 Task: Find connections with filter location Altona with filter topic #Jobhunterswith filter profile language Spanish with filter current company ISRO with filter school Matoshri Pratishthan's School of Engineering, Jijau Nagar, Khupsarwadi, Post Vishnupuri, Nanded with filter industry Renewable Energy Equipment Manufacturing with filter service category Filing with filter keywords title Marketing Manager
Action: Mouse moved to (196, 235)
Screenshot: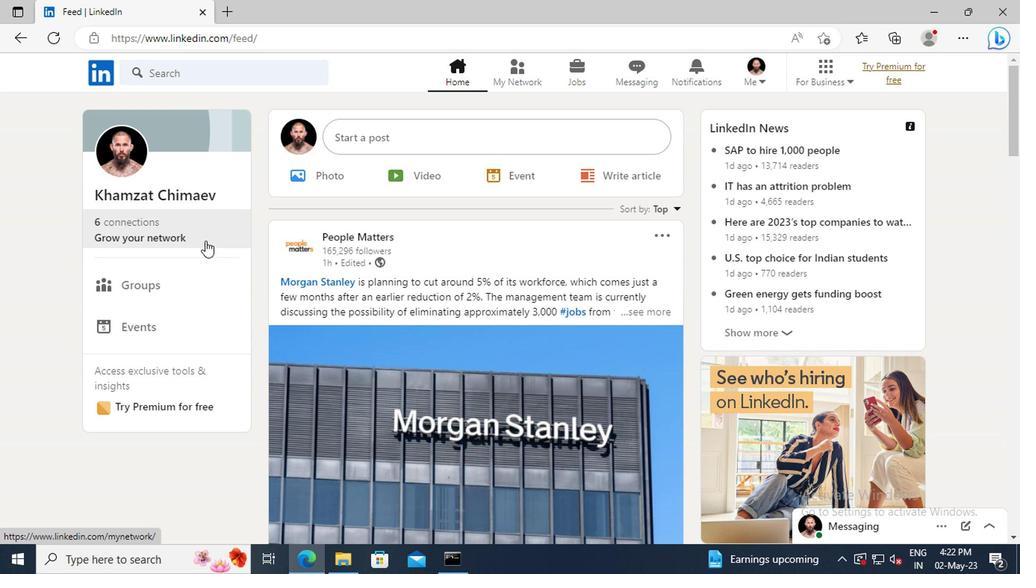 
Action: Mouse pressed left at (196, 235)
Screenshot: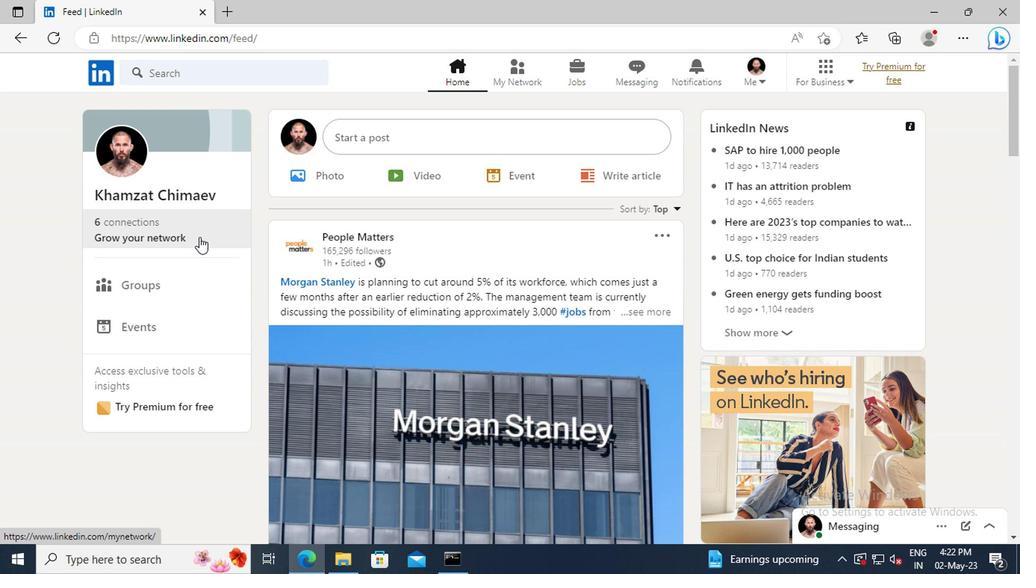 
Action: Mouse moved to (165, 162)
Screenshot: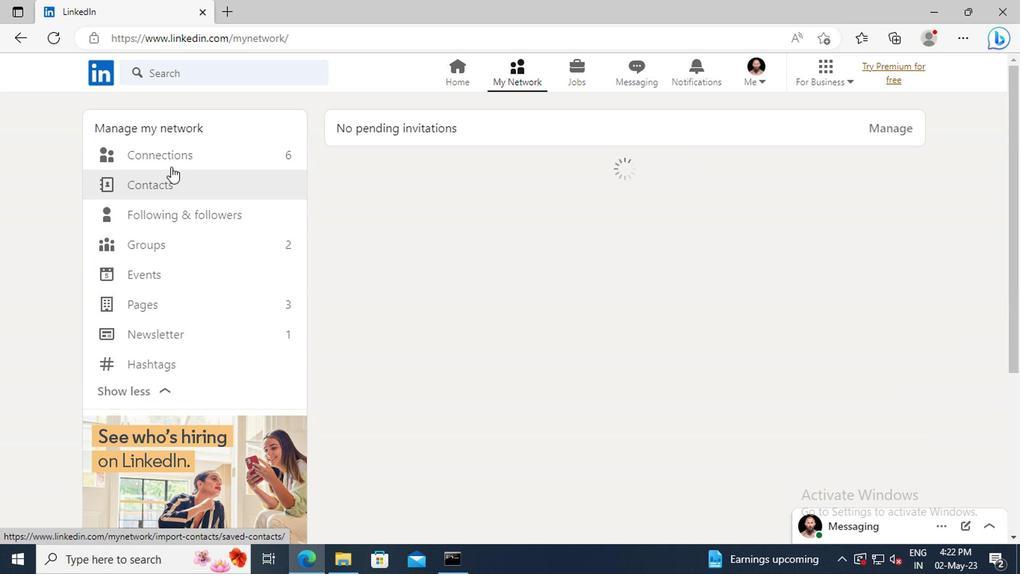 
Action: Mouse pressed left at (165, 162)
Screenshot: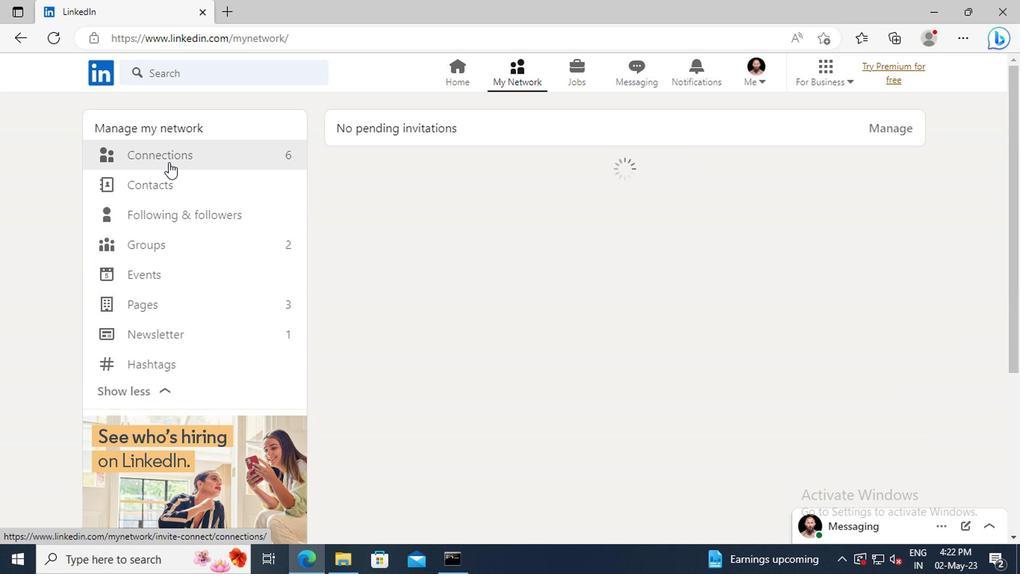 
Action: Mouse moved to (604, 157)
Screenshot: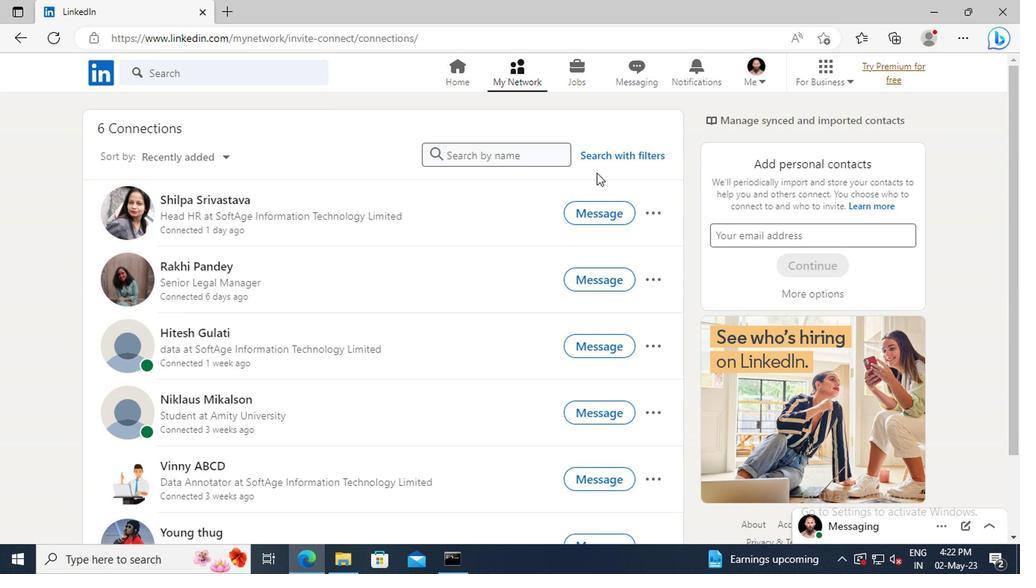 
Action: Mouse pressed left at (604, 157)
Screenshot: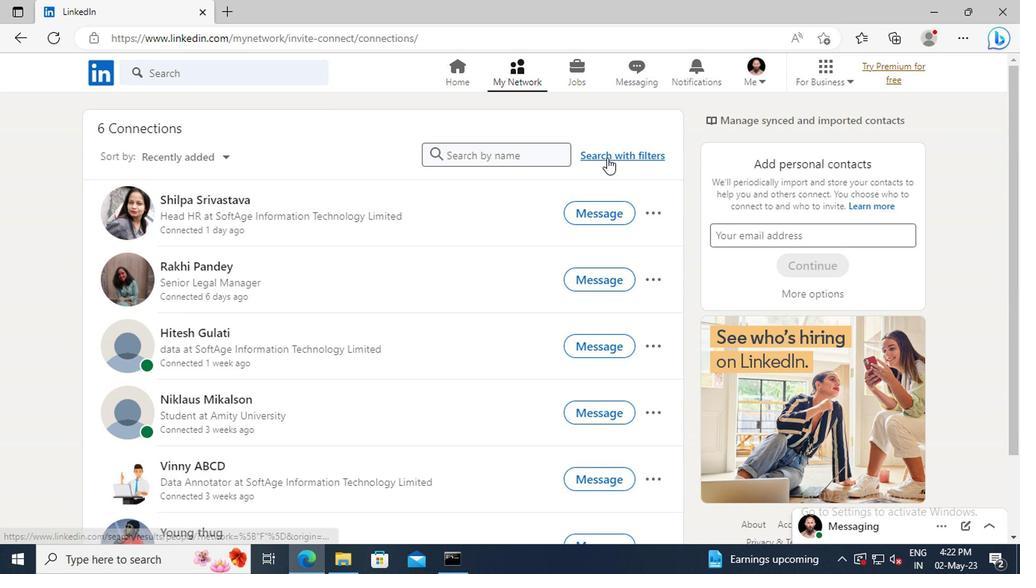 
Action: Mouse moved to (563, 116)
Screenshot: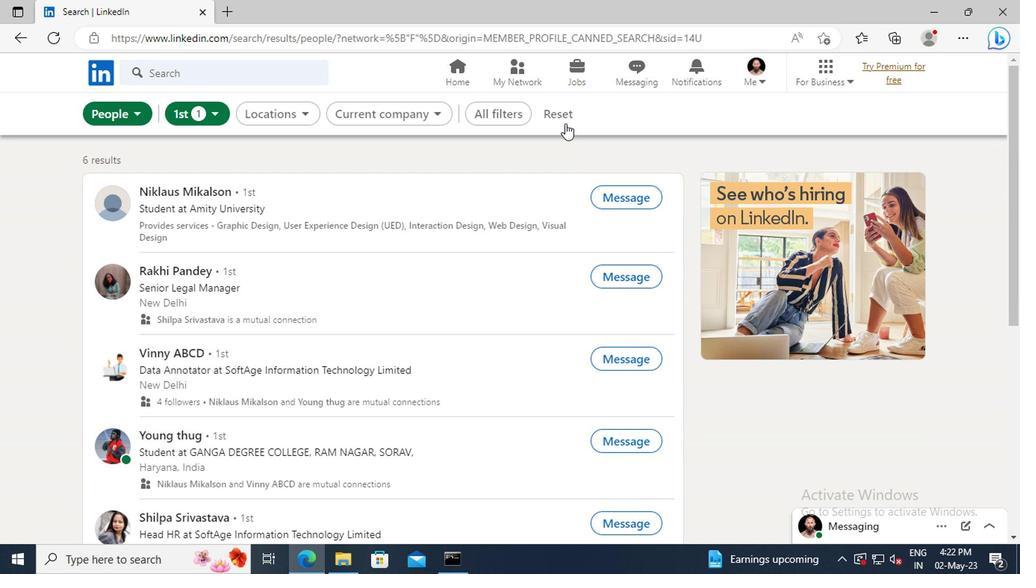 
Action: Mouse pressed left at (563, 116)
Screenshot: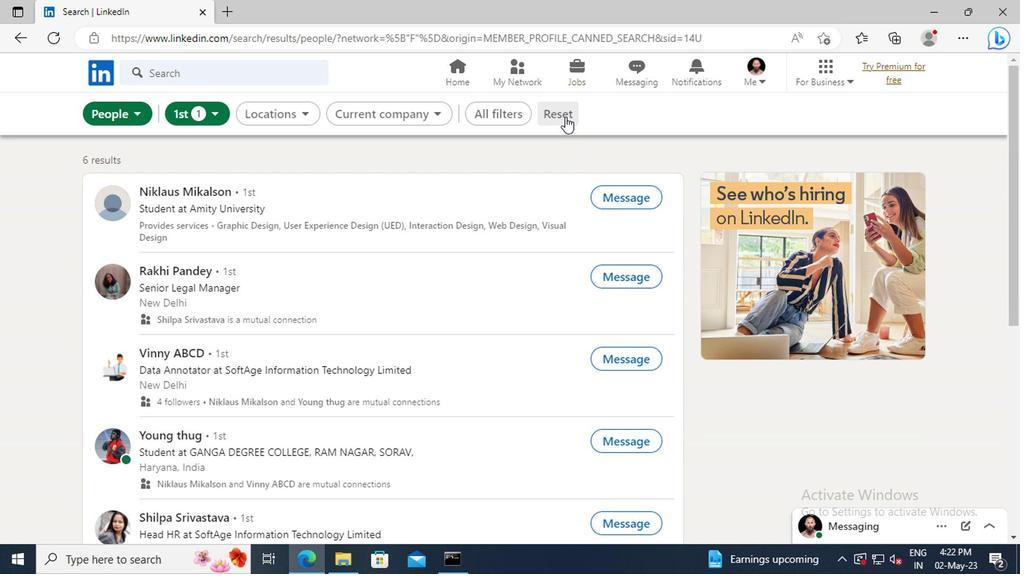 
Action: Mouse moved to (546, 116)
Screenshot: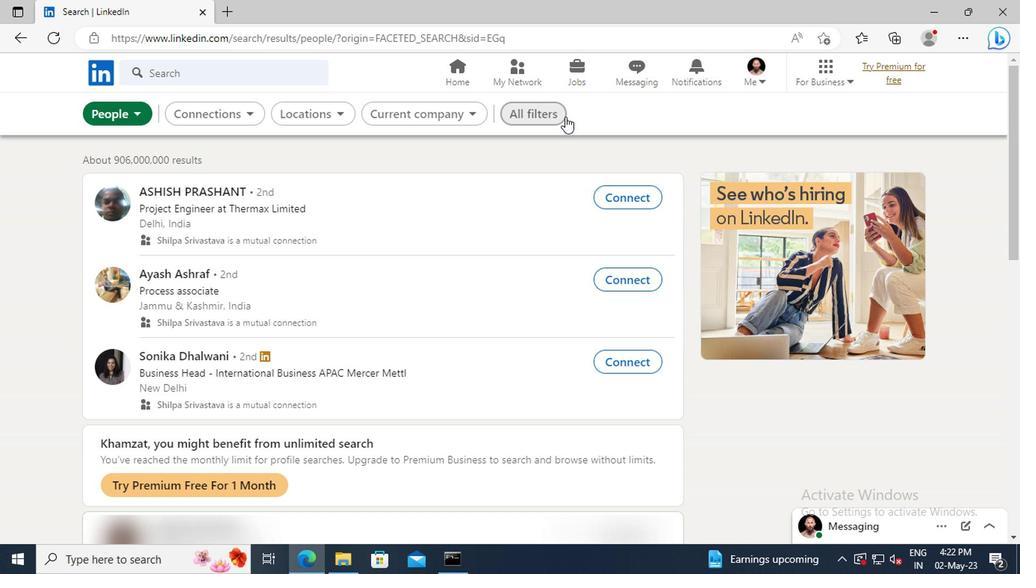 
Action: Mouse pressed left at (546, 116)
Screenshot: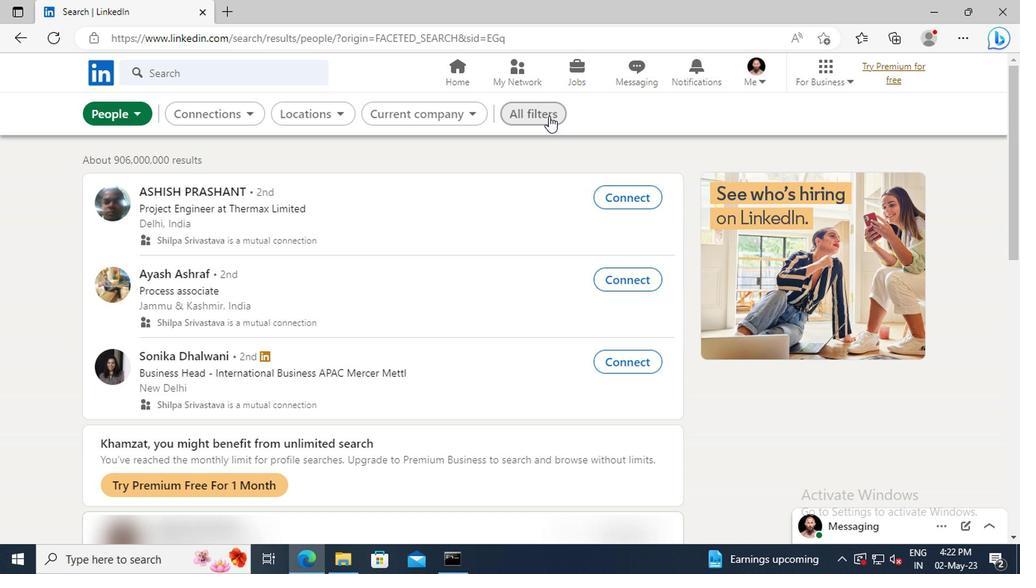 
Action: Mouse moved to (893, 267)
Screenshot: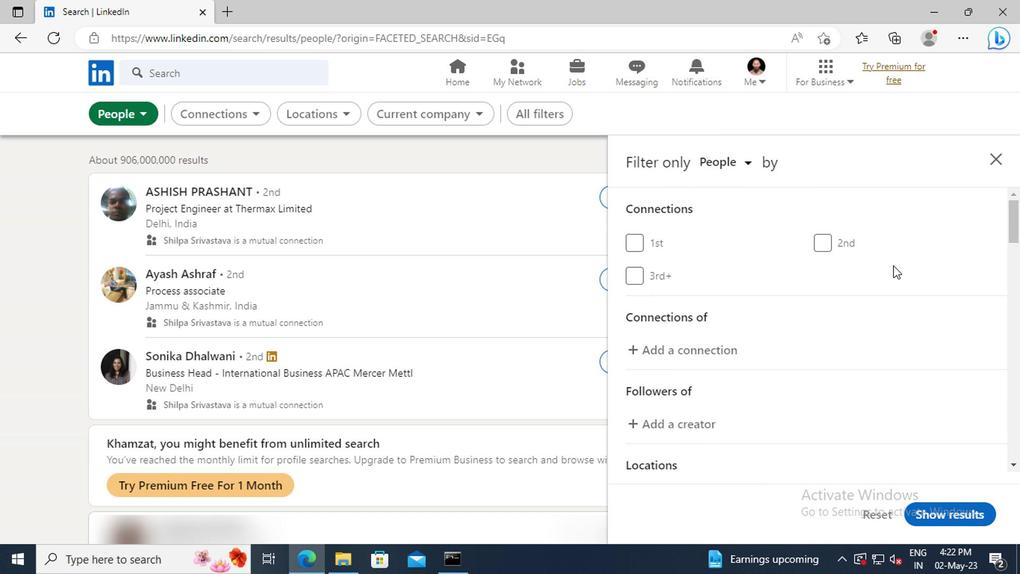 
Action: Mouse scrolled (893, 266) with delta (0, 0)
Screenshot: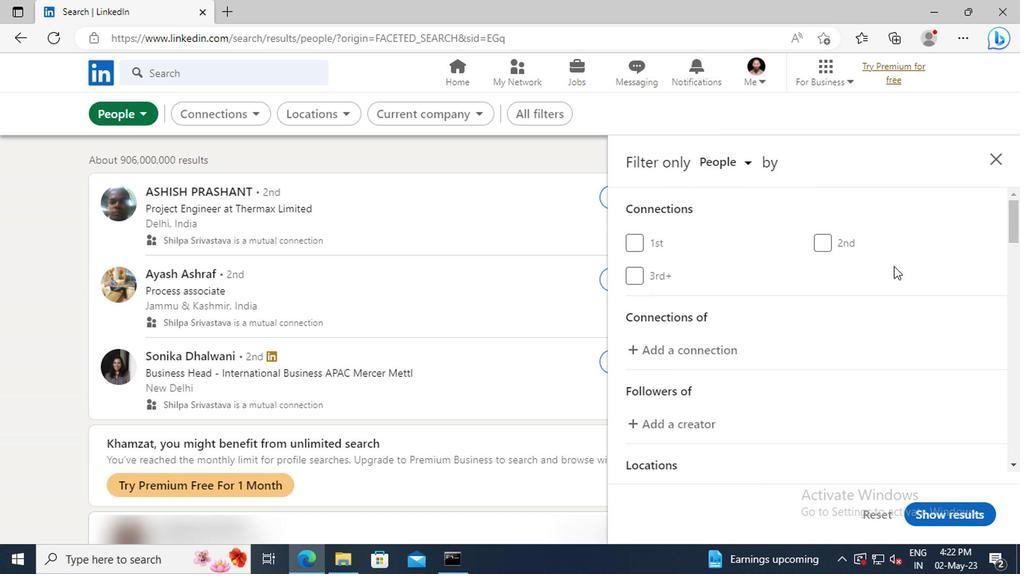 
Action: Mouse scrolled (893, 266) with delta (0, 0)
Screenshot: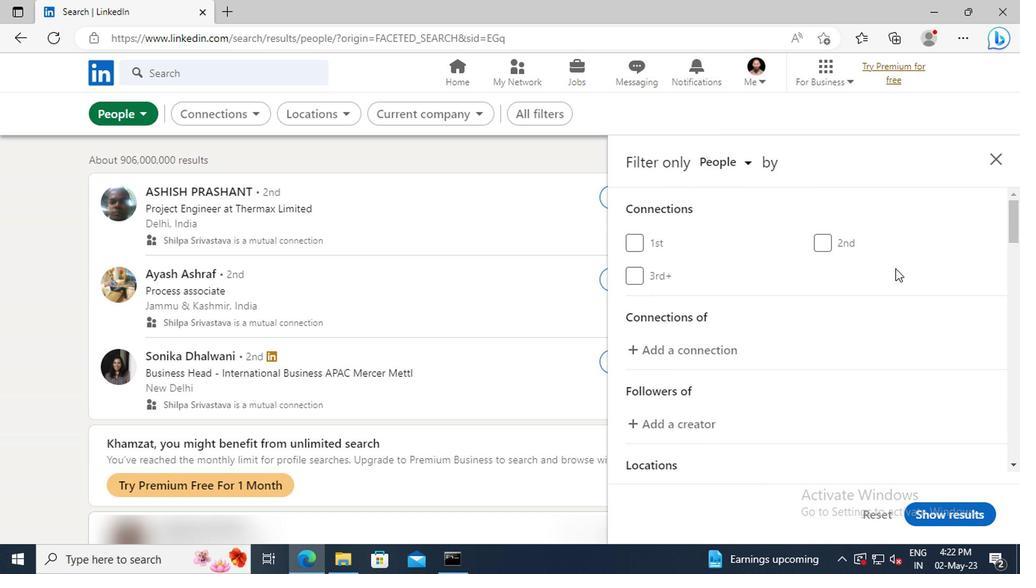 
Action: Mouse scrolled (893, 266) with delta (0, 0)
Screenshot: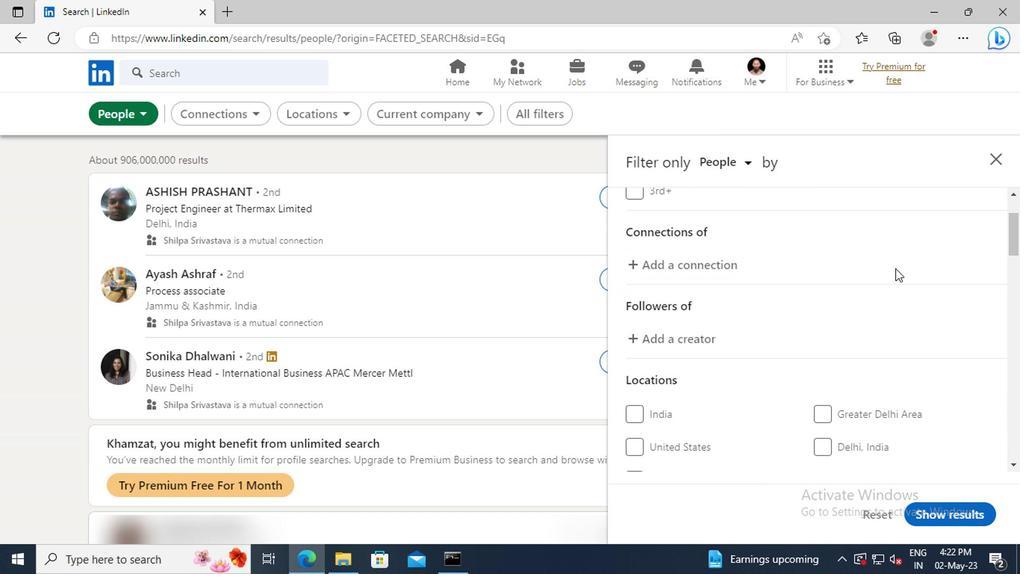 
Action: Mouse scrolled (893, 266) with delta (0, 0)
Screenshot: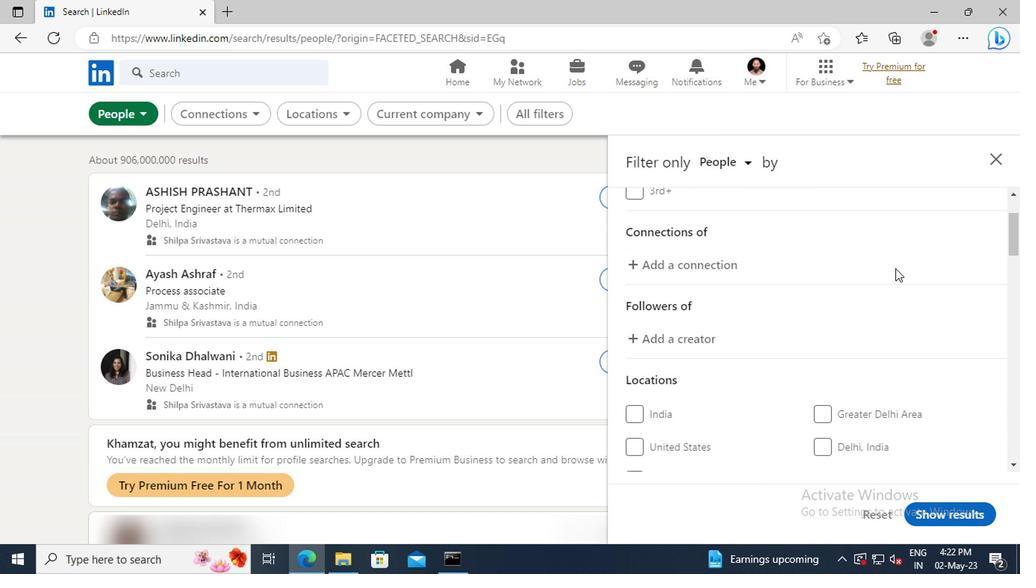 
Action: Mouse scrolled (893, 266) with delta (0, 0)
Screenshot: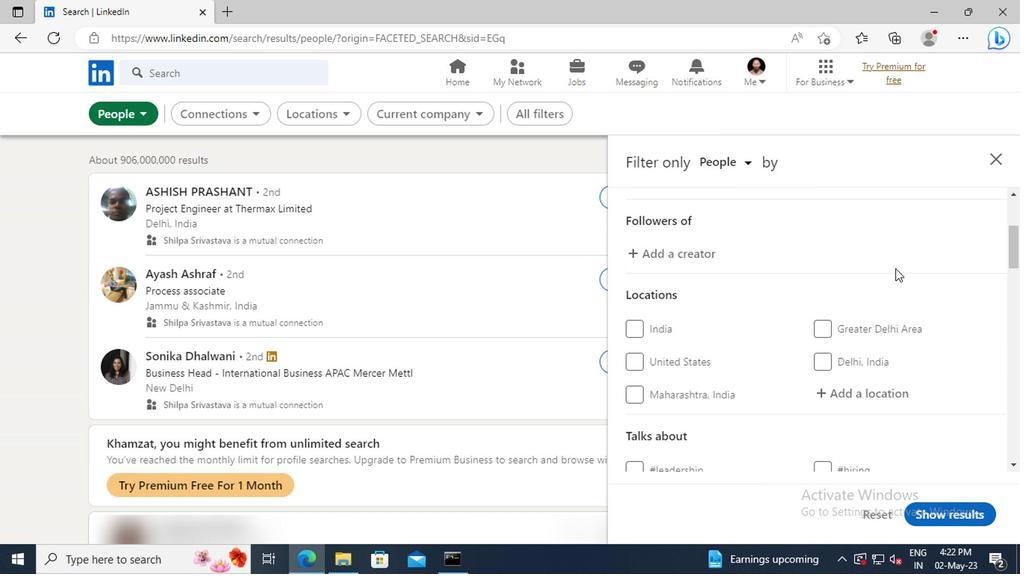 
Action: Mouse scrolled (893, 266) with delta (0, 0)
Screenshot: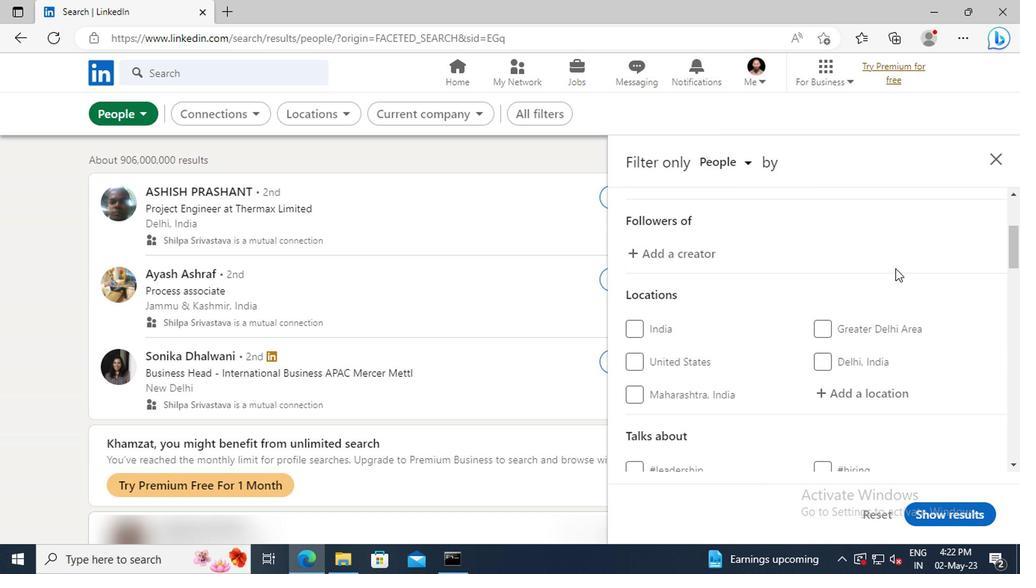 
Action: Mouse moved to (881, 306)
Screenshot: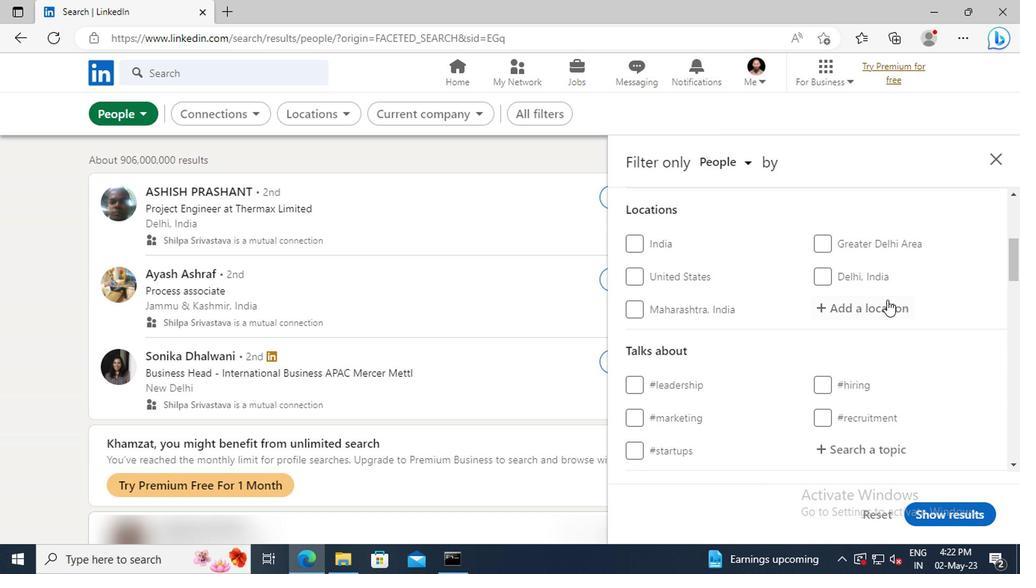 
Action: Mouse pressed left at (881, 306)
Screenshot: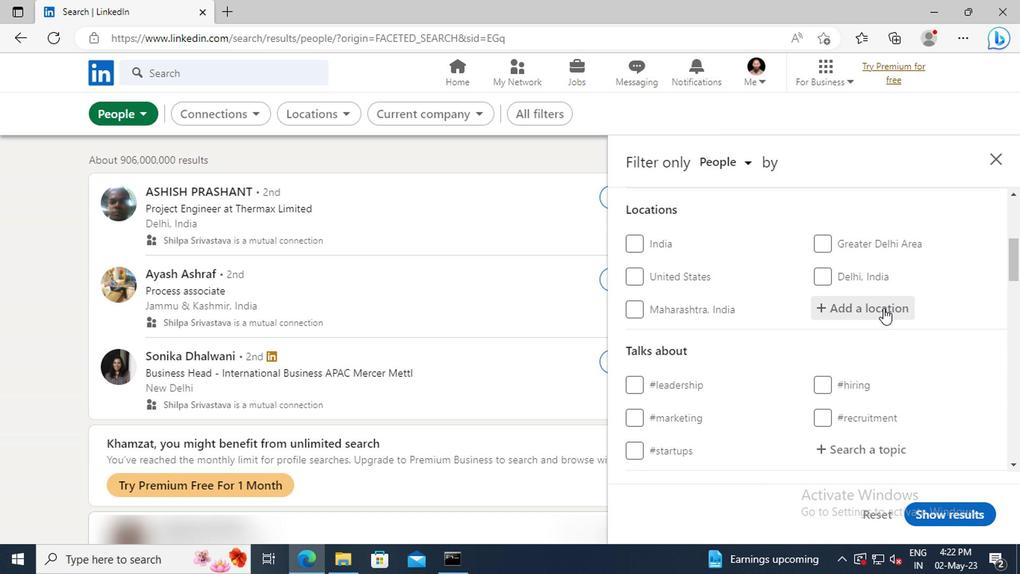 
Action: Key pressed <Key.shift>ALTONA
Screenshot: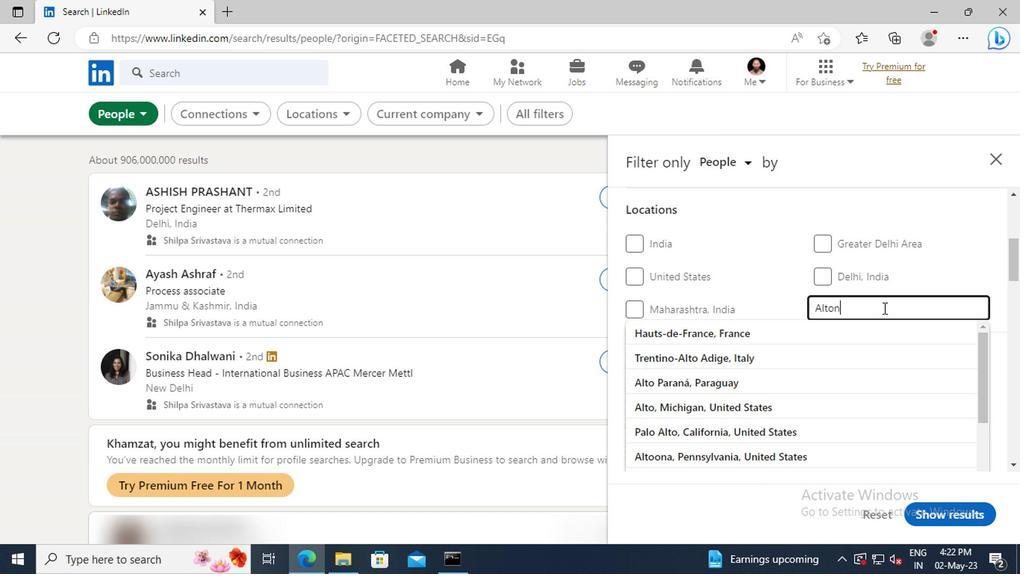 
Action: Mouse moved to (882, 325)
Screenshot: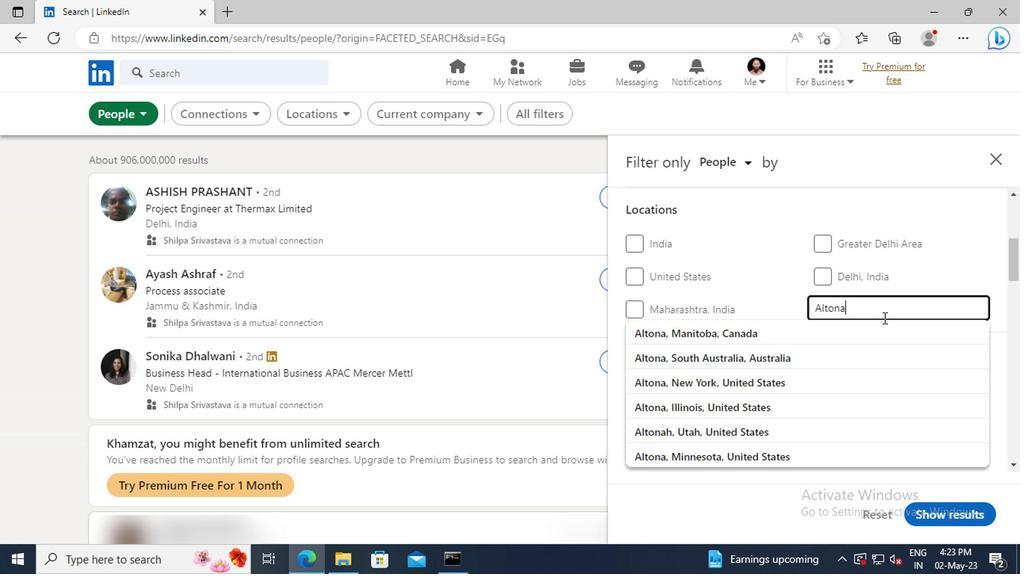 
Action: Mouse pressed left at (882, 325)
Screenshot: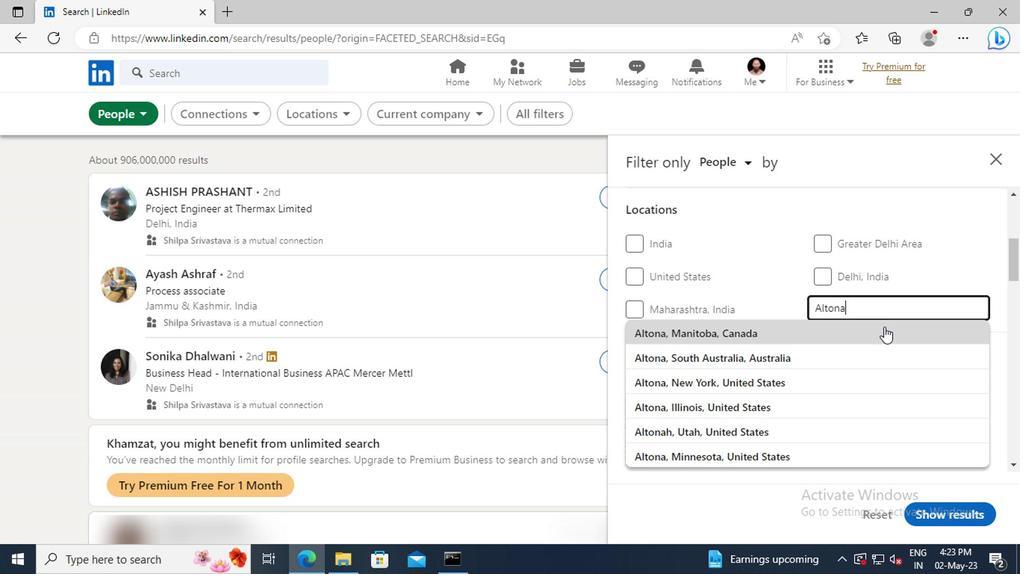 
Action: Mouse scrolled (882, 325) with delta (0, 0)
Screenshot: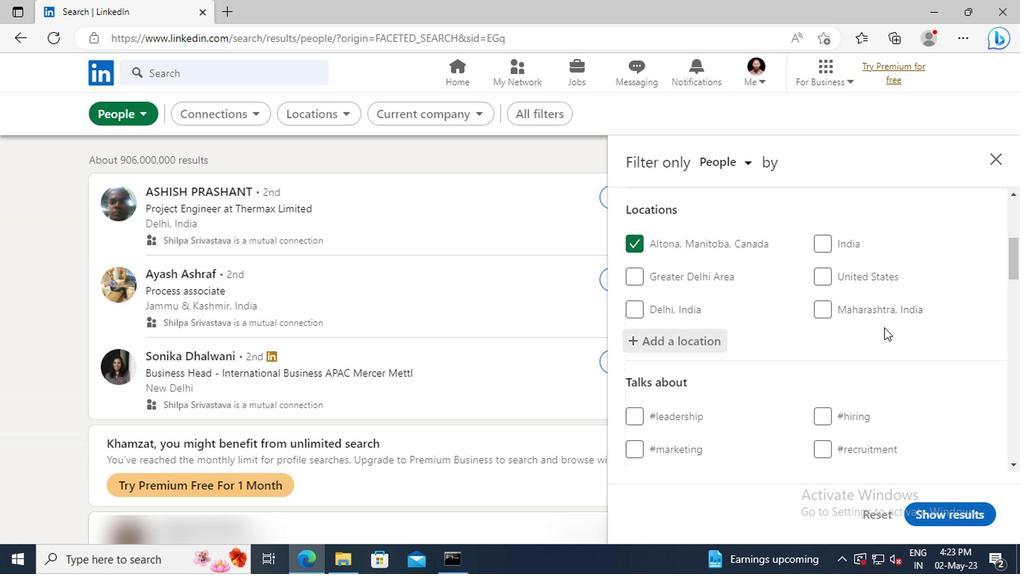 
Action: Mouse scrolled (882, 325) with delta (0, 0)
Screenshot: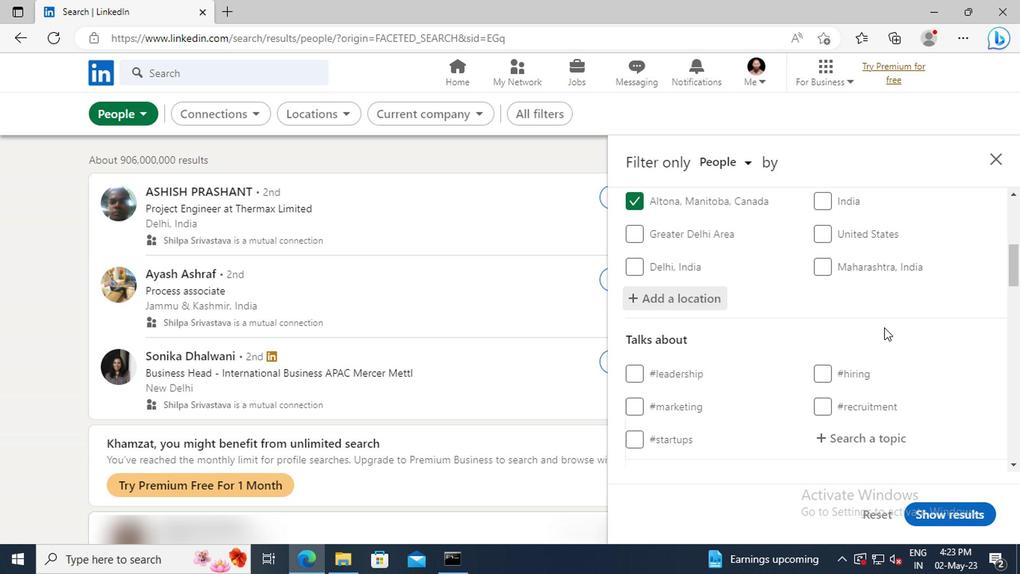 
Action: Mouse scrolled (882, 325) with delta (0, 0)
Screenshot: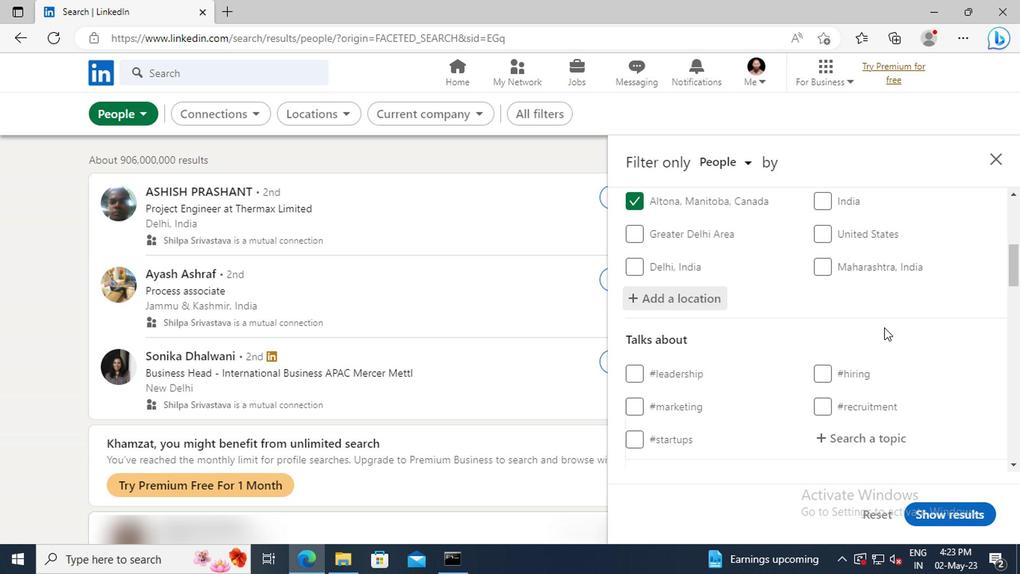 
Action: Mouse moved to (888, 344)
Screenshot: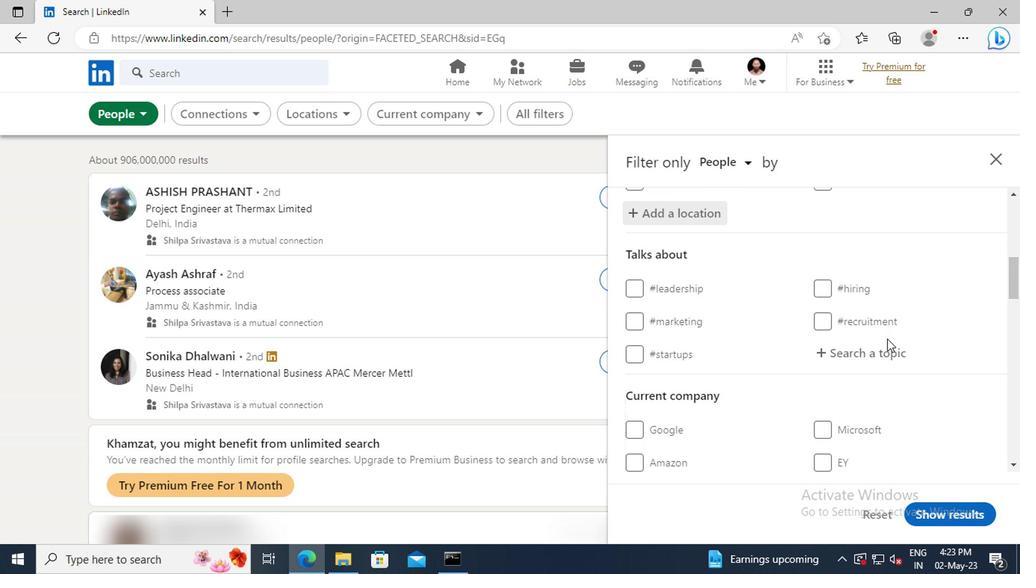 
Action: Mouse pressed left at (888, 344)
Screenshot: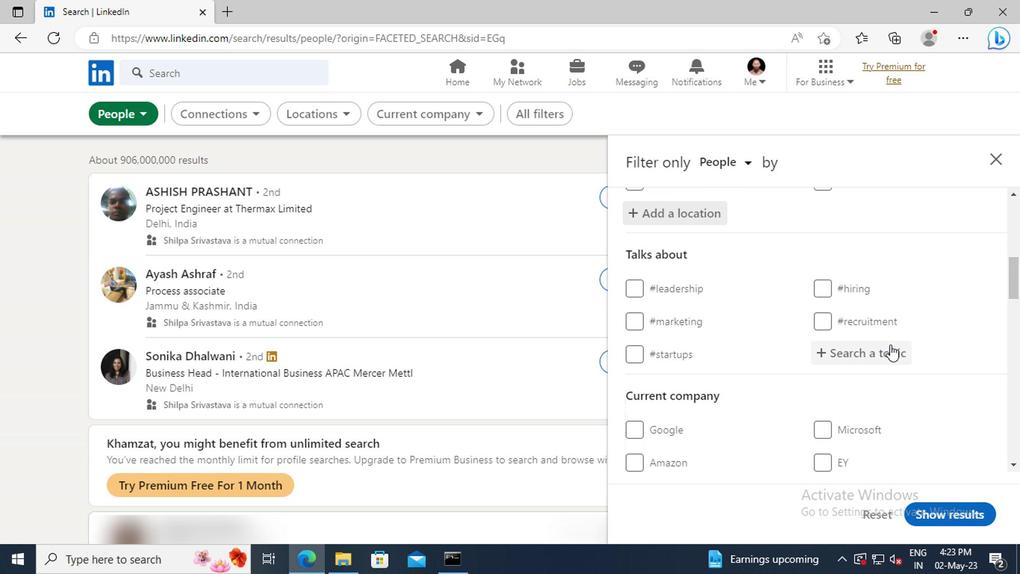 
Action: Key pressed <Key.shift>JOBHUNTE
Screenshot: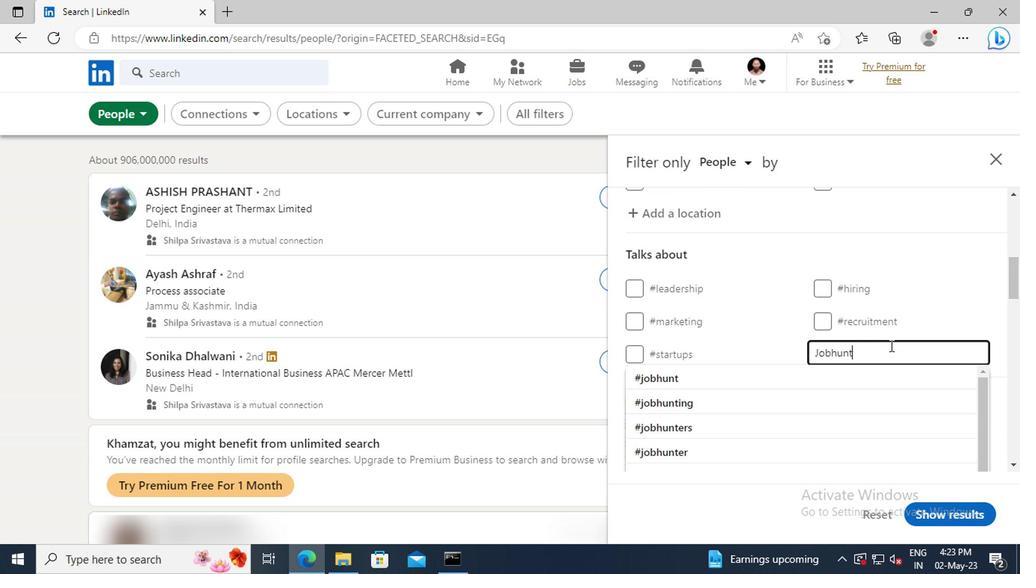 
Action: Mouse moved to (885, 371)
Screenshot: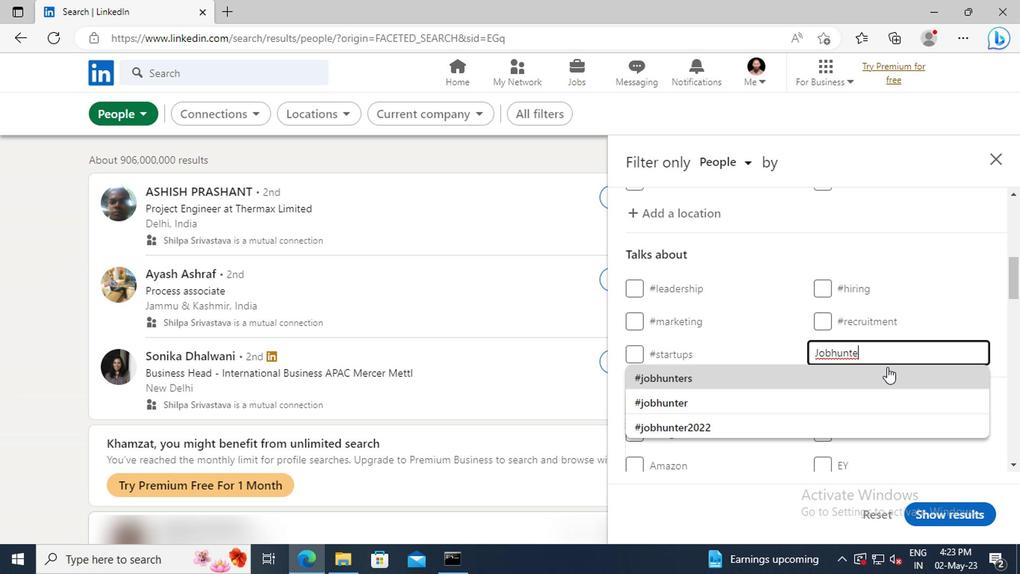 
Action: Mouse pressed left at (885, 371)
Screenshot: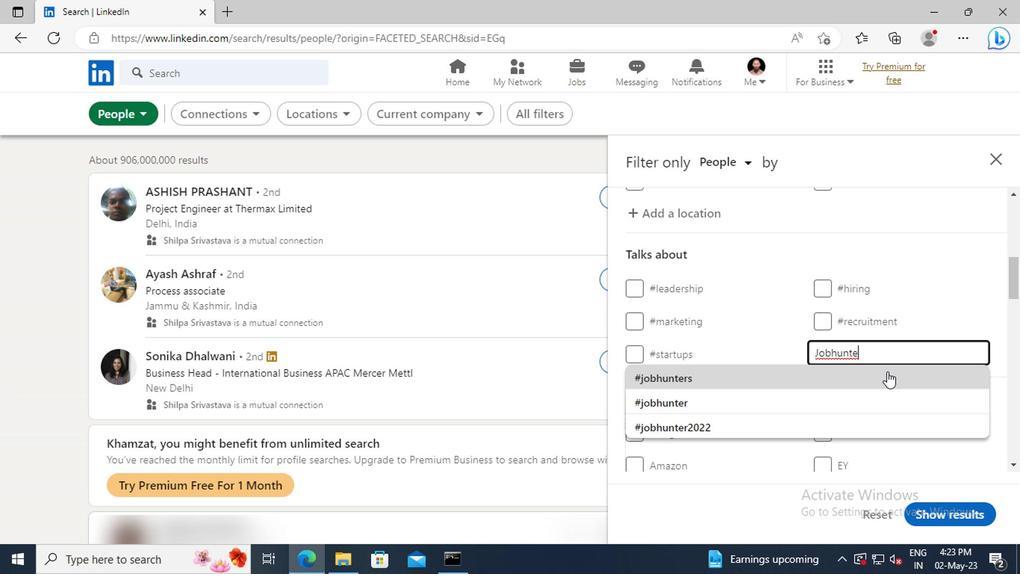 
Action: Mouse scrolled (885, 370) with delta (0, 0)
Screenshot: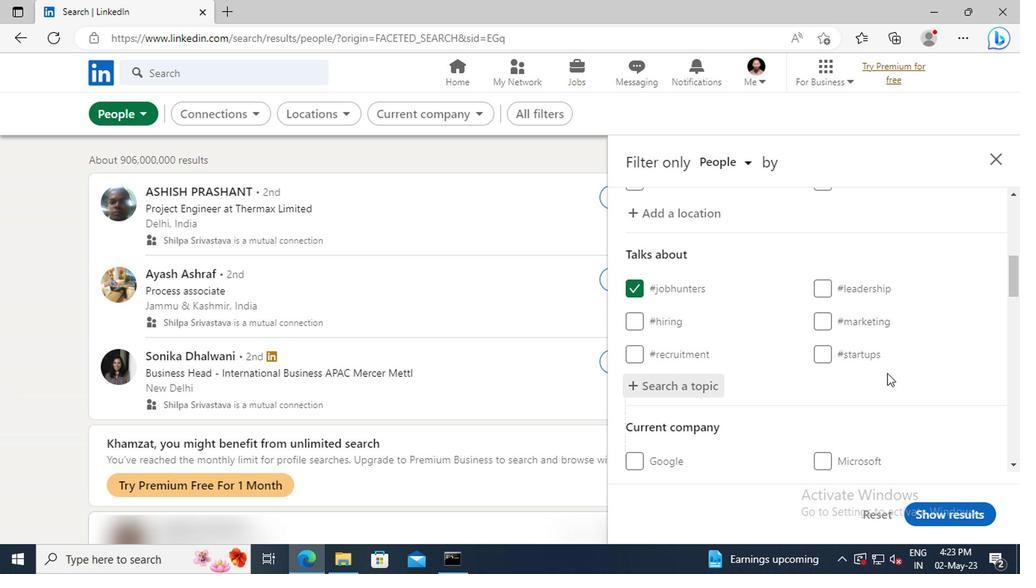 
Action: Mouse scrolled (885, 370) with delta (0, 0)
Screenshot: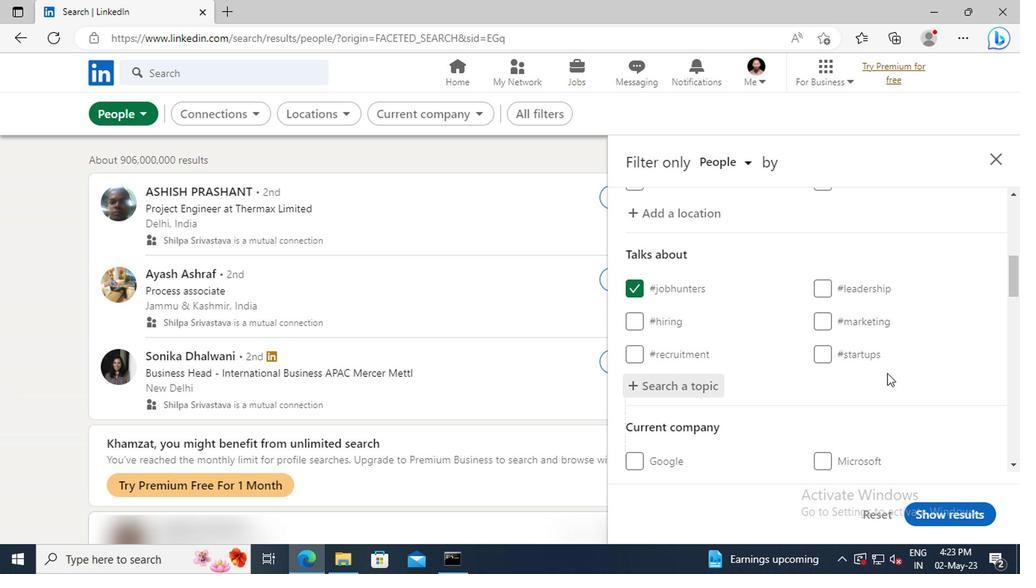 
Action: Mouse scrolled (885, 370) with delta (0, 0)
Screenshot: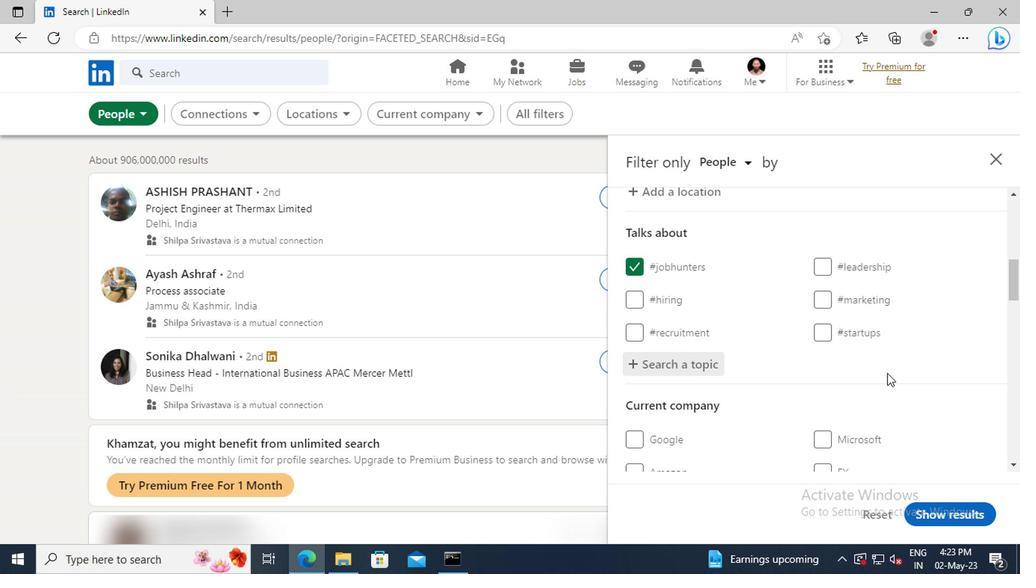 
Action: Mouse scrolled (885, 370) with delta (0, 0)
Screenshot: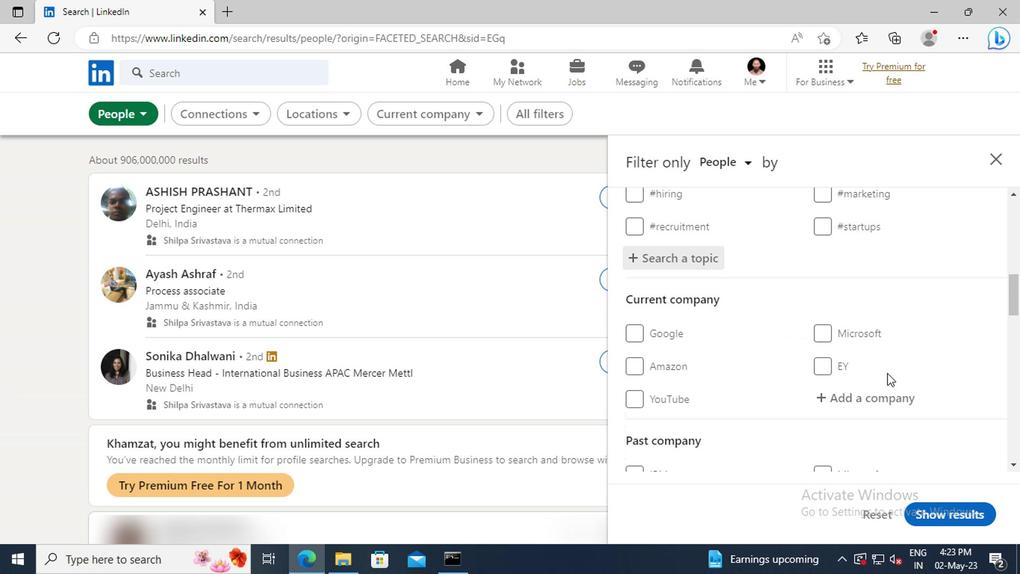 
Action: Mouse scrolled (885, 370) with delta (0, 0)
Screenshot: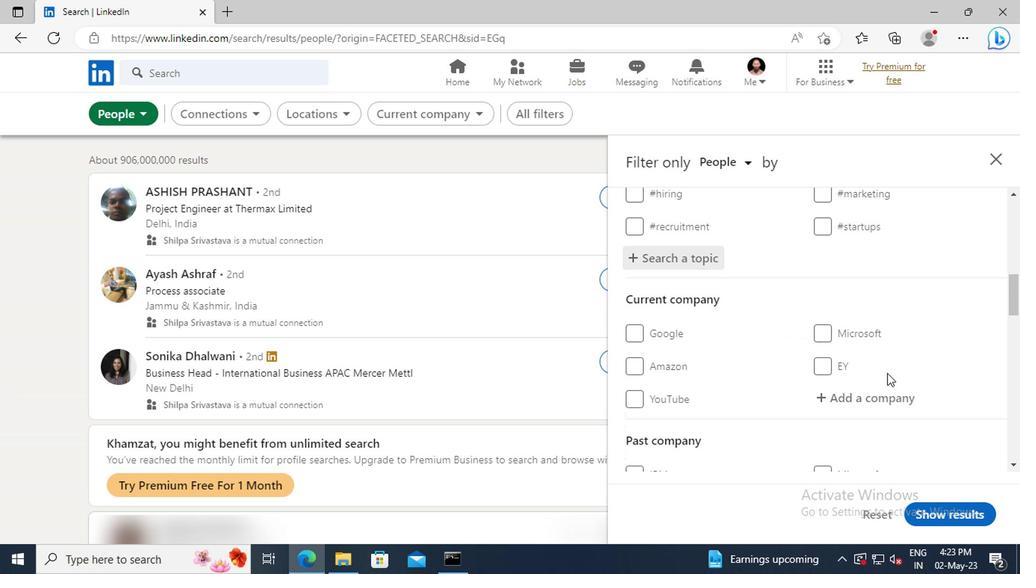 
Action: Mouse scrolled (885, 370) with delta (0, 0)
Screenshot: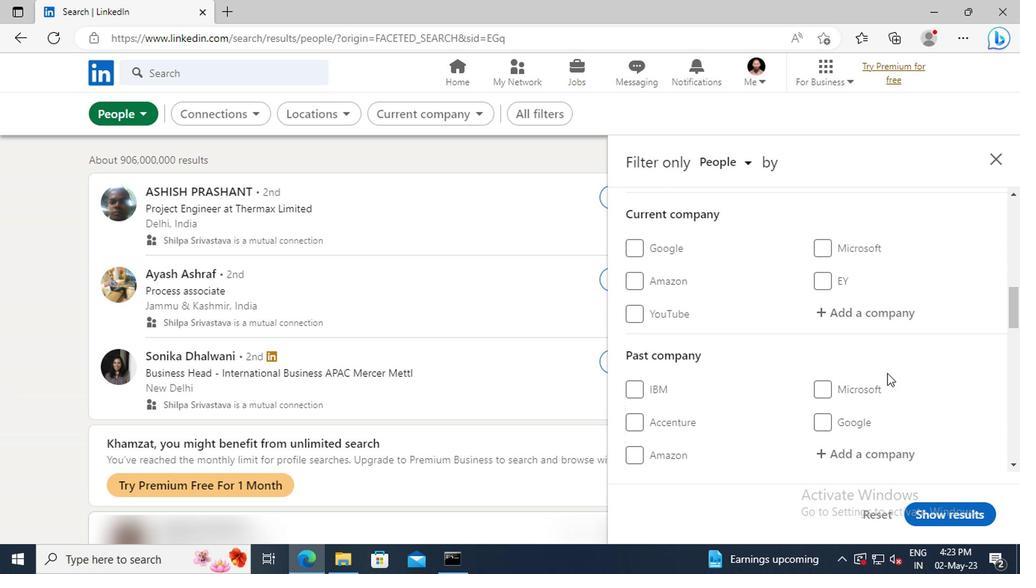 
Action: Mouse scrolled (885, 370) with delta (0, 0)
Screenshot: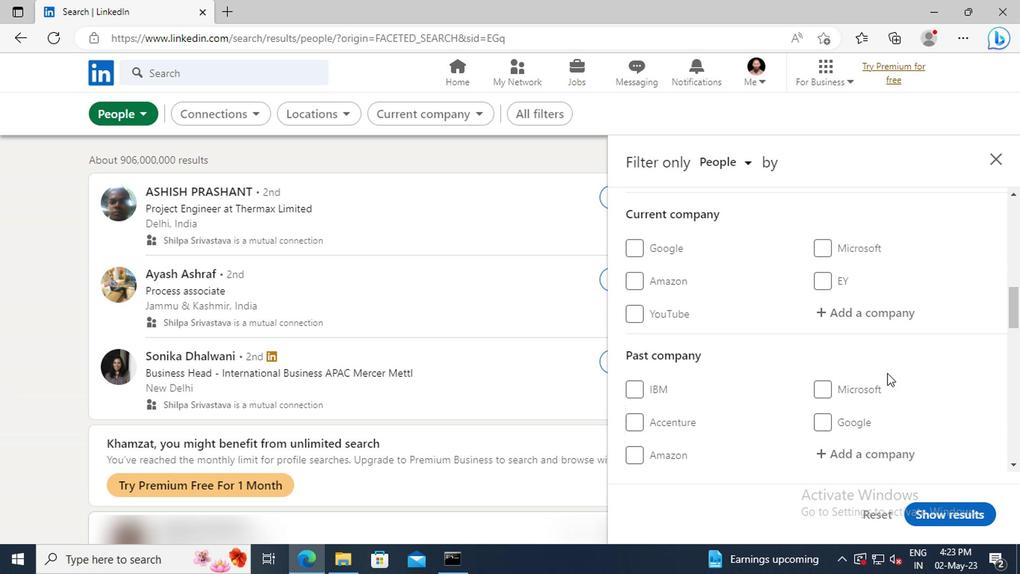 
Action: Mouse scrolled (885, 370) with delta (0, 0)
Screenshot: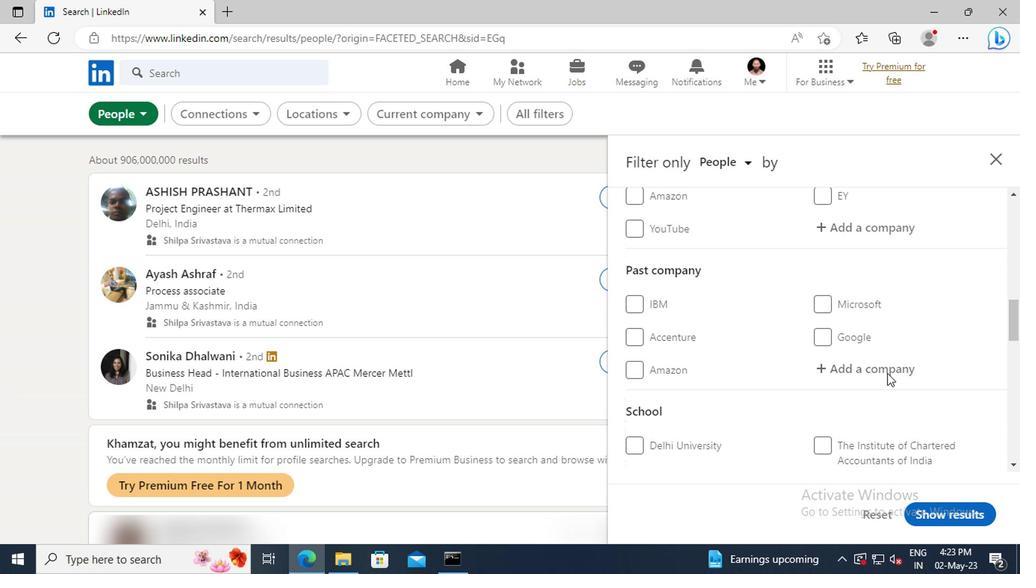 
Action: Mouse scrolled (885, 370) with delta (0, 0)
Screenshot: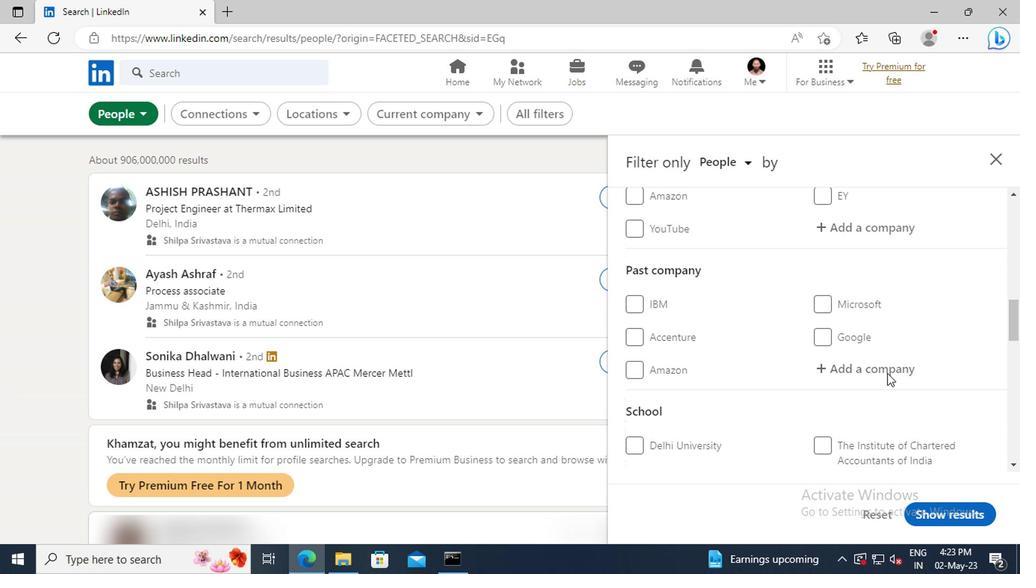 
Action: Mouse scrolled (885, 370) with delta (0, 0)
Screenshot: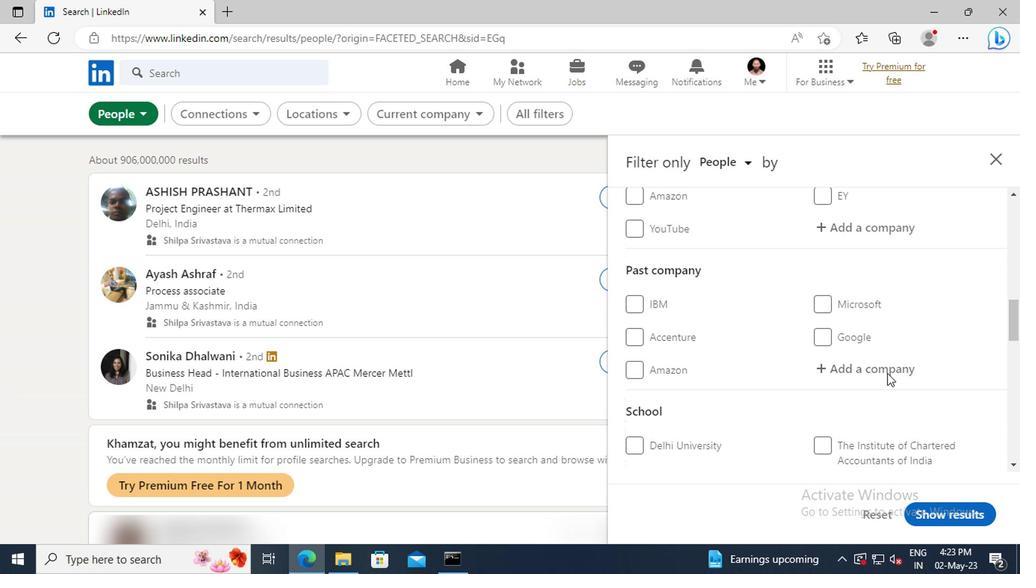 
Action: Mouse scrolled (885, 370) with delta (0, 0)
Screenshot: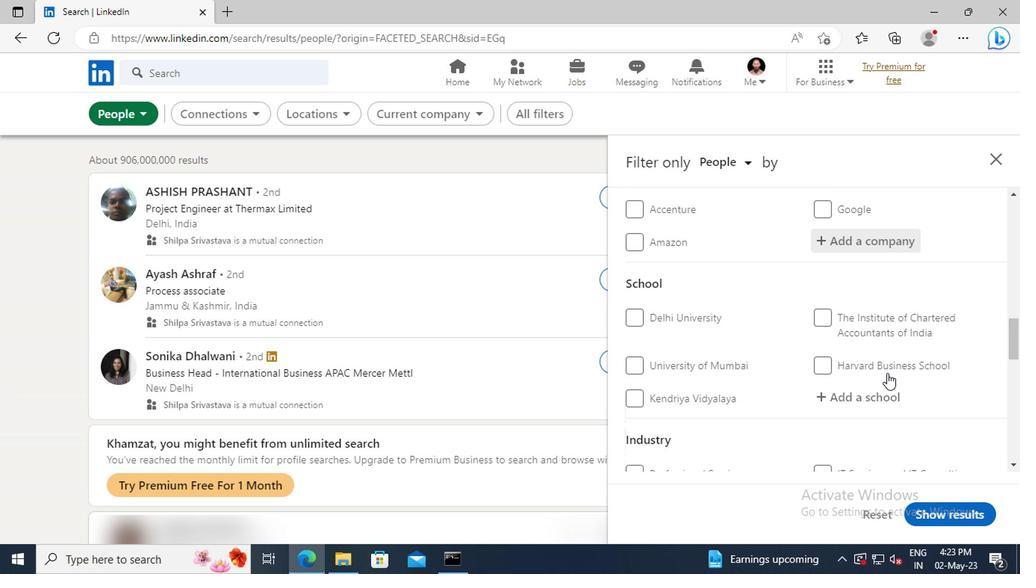 
Action: Mouse scrolled (885, 370) with delta (0, 0)
Screenshot: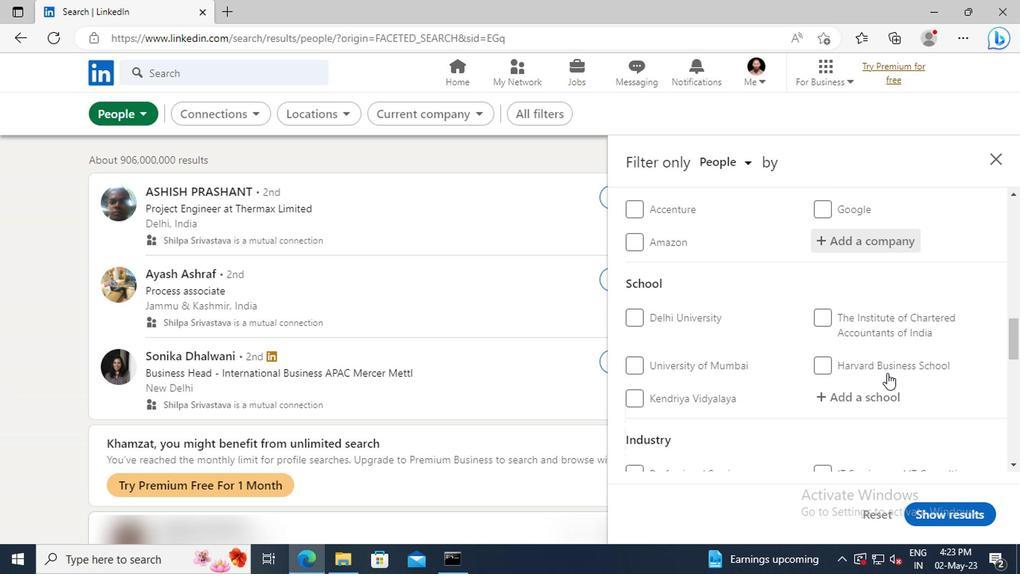 
Action: Mouse scrolled (885, 370) with delta (0, 0)
Screenshot: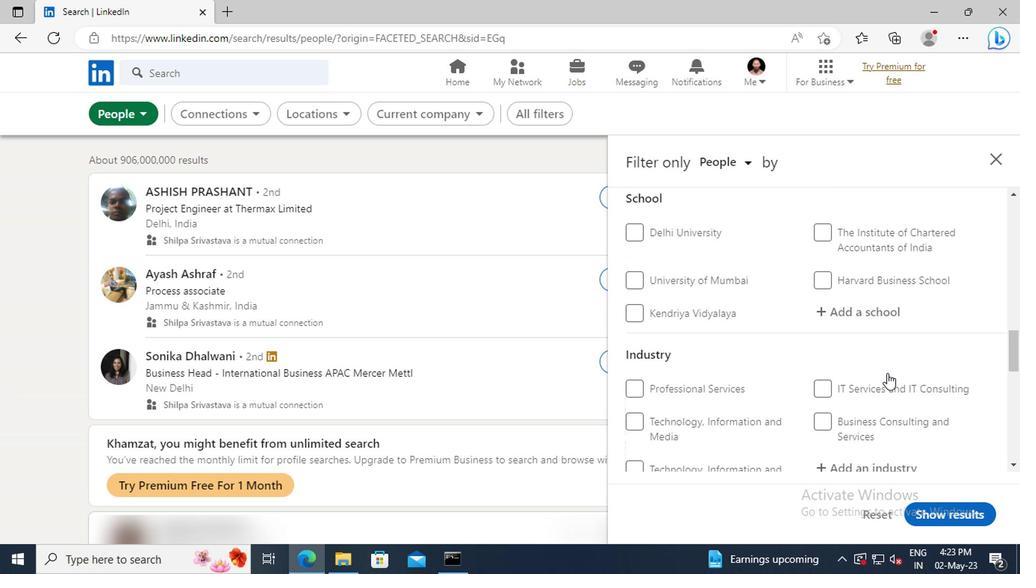 
Action: Mouse scrolled (885, 370) with delta (0, 0)
Screenshot: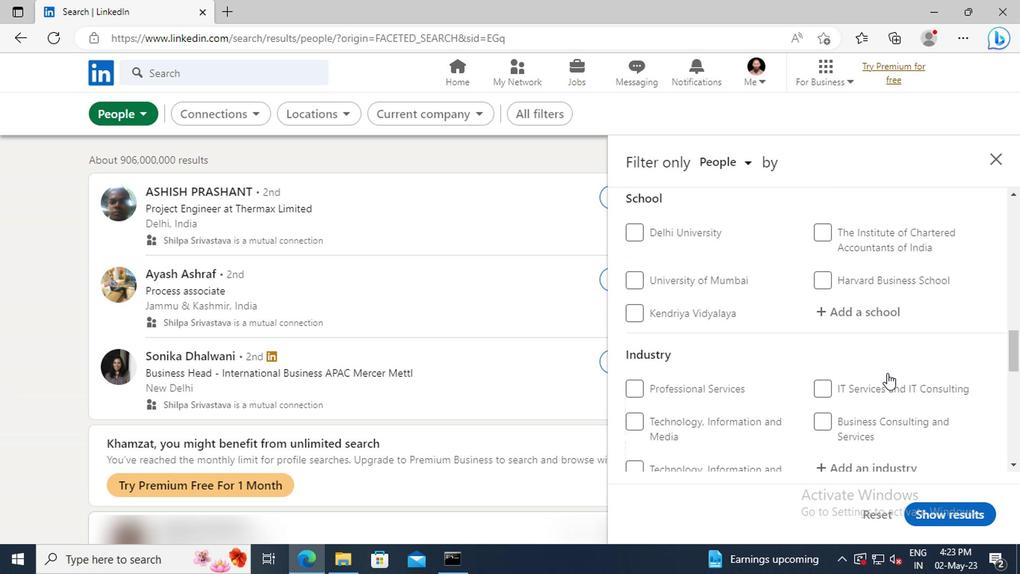 
Action: Mouse scrolled (885, 370) with delta (0, 0)
Screenshot: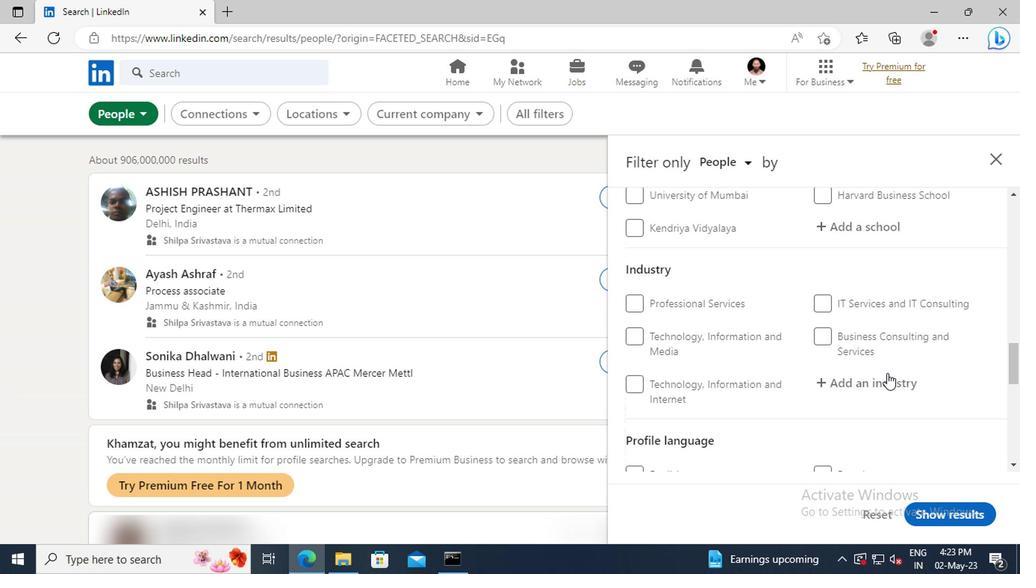 
Action: Mouse scrolled (885, 370) with delta (0, 0)
Screenshot: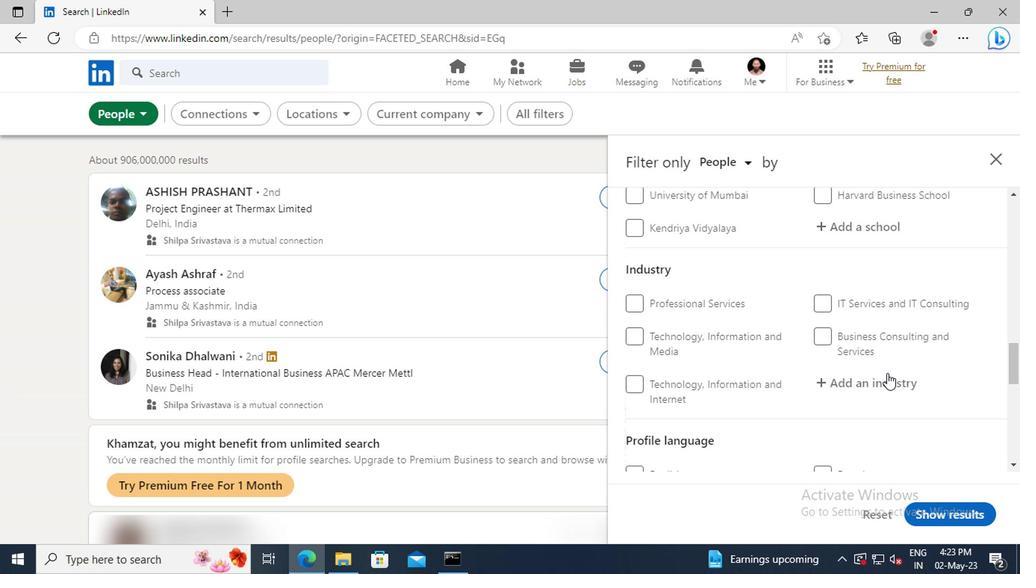 
Action: Mouse scrolled (885, 370) with delta (0, 0)
Screenshot: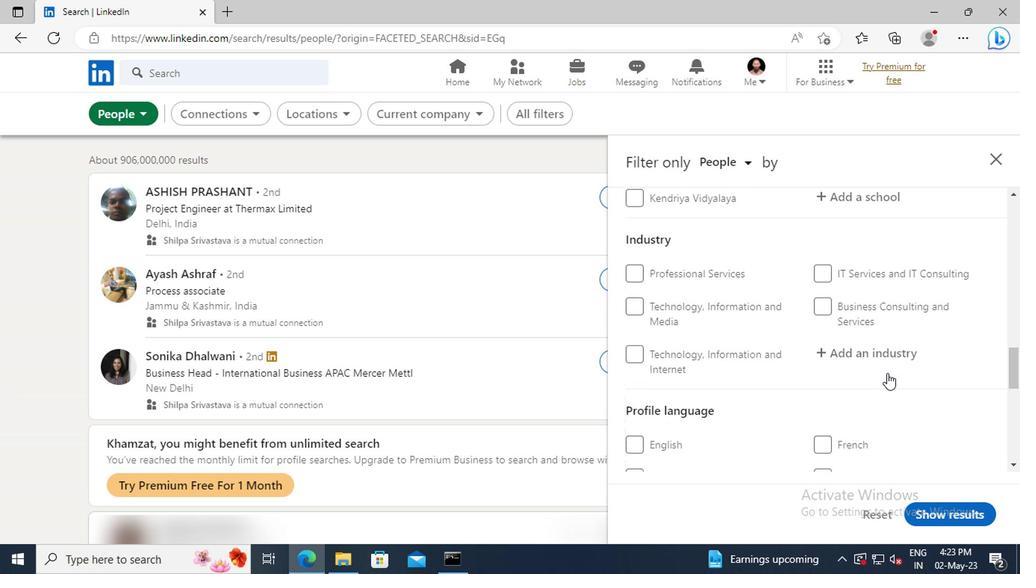 
Action: Mouse moved to (639, 381)
Screenshot: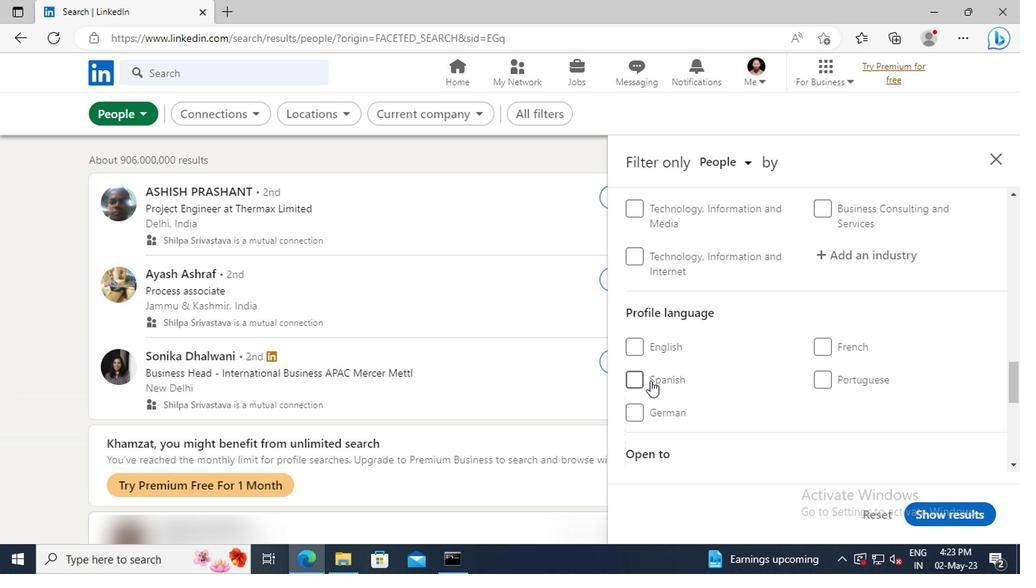 
Action: Mouse pressed left at (639, 381)
Screenshot: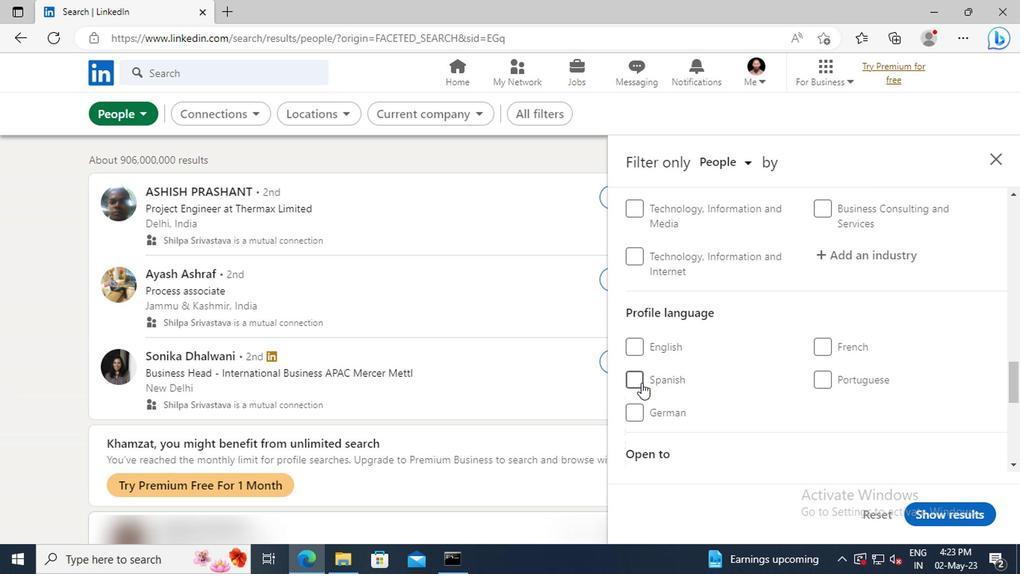 
Action: Mouse moved to (834, 378)
Screenshot: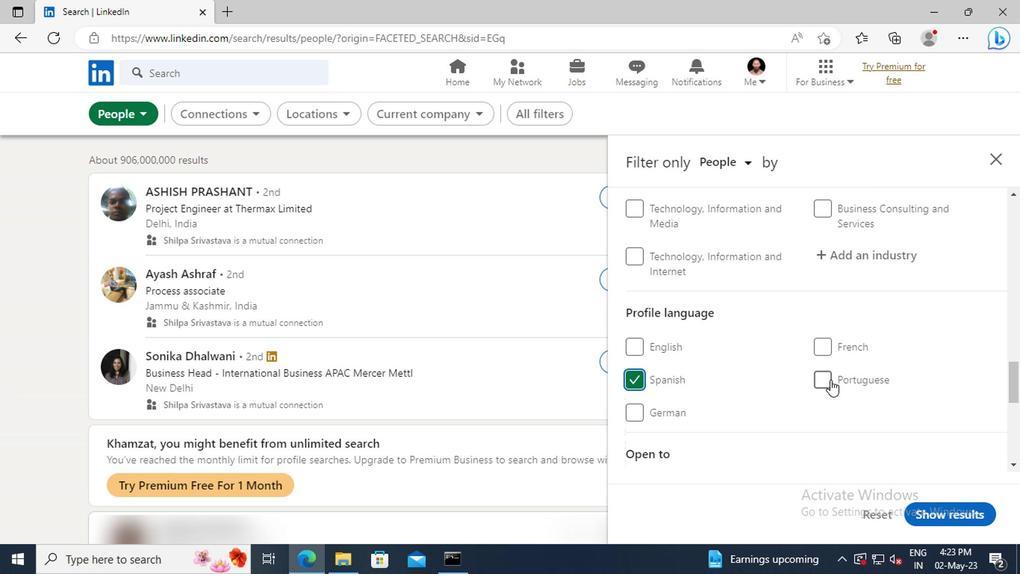 
Action: Mouse scrolled (834, 378) with delta (0, 0)
Screenshot: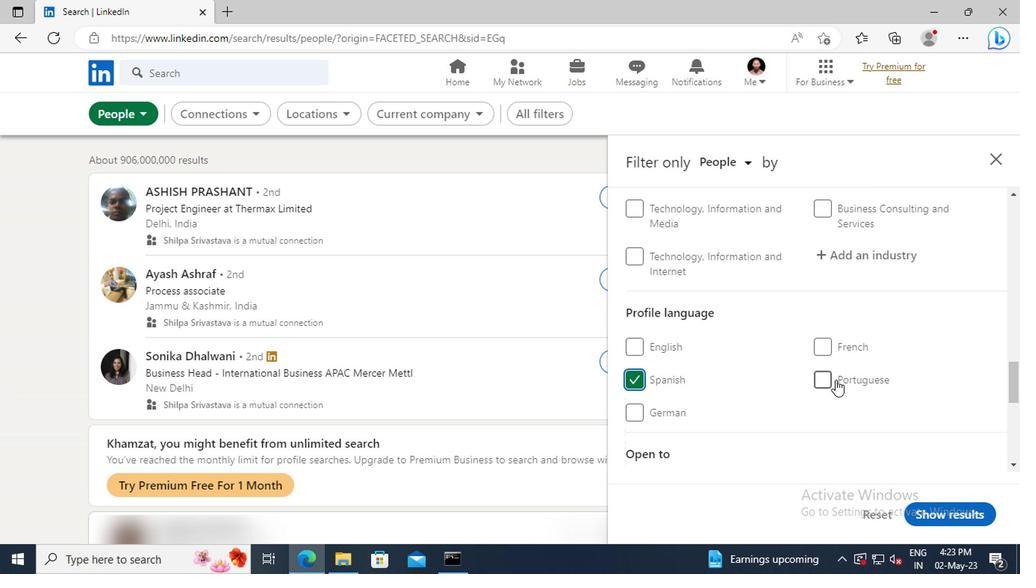 
Action: Mouse scrolled (834, 378) with delta (0, 0)
Screenshot: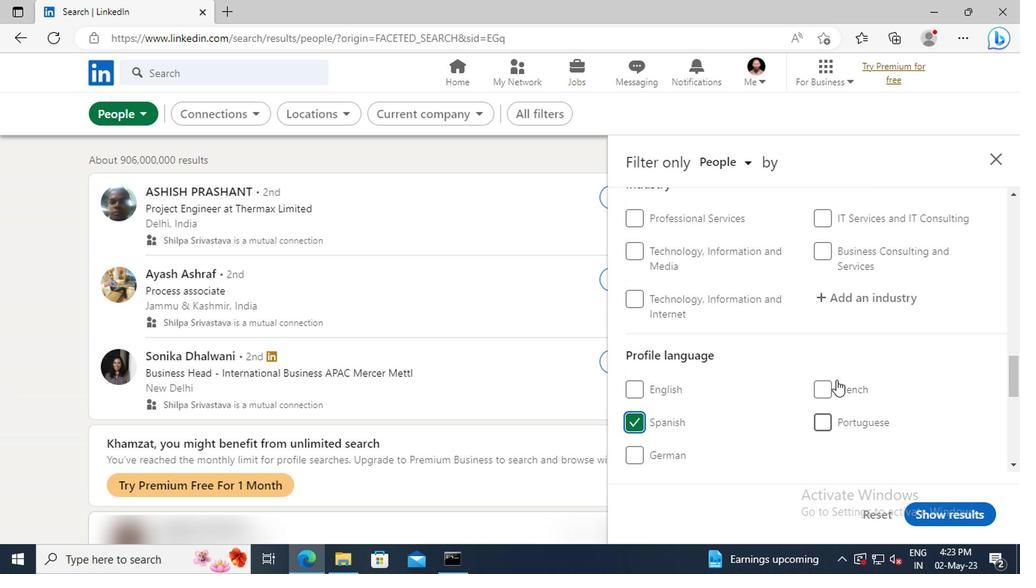 
Action: Mouse scrolled (834, 378) with delta (0, 0)
Screenshot: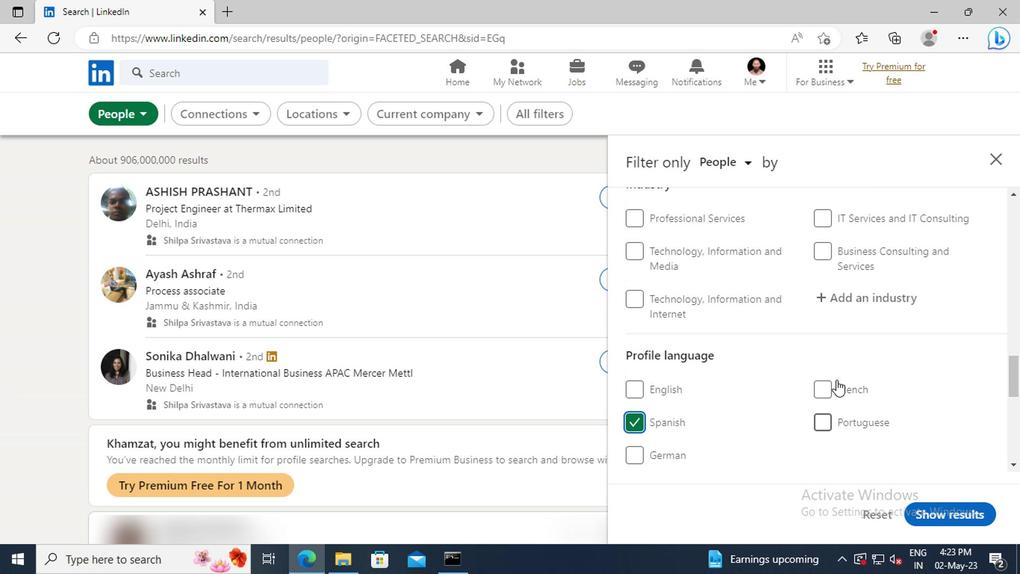 
Action: Mouse scrolled (834, 378) with delta (0, 0)
Screenshot: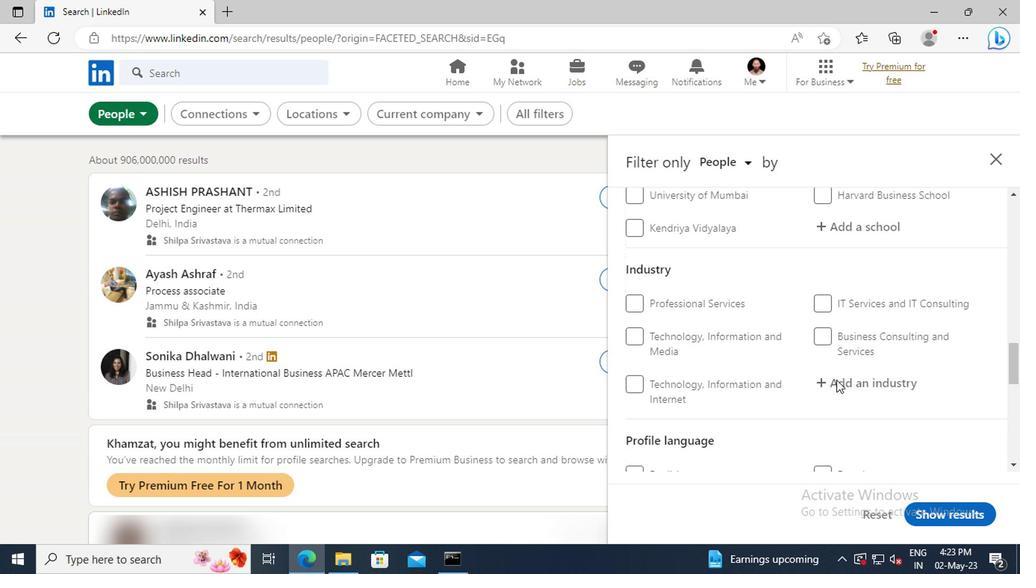 
Action: Mouse scrolled (834, 378) with delta (0, 0)
Screenshot: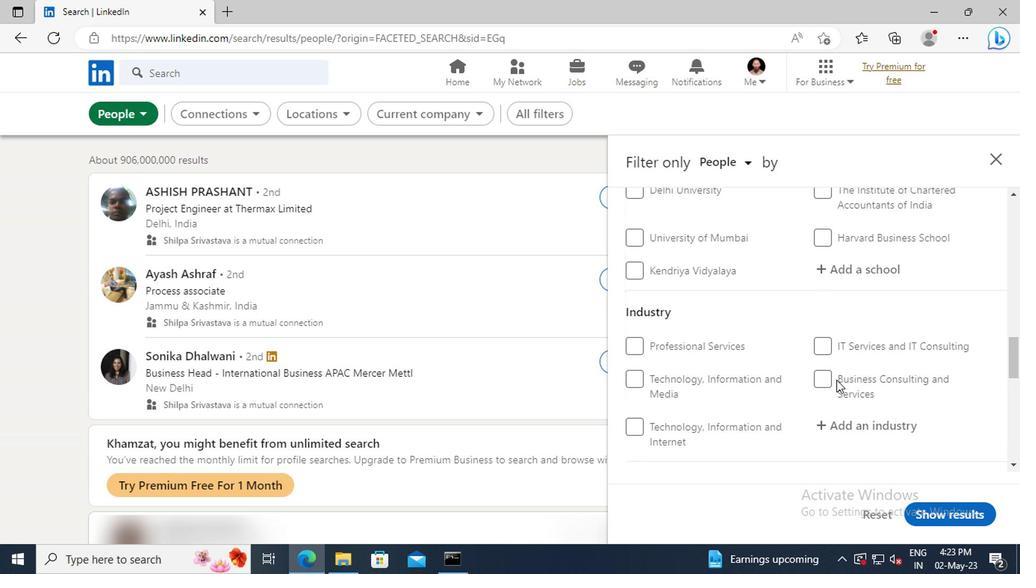 
Action: Mouse scrolled (834, 378) with delta (0, 0)
Screenshot: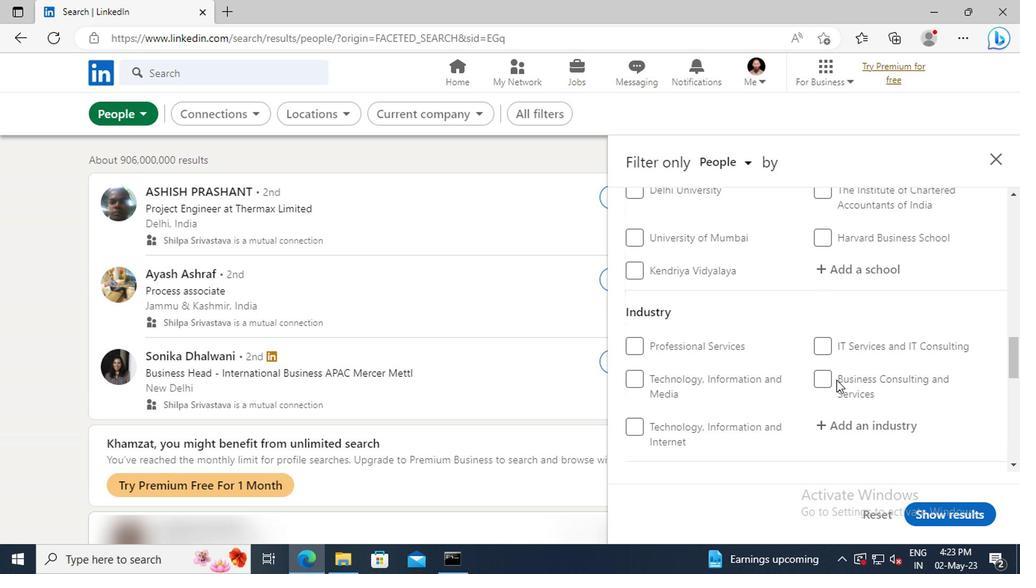 
Action: Mouse scrolled (834, 378) with delta (0, 0)
Screenshot: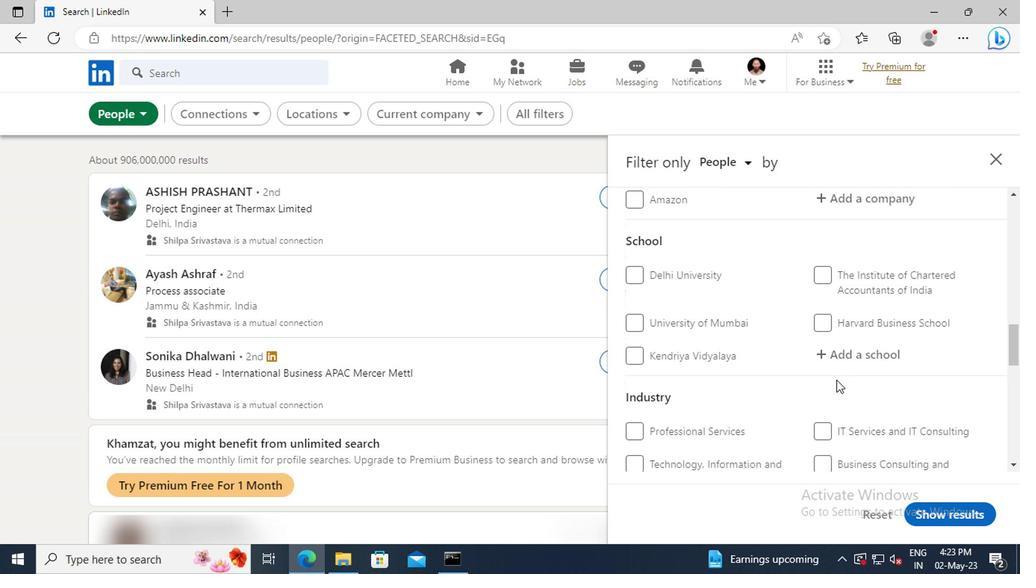
Action: Mouse scrolled (834, 378) with delta (0, 0)
Screenshot: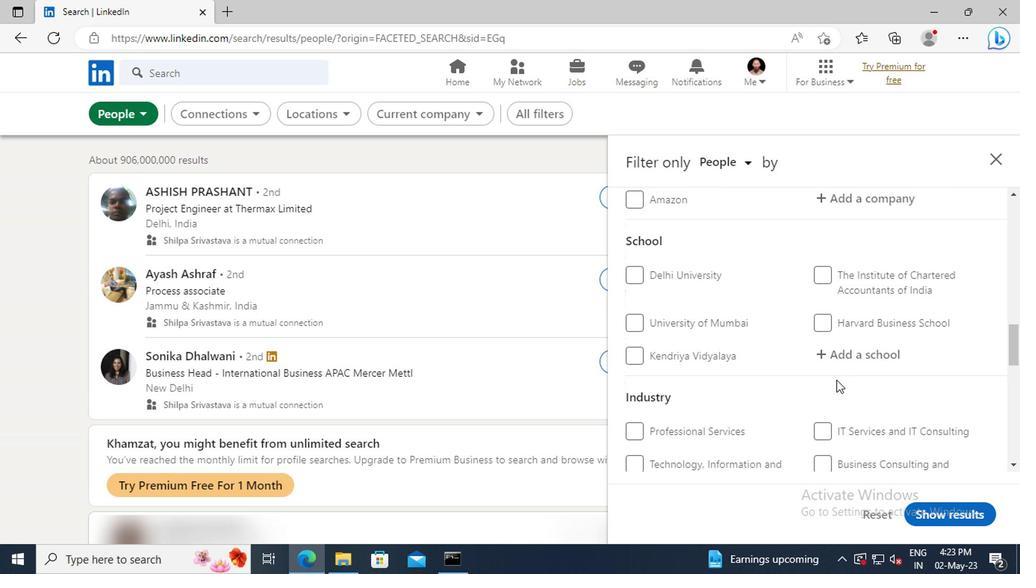 
Action: Mouse scrolled (834, 378) with delta (0, 0)
Screenshot: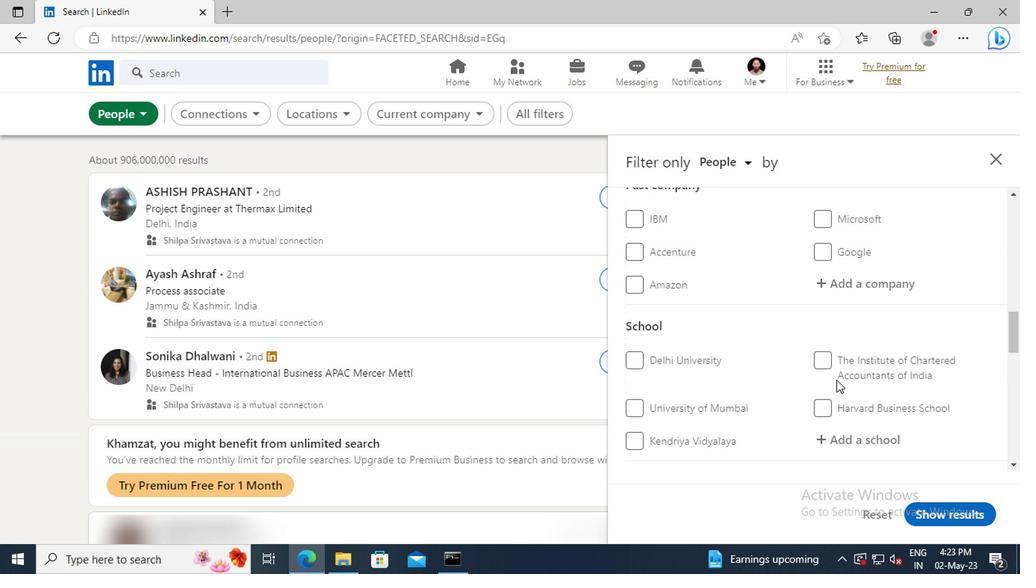 
Action: Mouse scrolled (834, 378) with delta (0, 0)
Screenshot: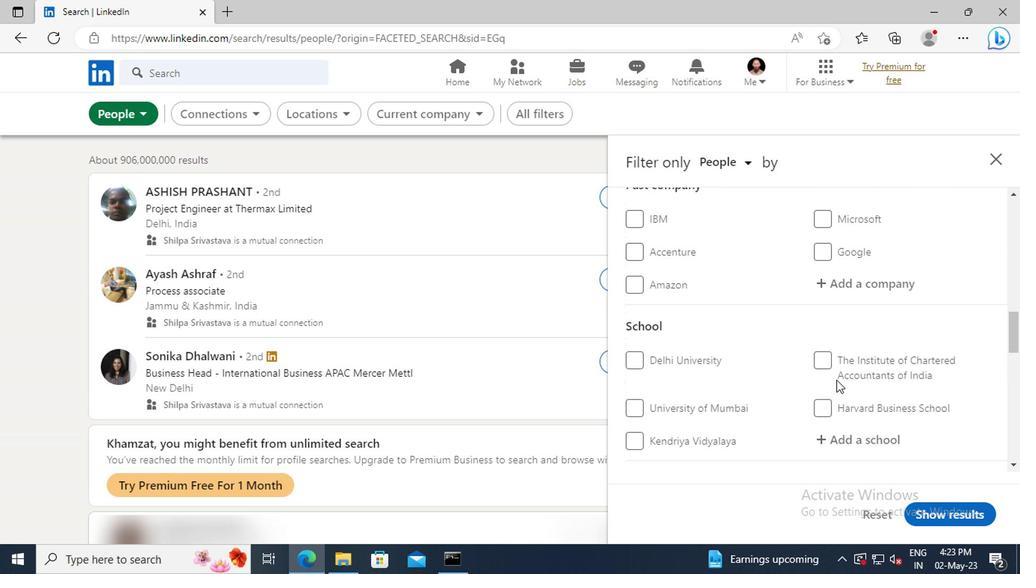 
Action: Mouse scrolled (834, 378) with delta (0, 0)
Screenshot: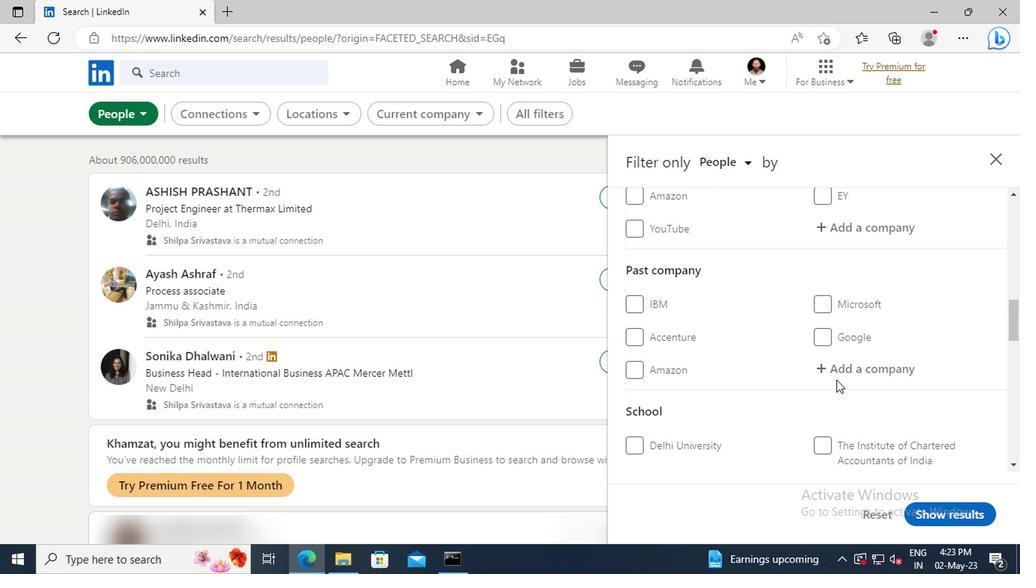 
Action: Mouse scrolled (834, 378) with delta (0, 0)
Screenshot: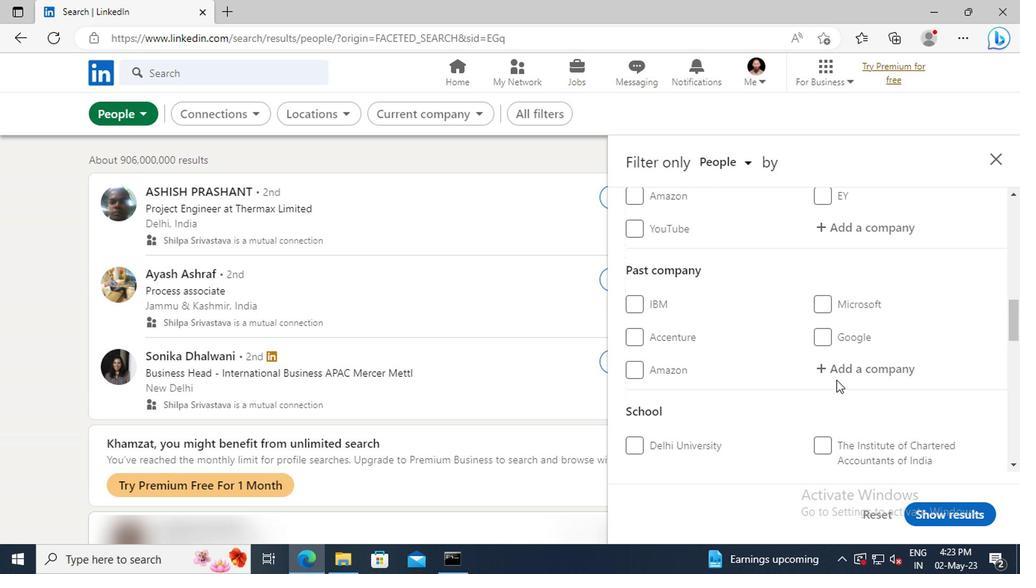 
Action: Mouse moved to (841, 317)
Screenshot: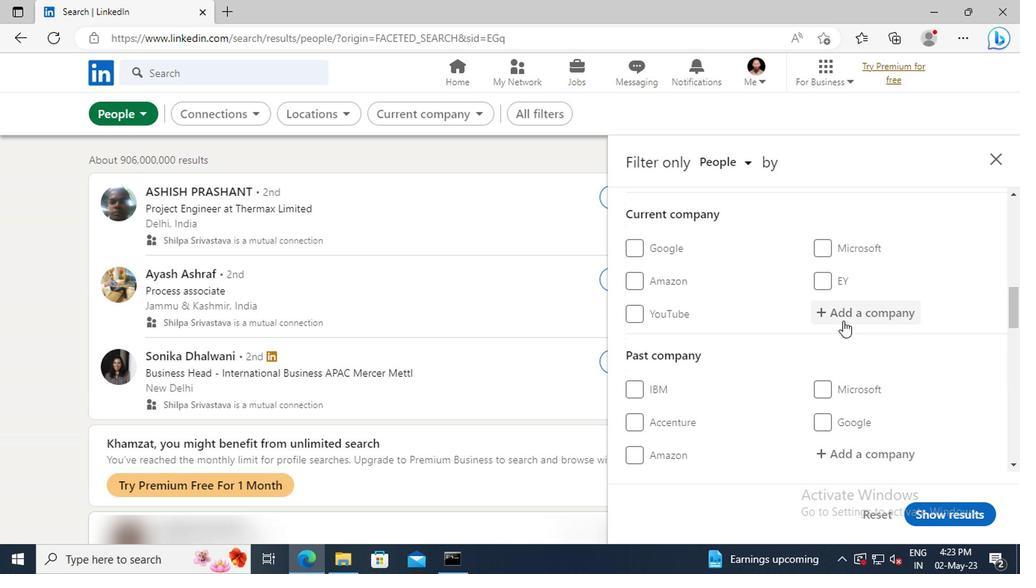 
Action: Mouse pressed left at (841, 317)
Screenshot: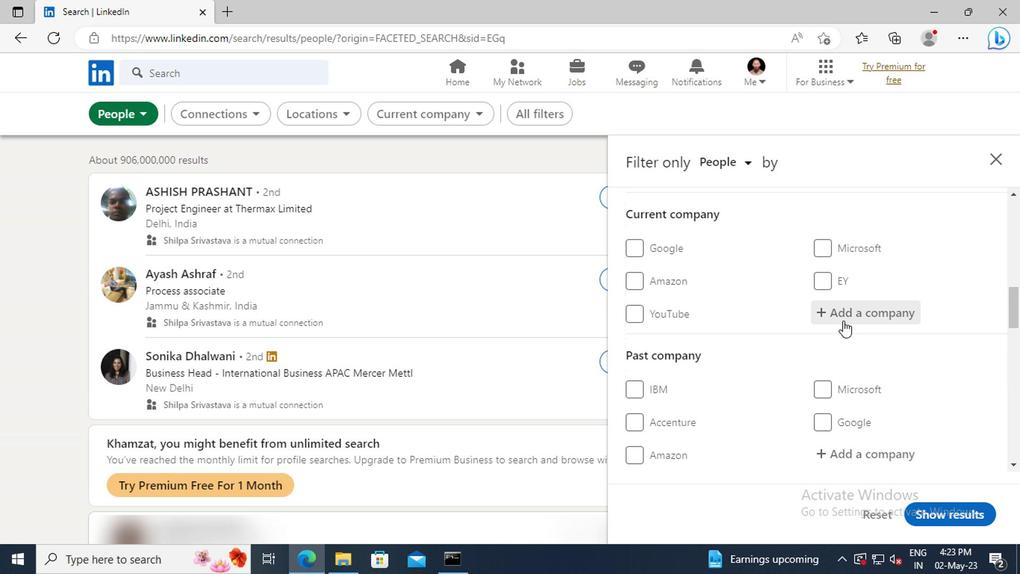 
Action: Key pressed <Key.shift>ISRO
Screenshot: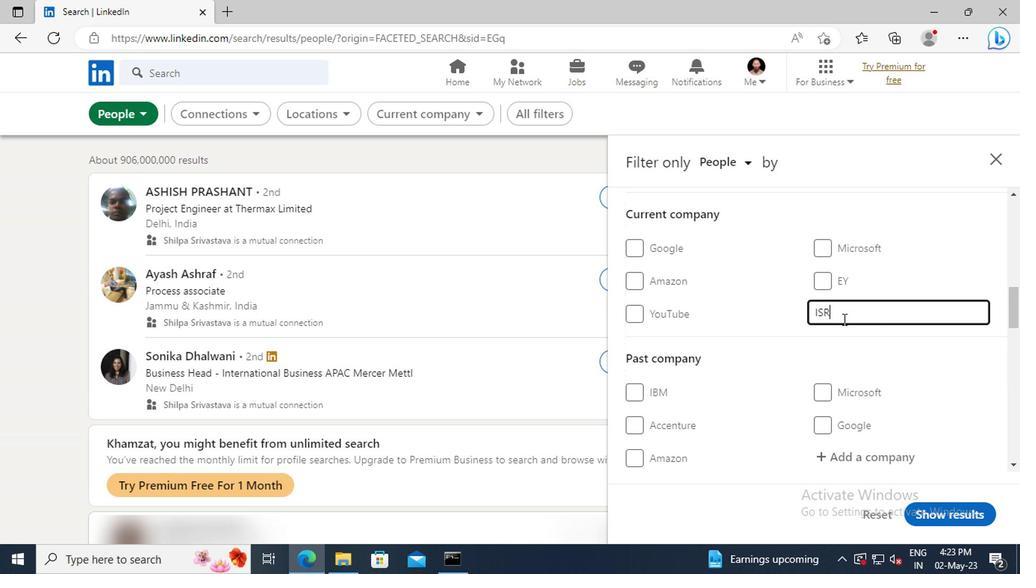 
Action: Mouse moved to (841, 334)
Screenshot: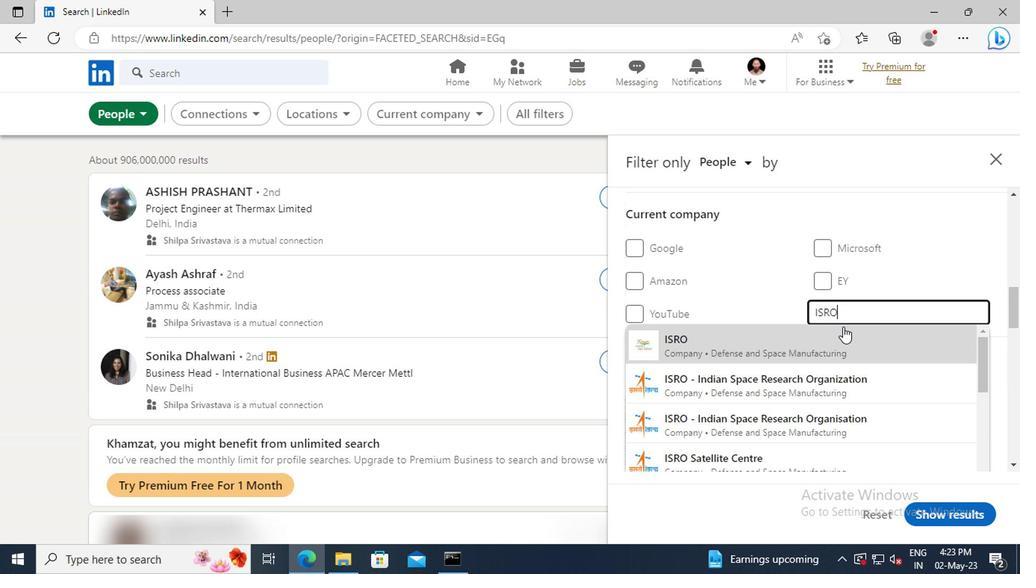 
Action: Mouse pressed left at (841, 334)
Screenshot: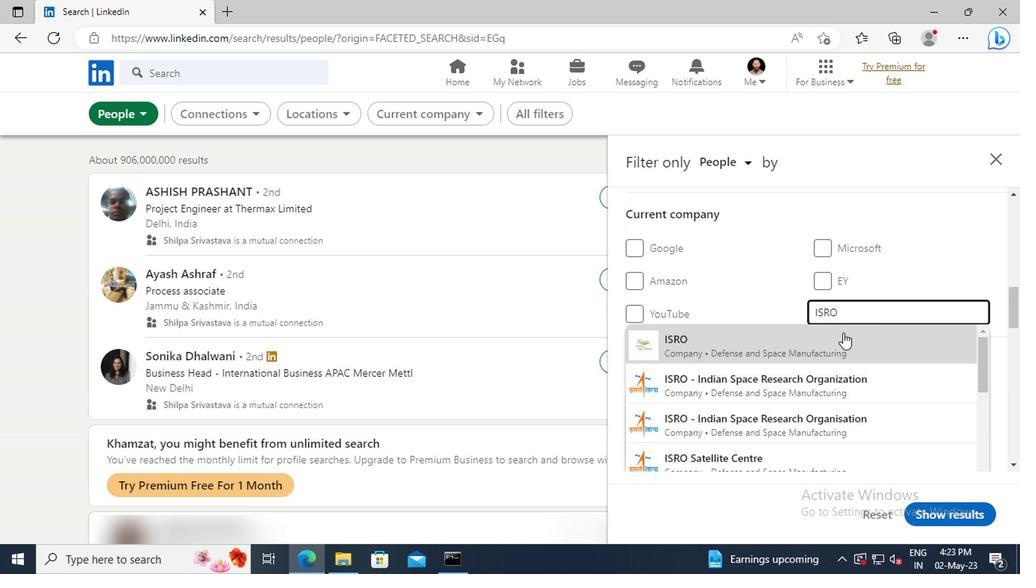 
Action: Mouse scrolled (841, 333) with delta (0, -1)
Screenshot: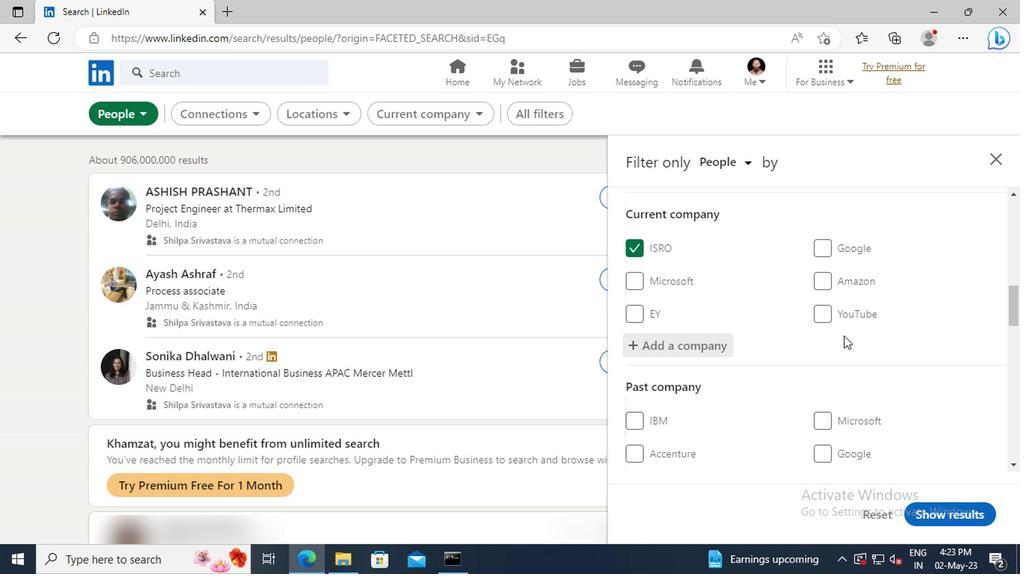 
Action: Mouse scrolled (841, 333) with delta (0, -1)
Screenshot: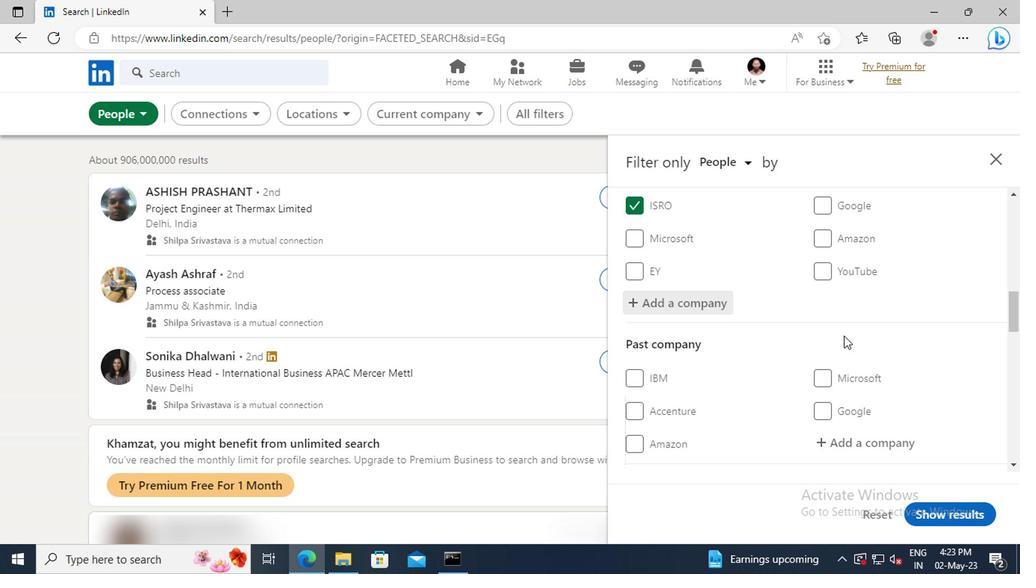 
Action: Mouse scrolled (841, 333) with delta (0, -1)
Screenshot: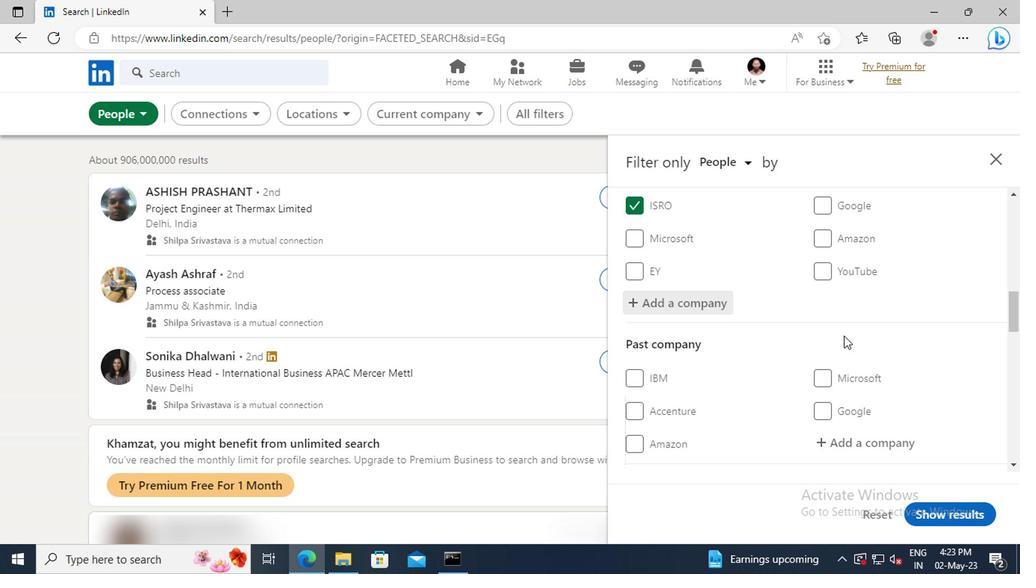 
Action: Mouse moved to (839, 325)
Screenshot: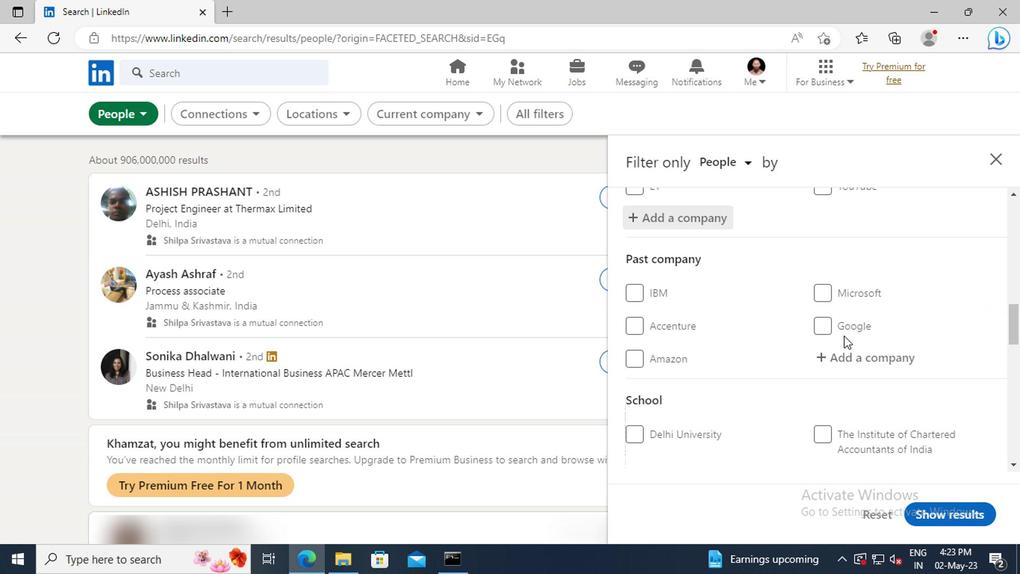 
Action: Mouse scrolled (839, 324) with delta (0, 0)
Screenshot: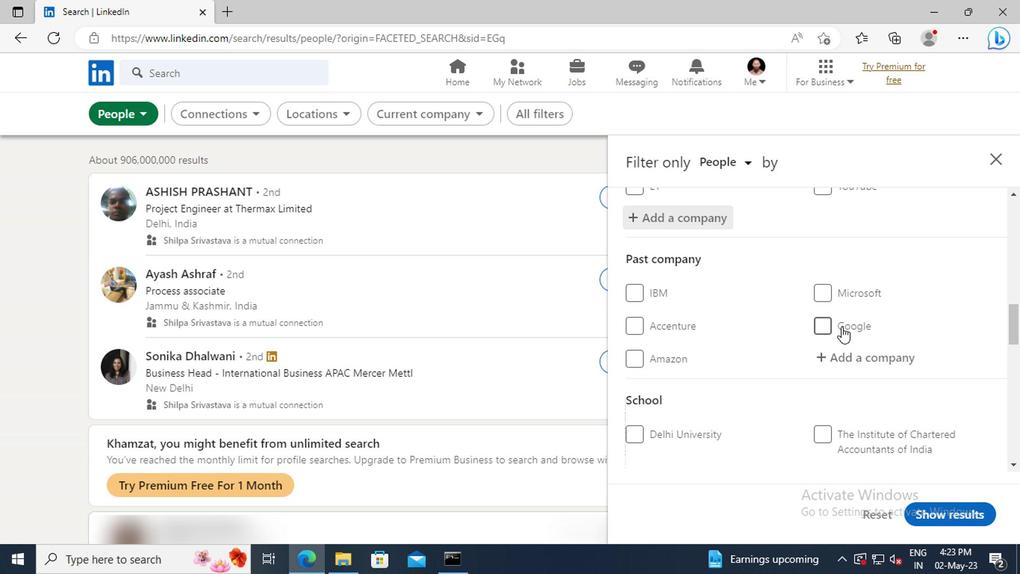 
Action: Mouse scrolled (839, 324) with delta (0, 0)
Screenshot: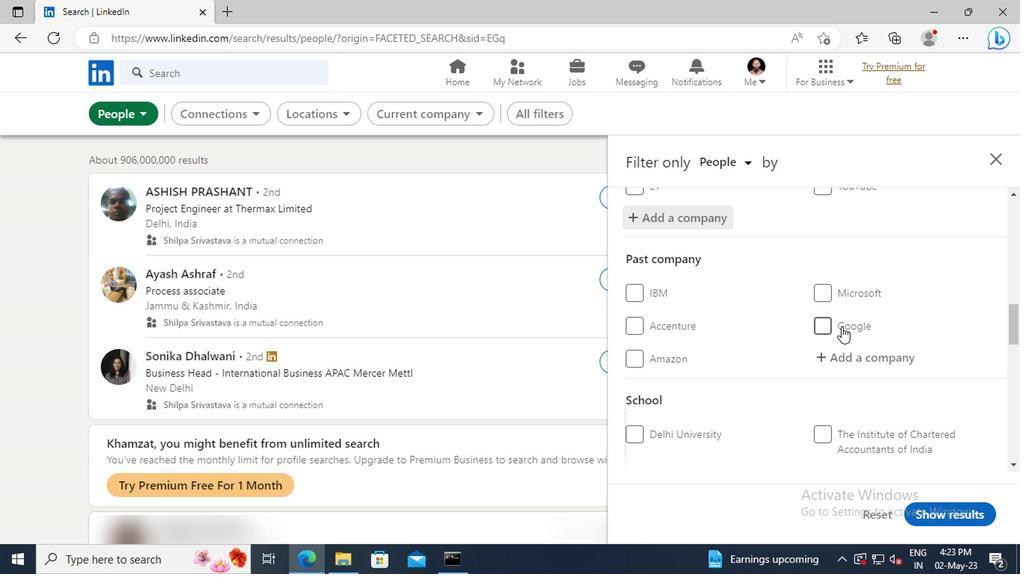 
Action: Mouse scrolled (839, 324) with delta (0, 0)
Screenshot: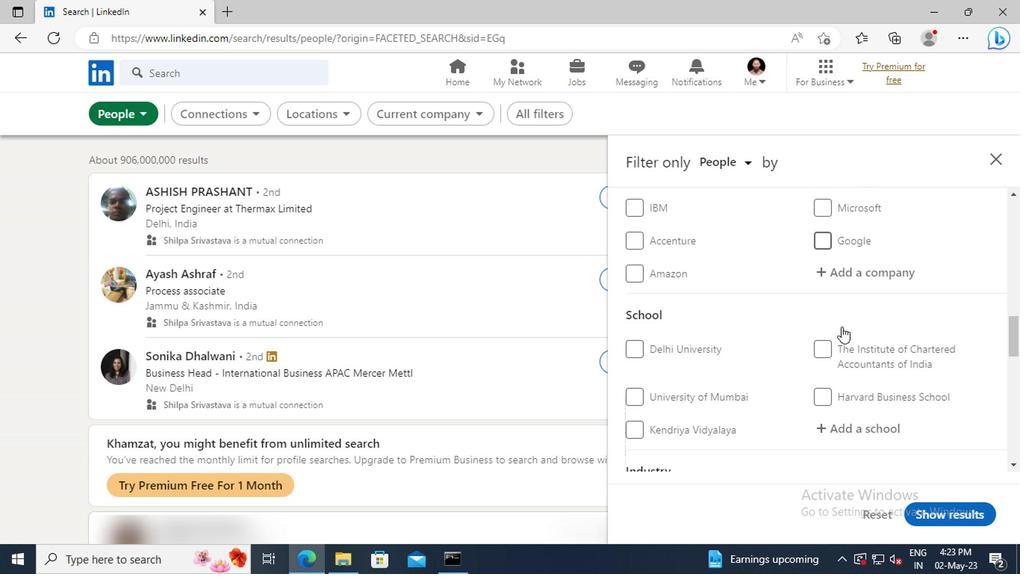 
Action: Mouse scrolled (839, 324) with delta (0, 0)
Screenshot: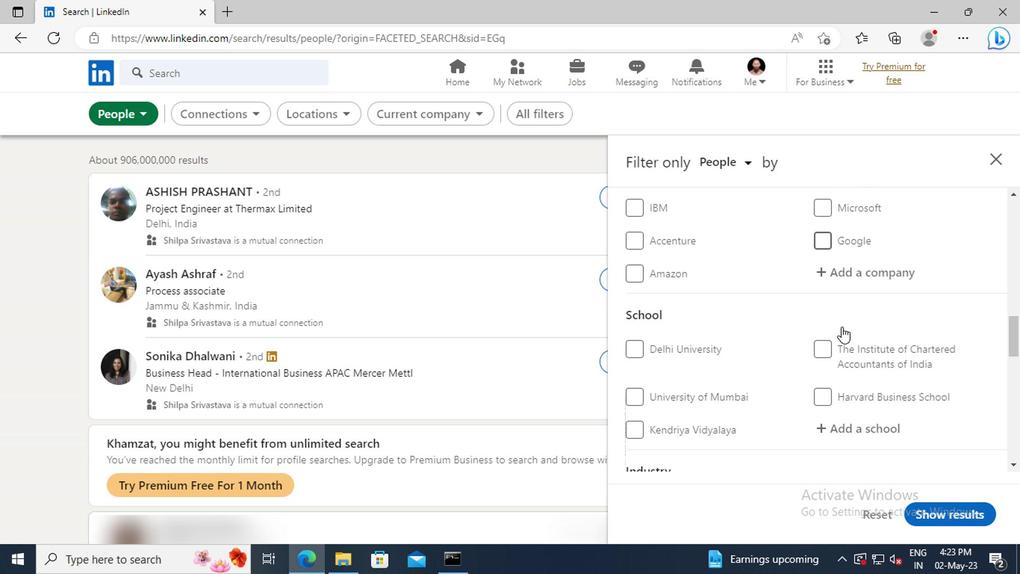 
Action: Mouse moved to (839, 339)
Screenshot: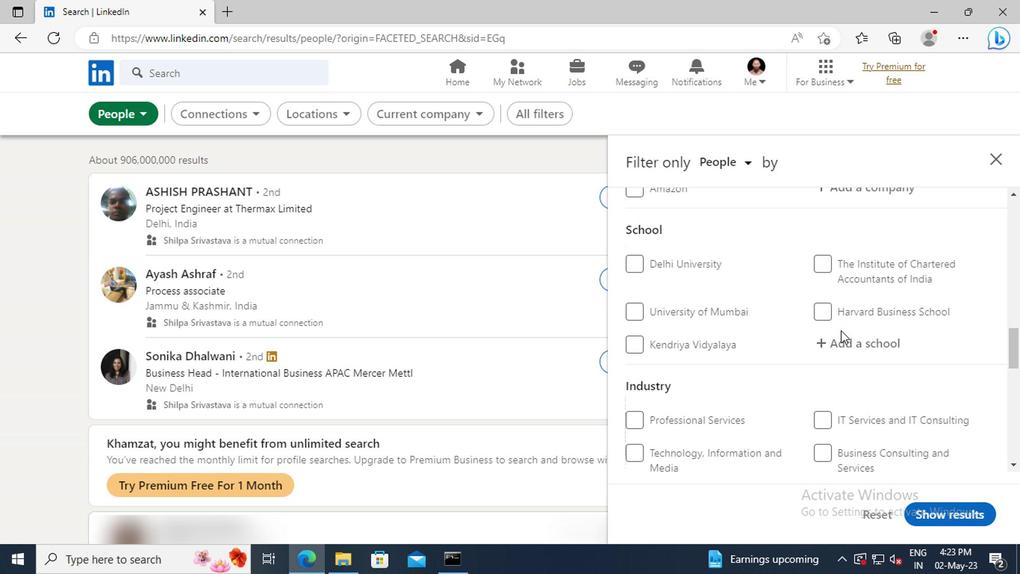 
Action: Mouse pressed left at (839, 339)
Screenshot: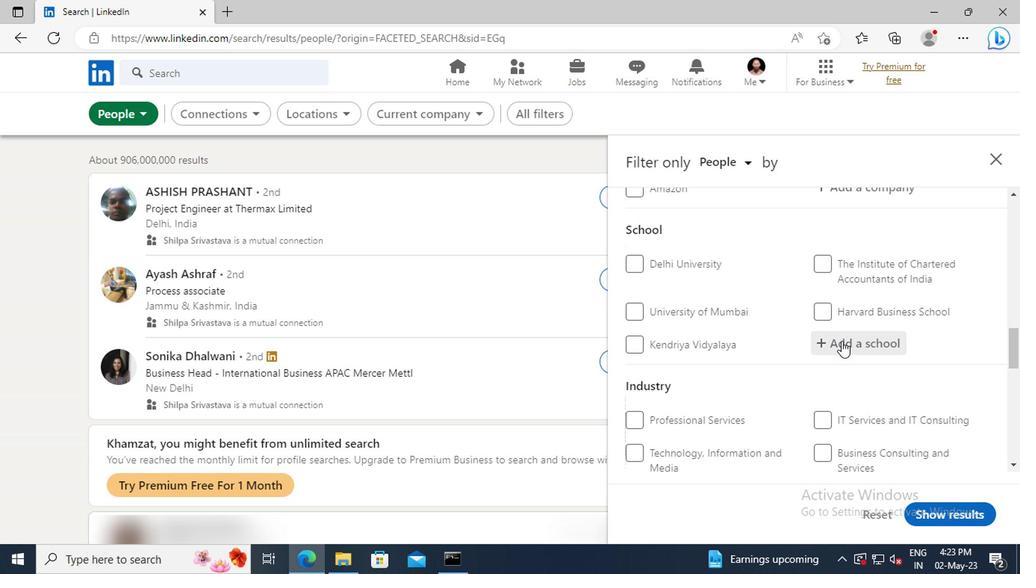 
Action: Key pressed <Key.shift>MATOSHRI<Key.space><Key.shift>PRATISHTH
Screenshot: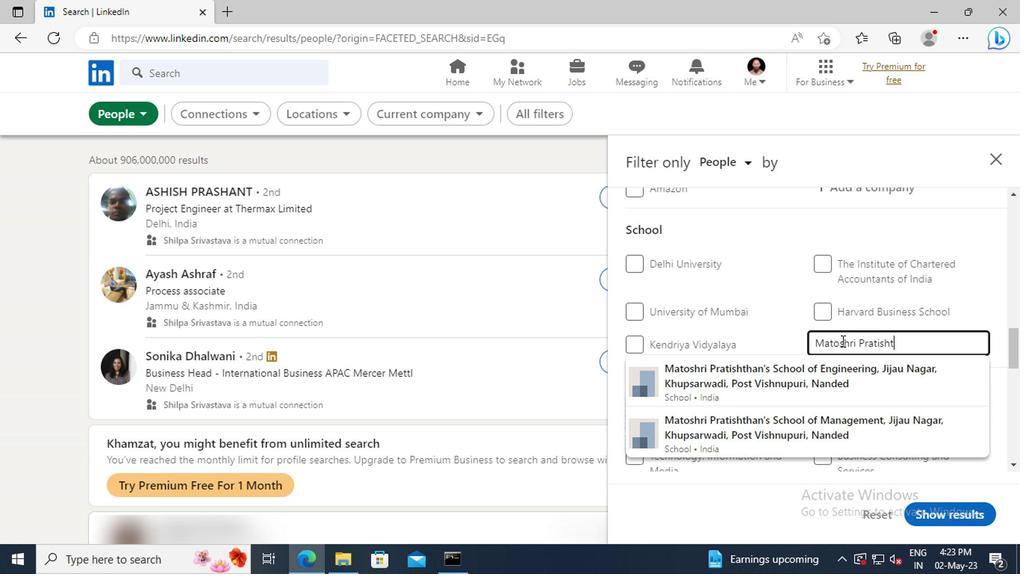 
Action: Mouse moved to (841, 371)
Screenshot: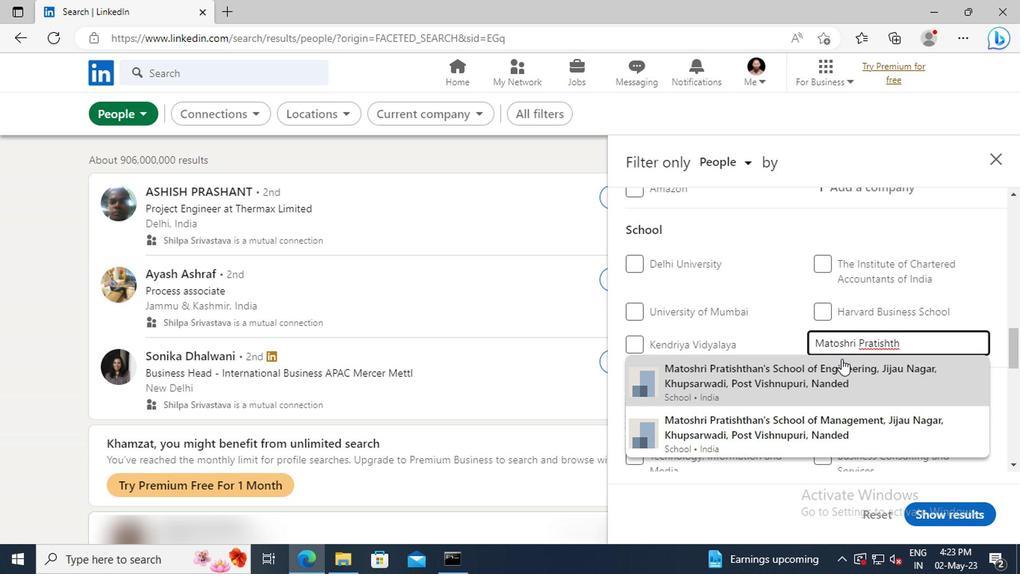
Action: Mouse pressed left at (841, 371)
Screenshot: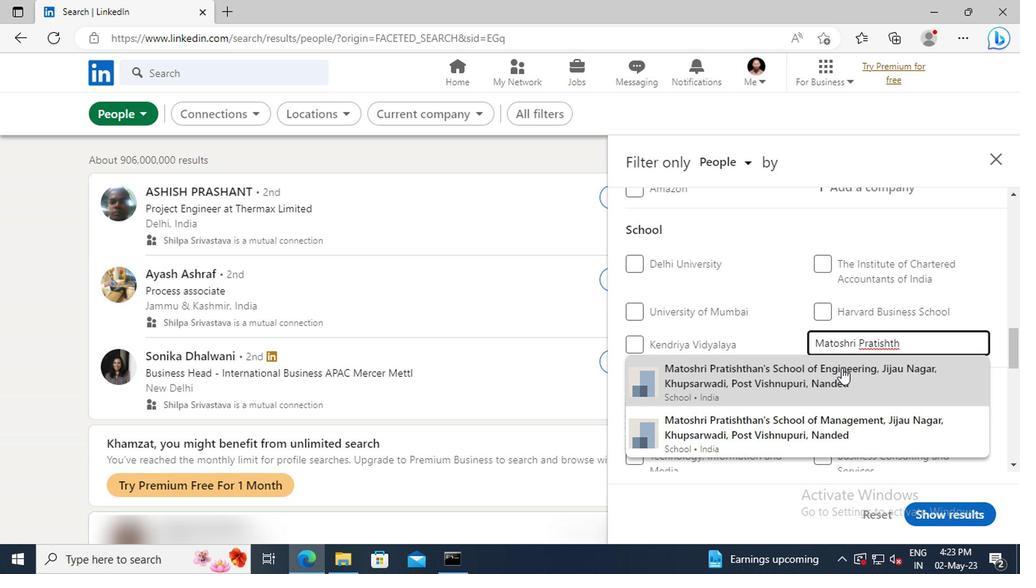 
Action: Mouse scrolled (841, 370) with delta (0, 0)
Screenshot: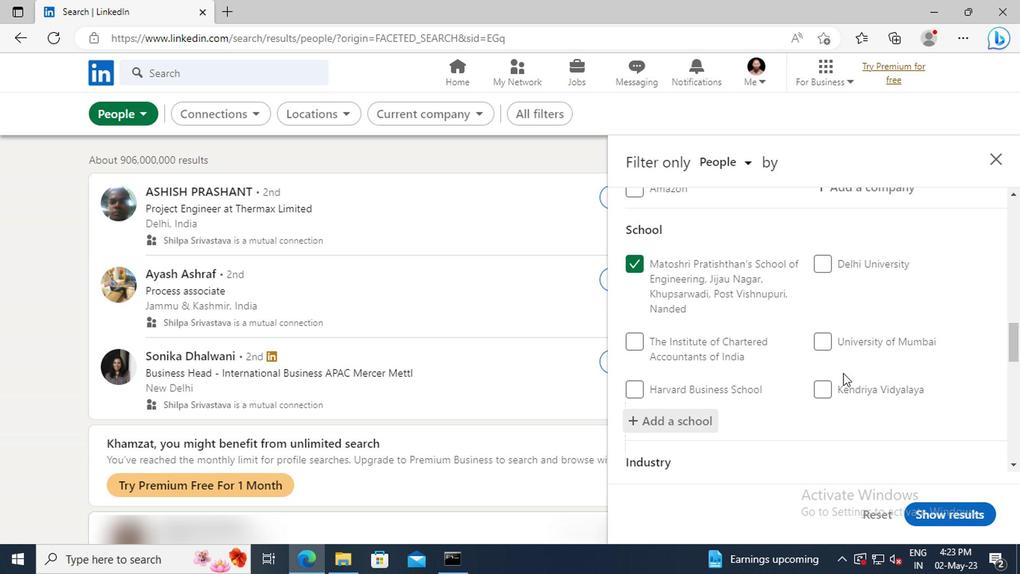
Action: Mouse scrolled (841, 370) with delta (0, 0)
Screenshot: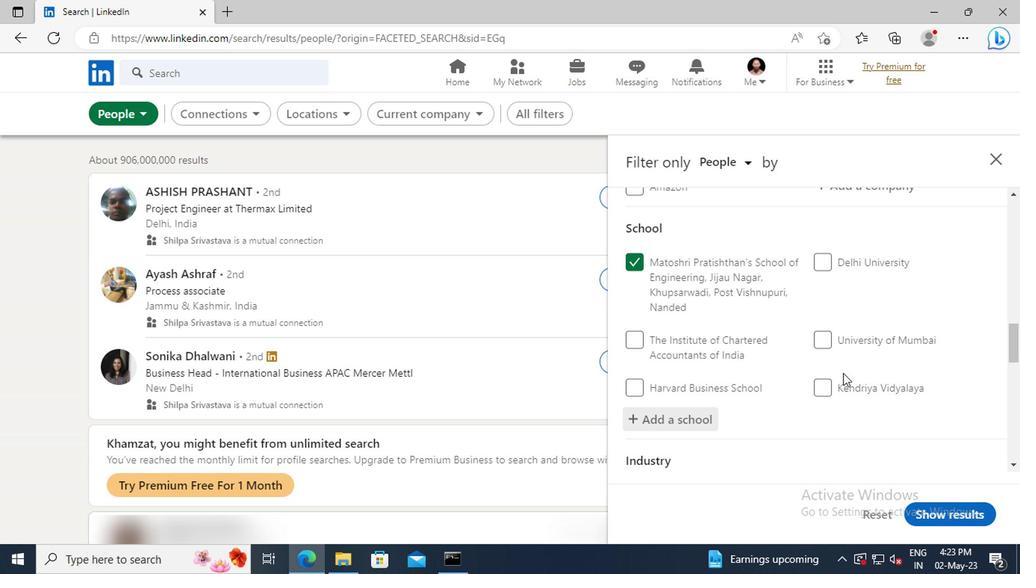 
Action: Mouse moved to (841, 354)
Screenshot: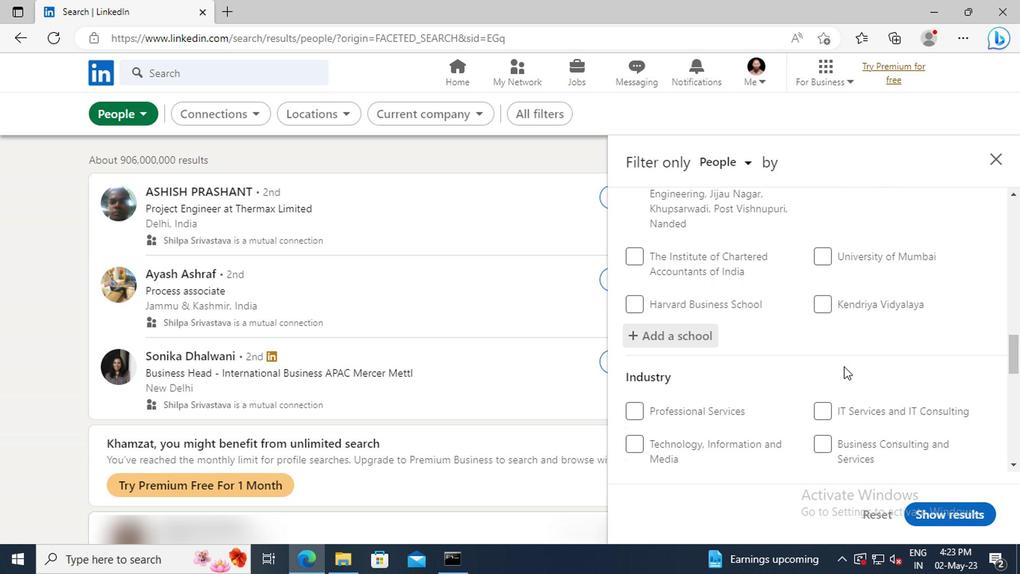 
Action: Mouse scrolled (841, 353) with delta (0, 0)
Screenshot: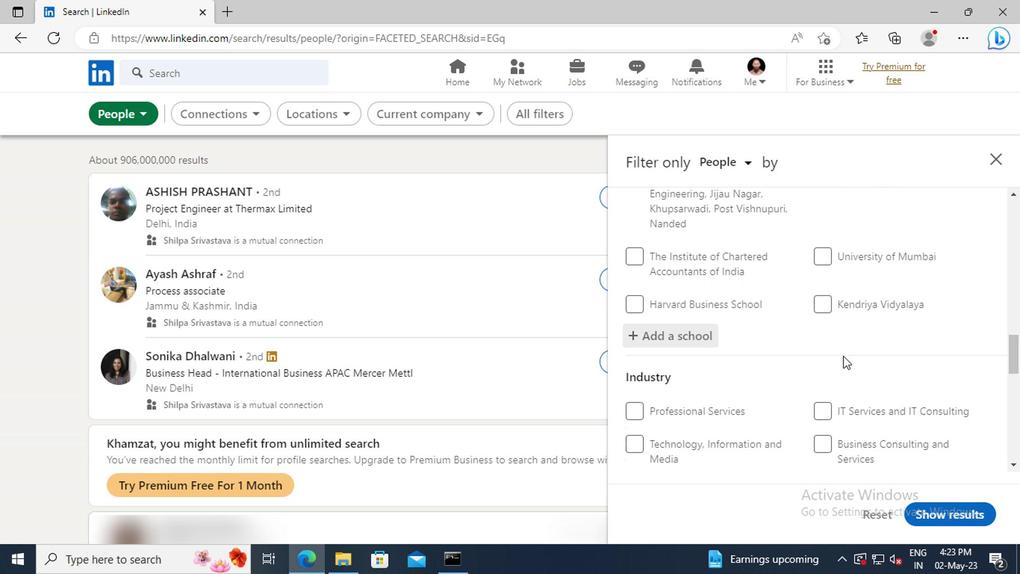 
Action: Mouse moved to (838, 333)
Screenshot: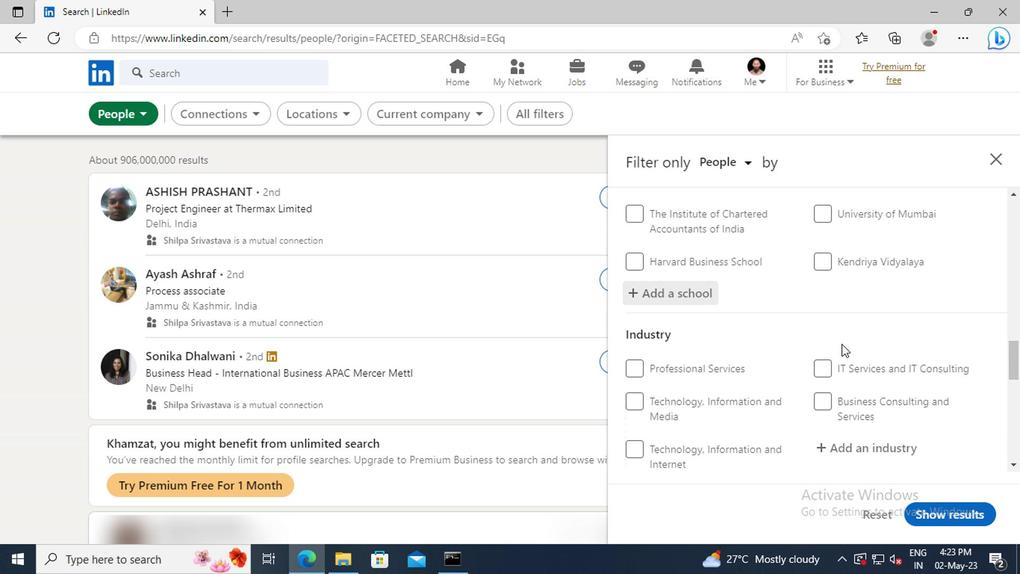 
Action: Mouse scrolled (838, 332) with delta (0, 0)
Screenshot: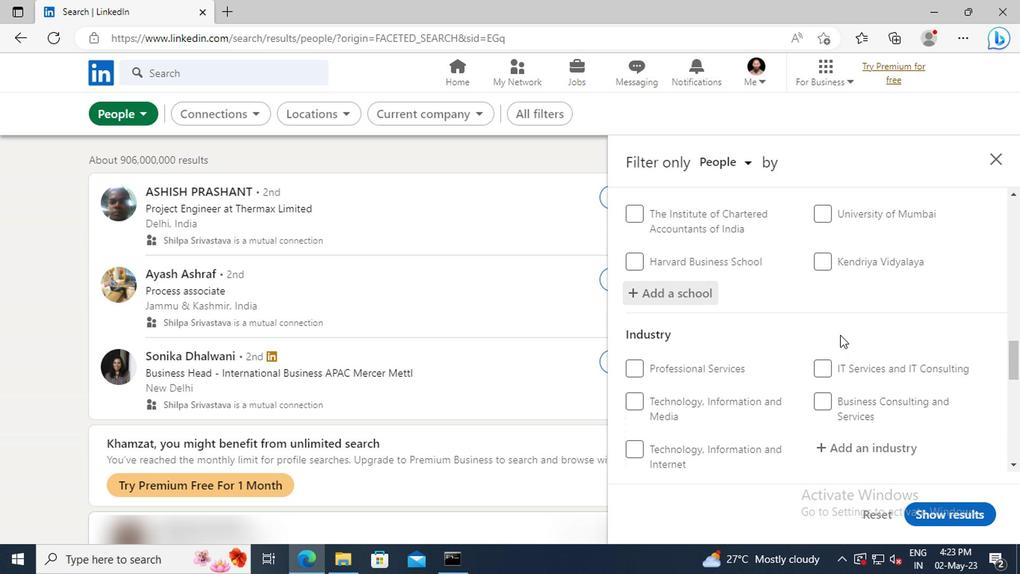 
Action: Mouse scrolled (838, 332) with delta (0, 0)
Screenshot: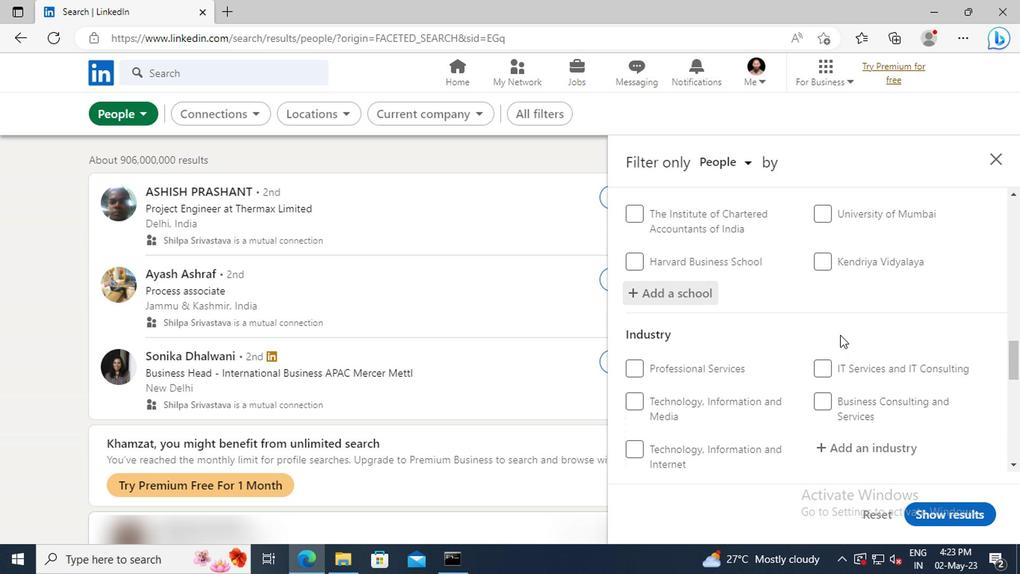 
Action: Mouse moved to (841, 361)
Screenshot: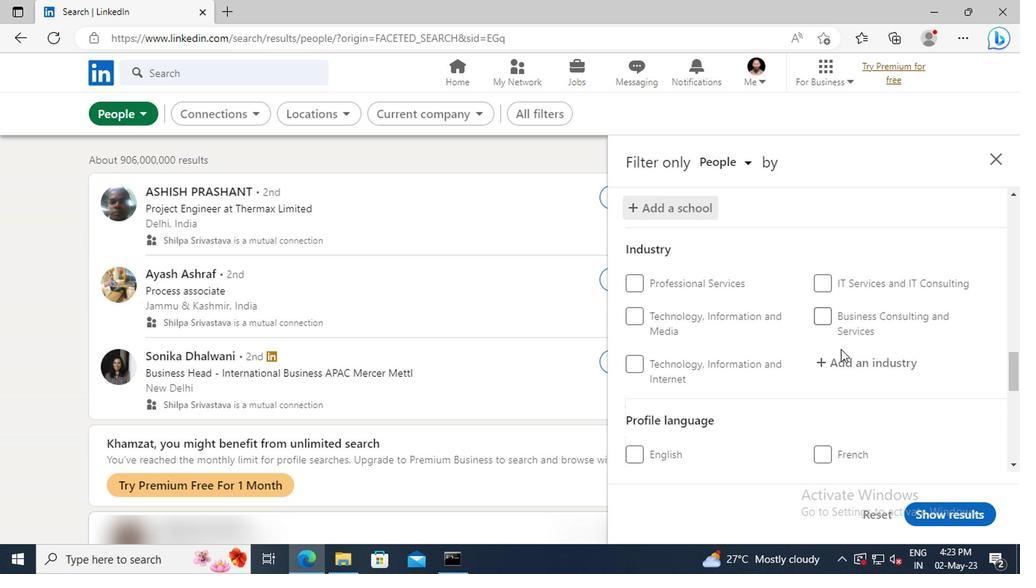 
Action: Mouse pressed left at (841, 361)
Screenshot: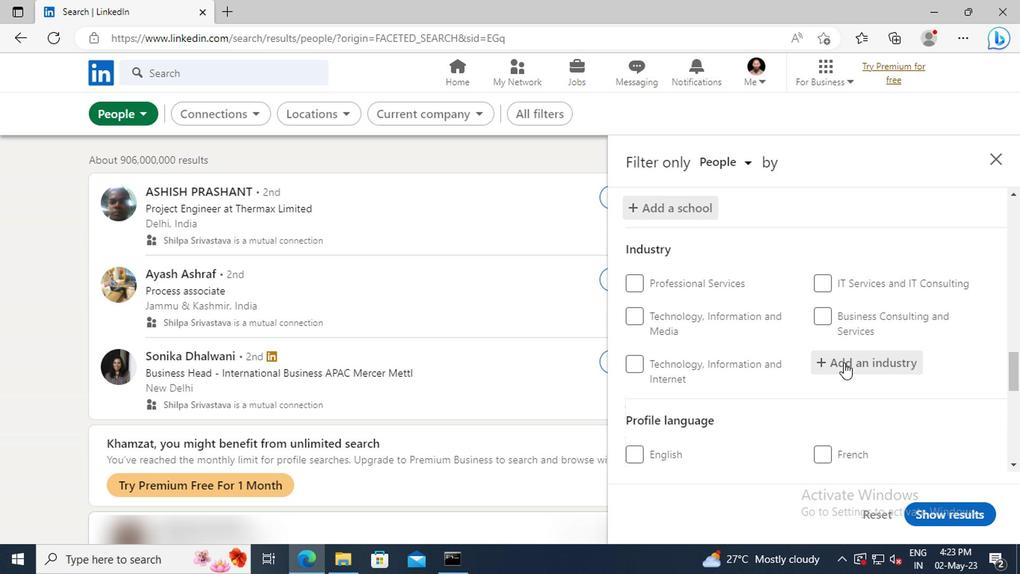 
Action: Key pressed <Key.shift>RENEWABLE<Key.space><Key.shift>ENER
Screenshot: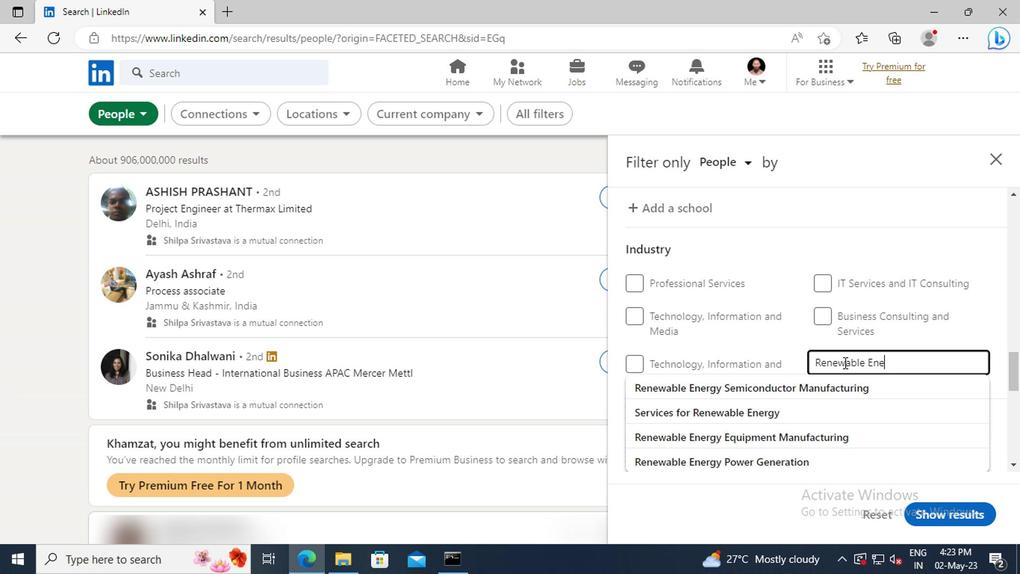
Action: Mouse moved to (851, 430)
Screenshot: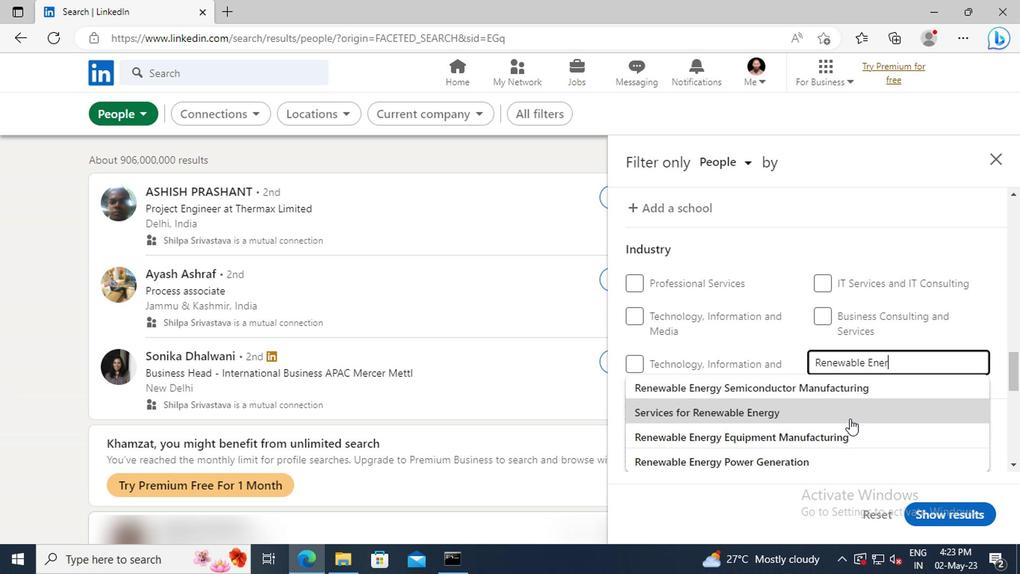 
Action: Mouse pressed left at (851, 430)
Screenshot: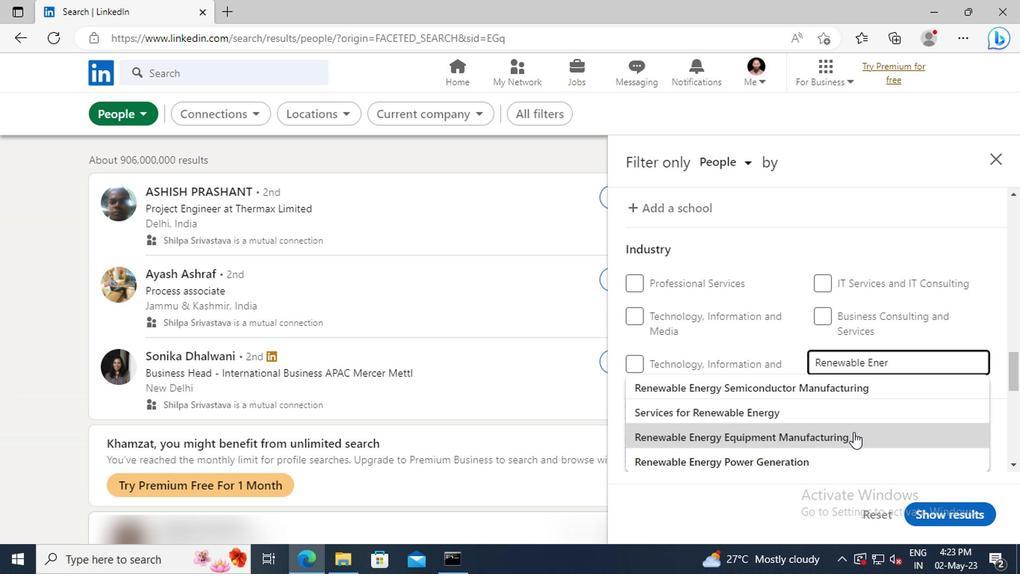 
Action: Mouse scrolled (851, 429) with delta (0, -1)
Screenshot: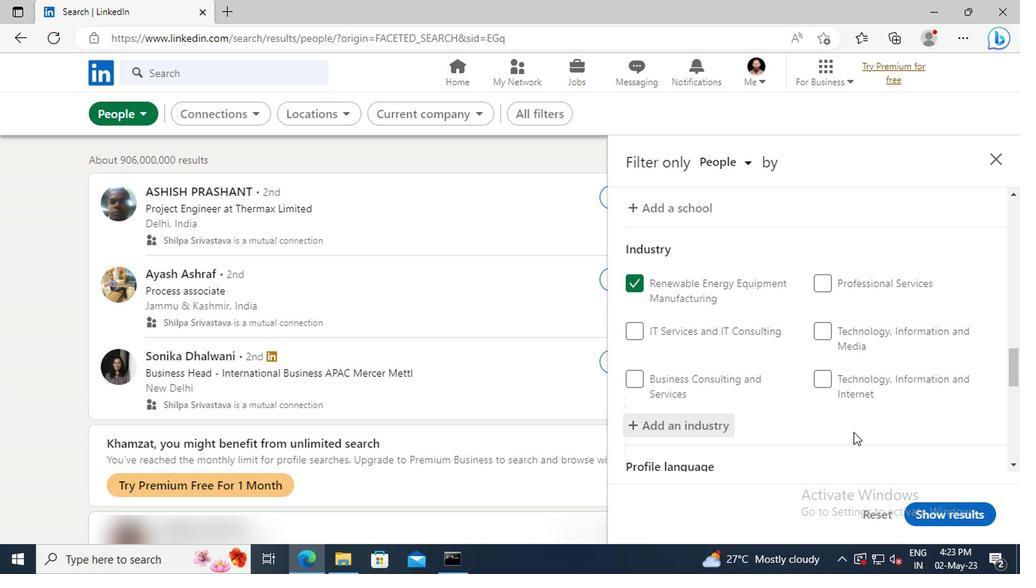 
Action: Mouse scrolled (851, 429) with delta (0, -1)
Screenshot: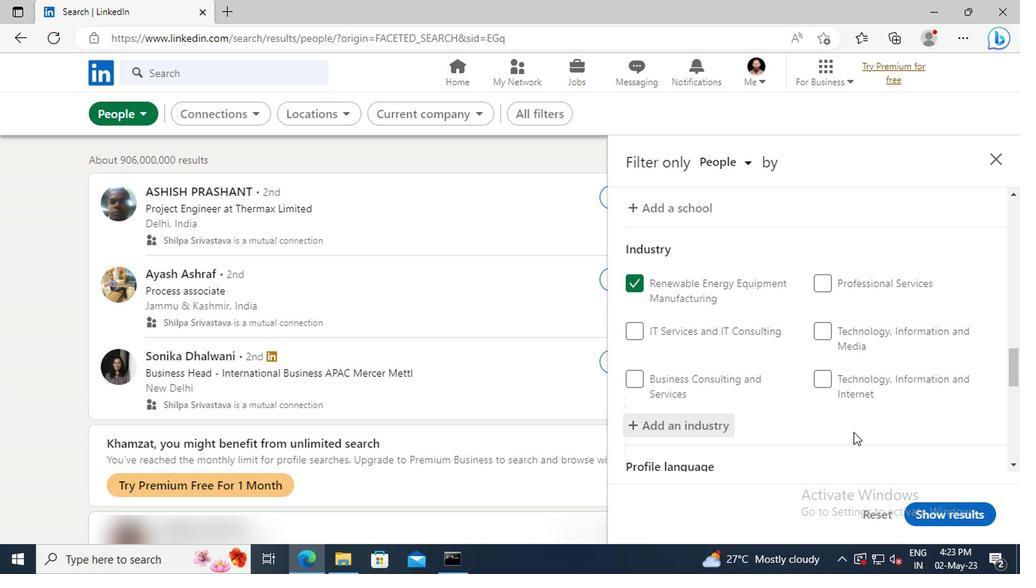 
Action: Mouse moved to (852, 395)
Screenshot: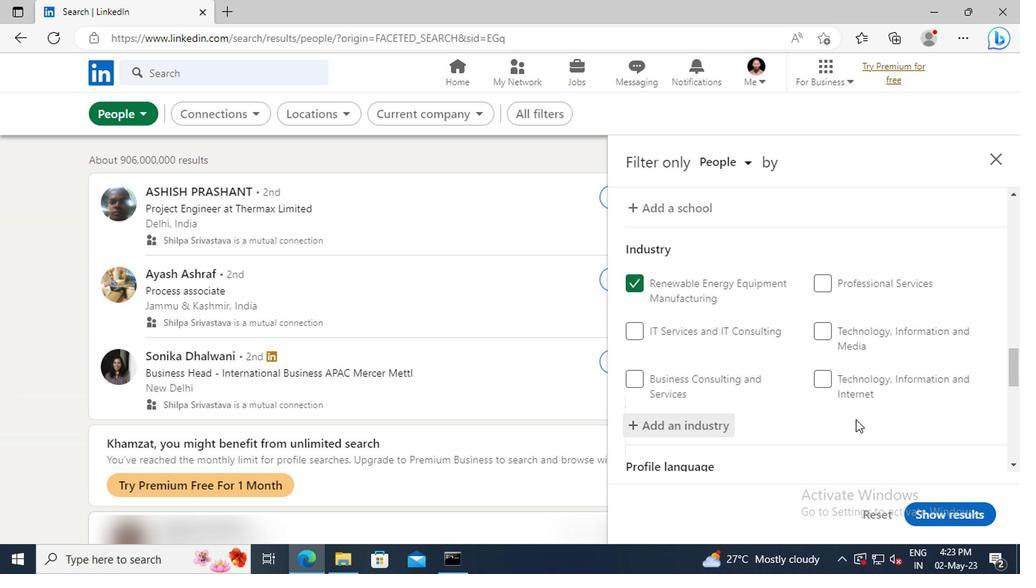 
Action: Mouse scrolled (852, 394) with delta (0, 0)
Screenshot: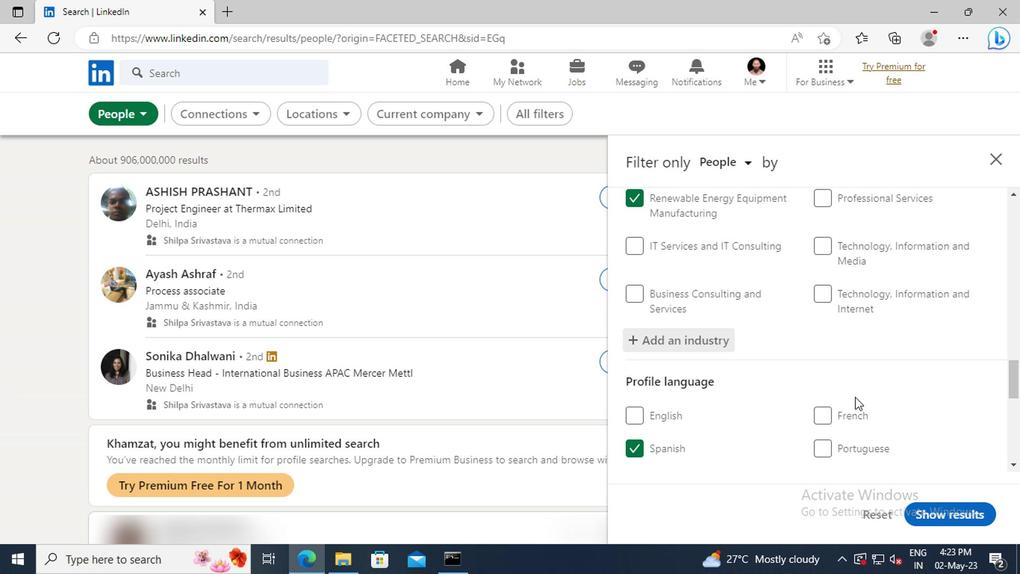 
Action: Mouse scrolled (852, 394) with delta (0, 0)
Screenshot: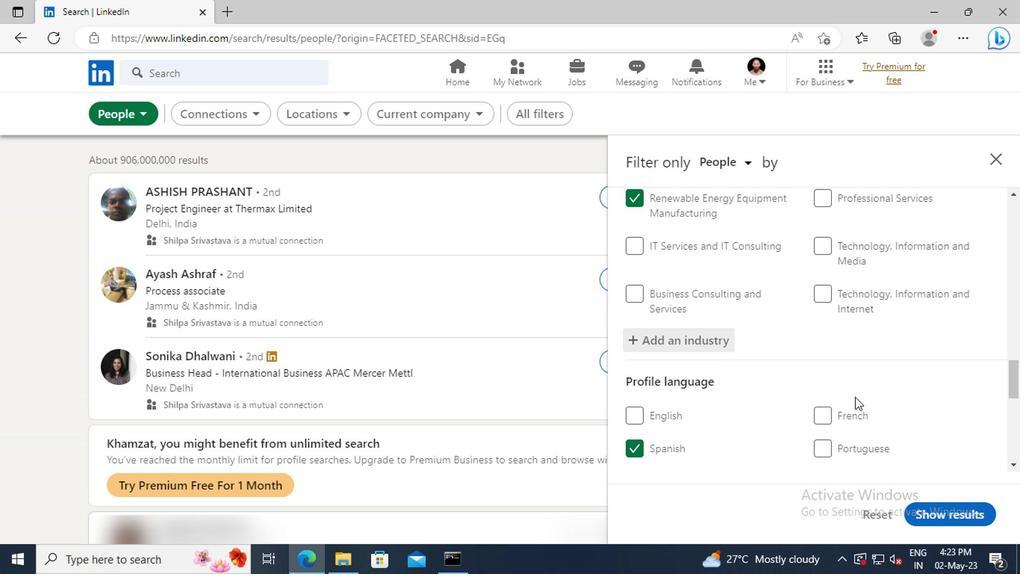 
Action: Mouse moved to (853, 361)
Screenshot: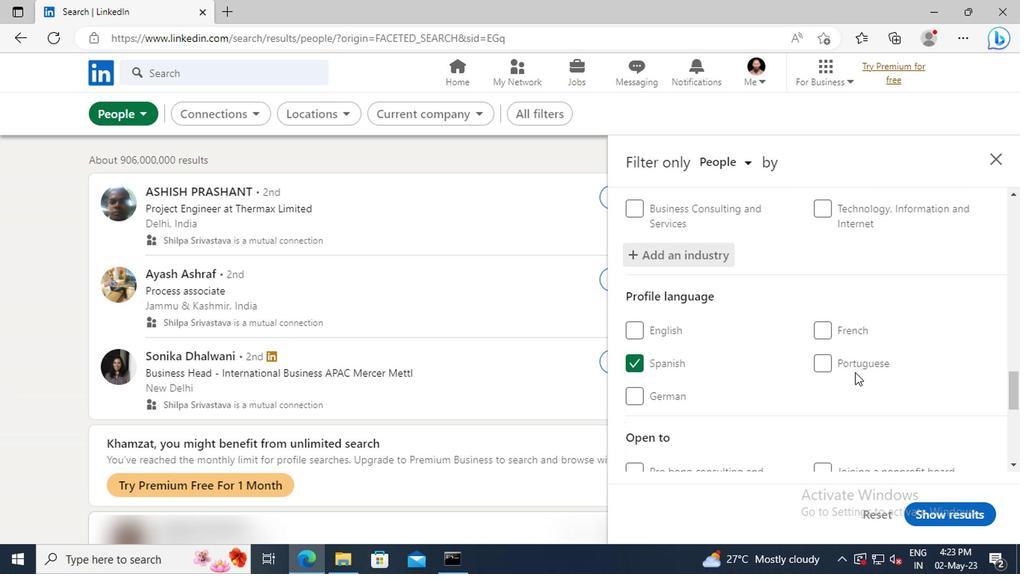 
Action: Mouse scrolled (853, 361) with delta (0, 0)
Screenshot: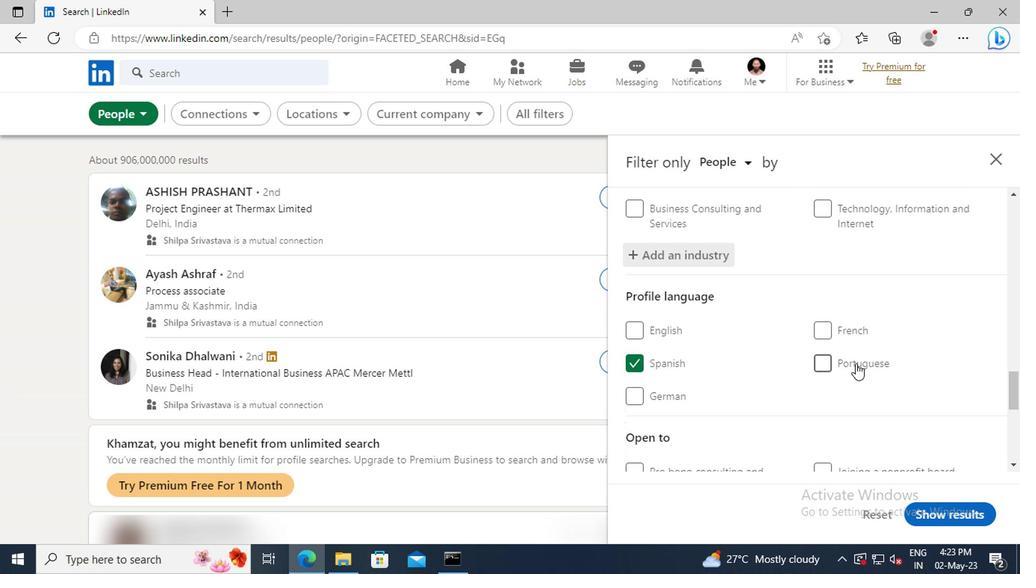 
Action: Mouse scrolled (853, 361) with delta (0, 0)
Screenshot: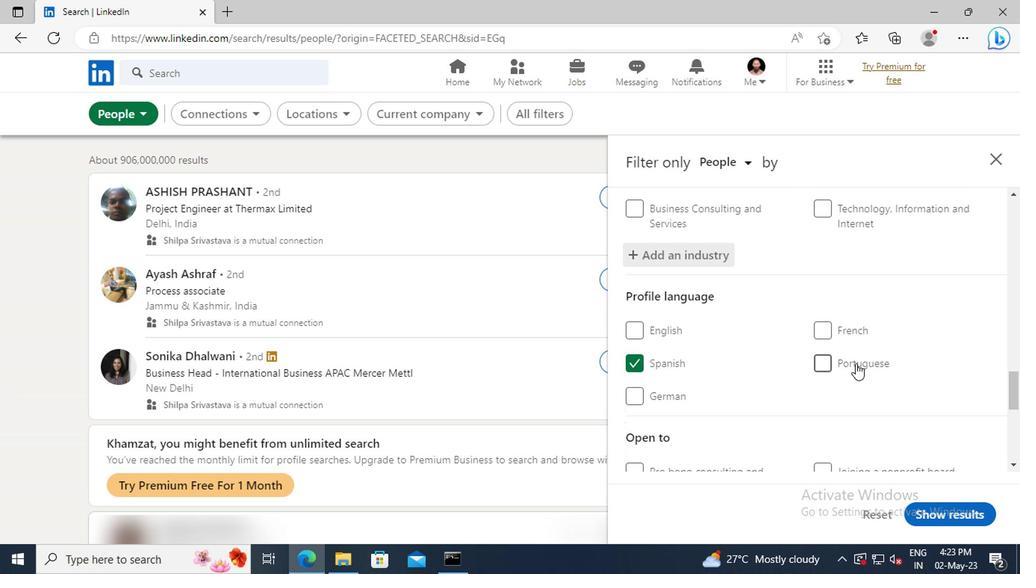 
Action: Mouse moved to (854, 354)
Screenshot: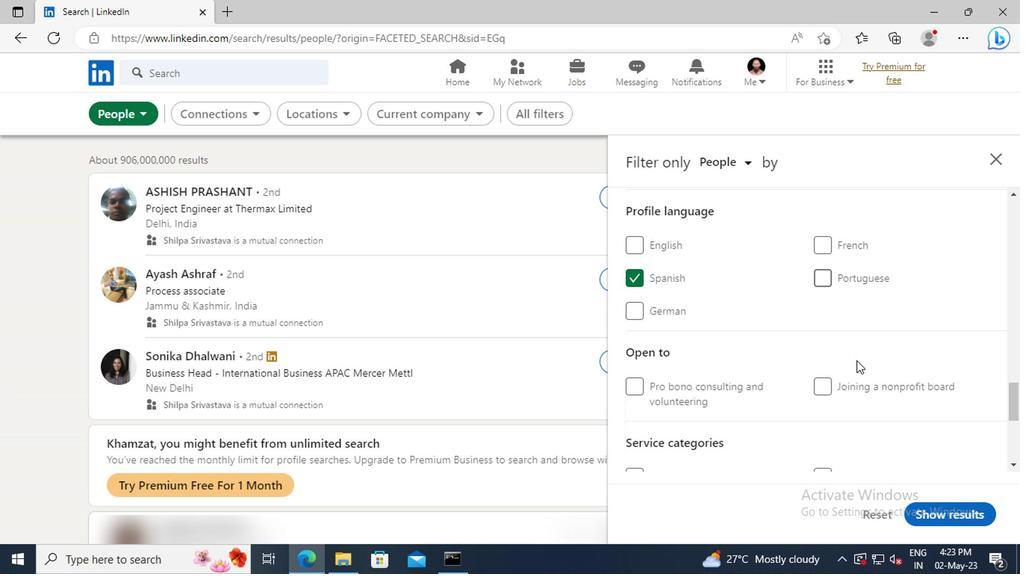 
Action: Mouse scrolled (854, 353) with delta (0, 0)
Screenshot: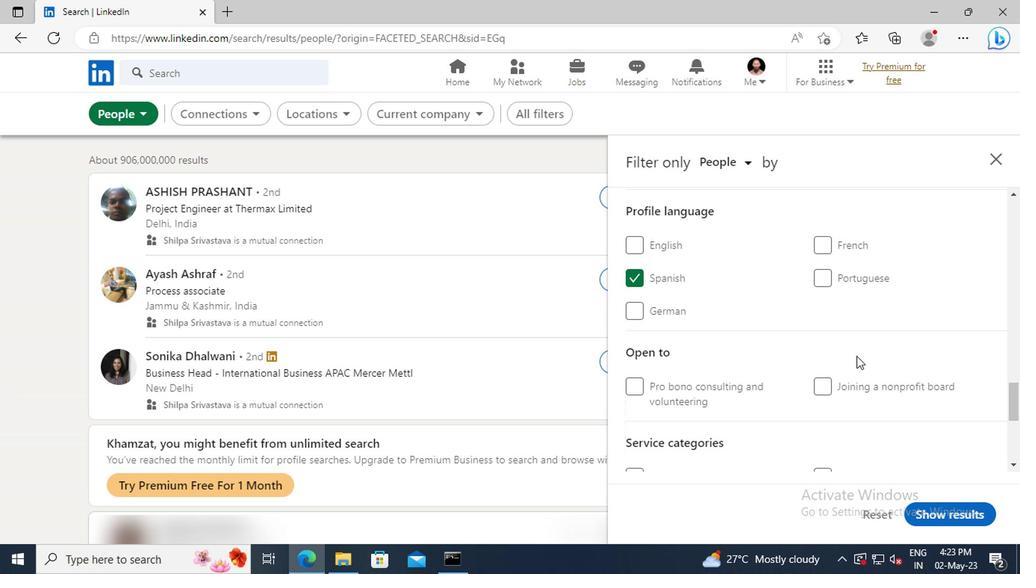 
Action: Mouse scrolled (854, 353) with delta (0, 0)
Screenshot: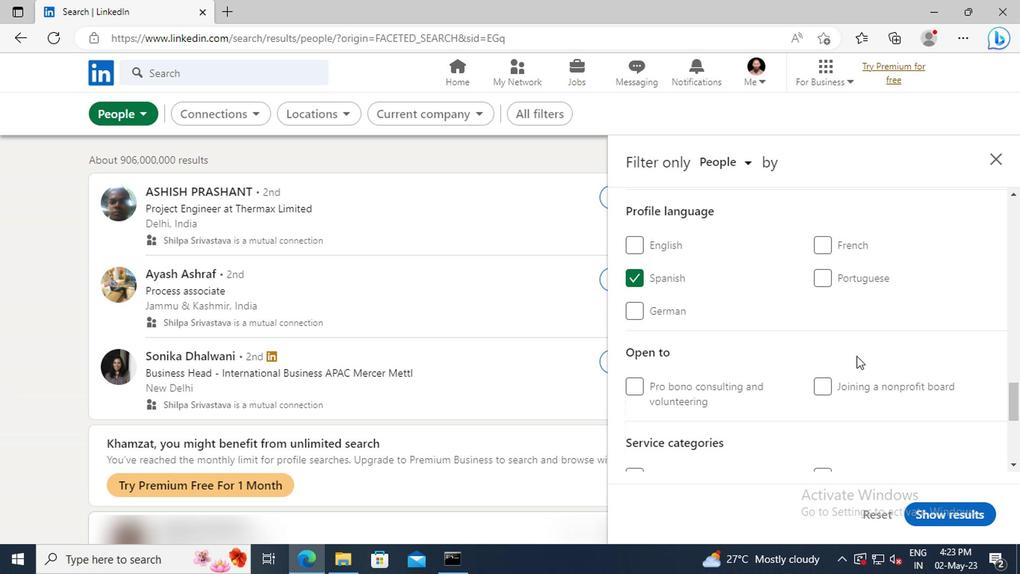 
Action: Mouse moved to (857, 338)
Screenshot: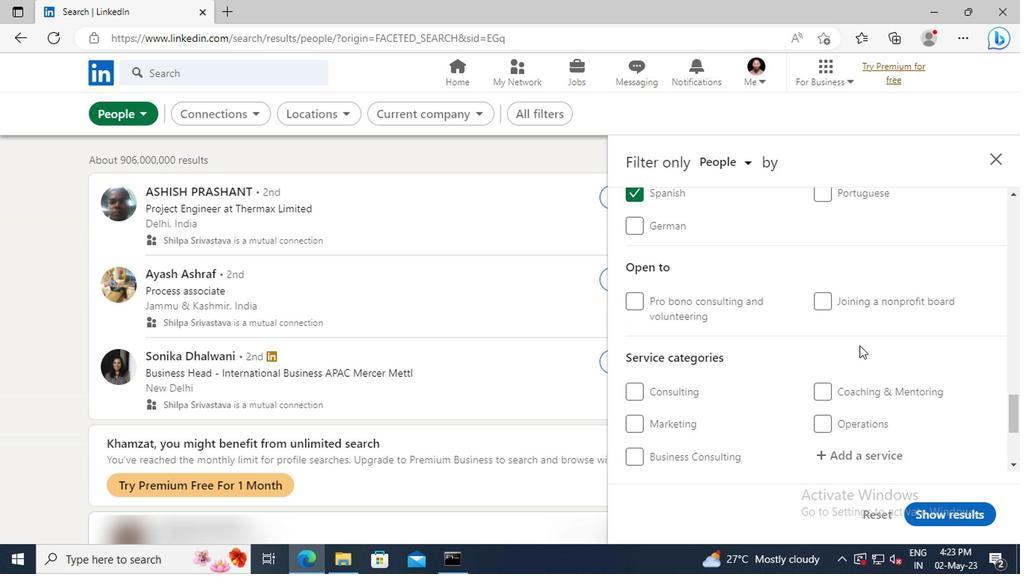 
Action: Mouse scrolled (857, 338) with delta (0, 0)
Screenshot: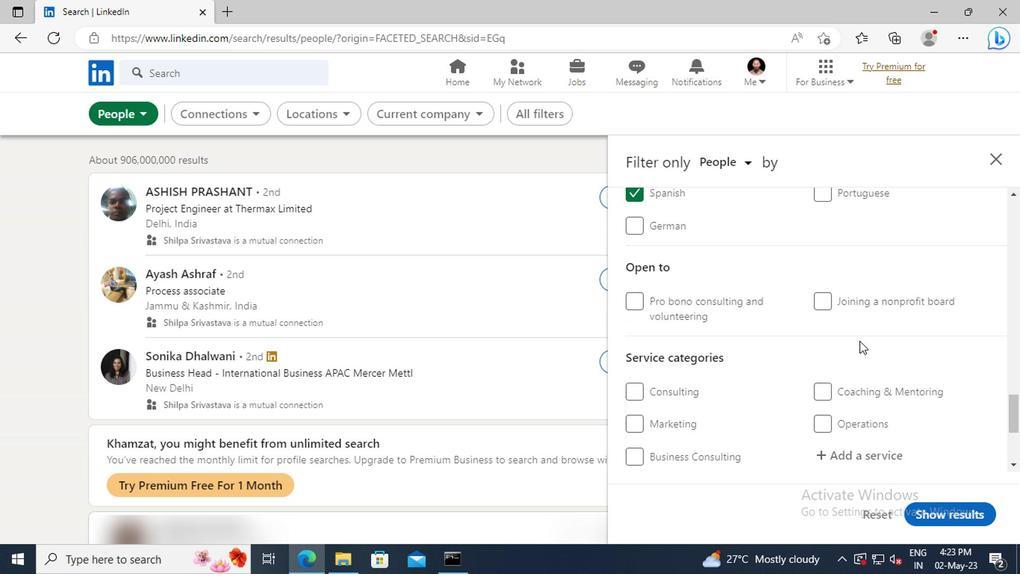 
Action: Mouse scrolled (857, 338) with delta (0, 0)
Screenshot: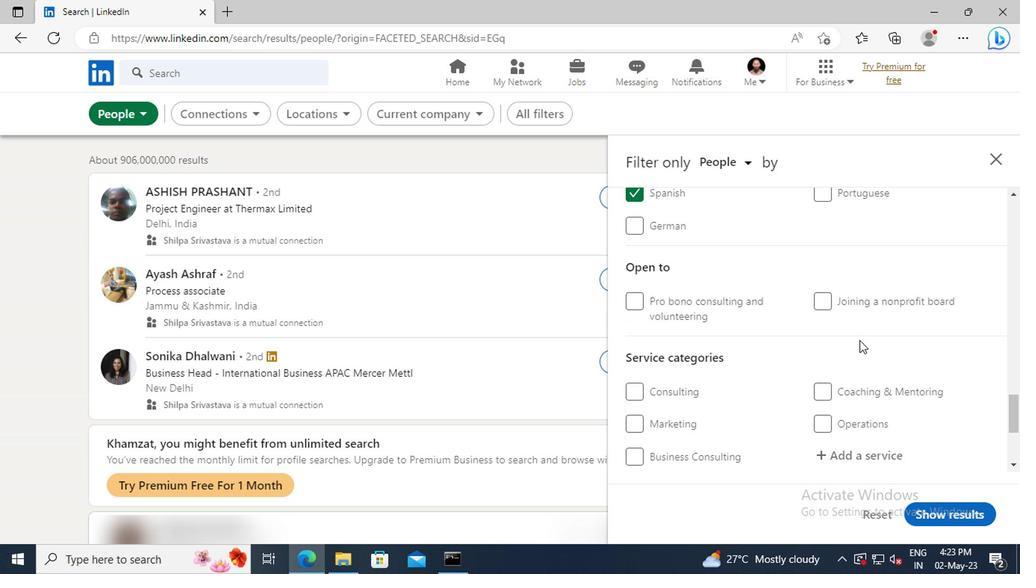 
Action: Mouse moved to (850, 363)
Screenshot: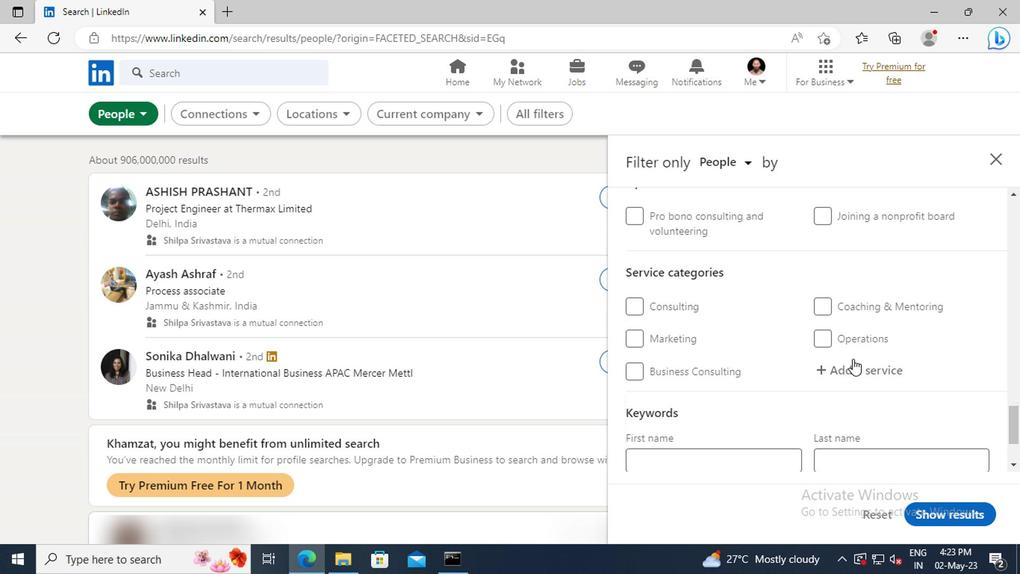 
Action: Mouse pressed left at (850, 363)
Screenshot: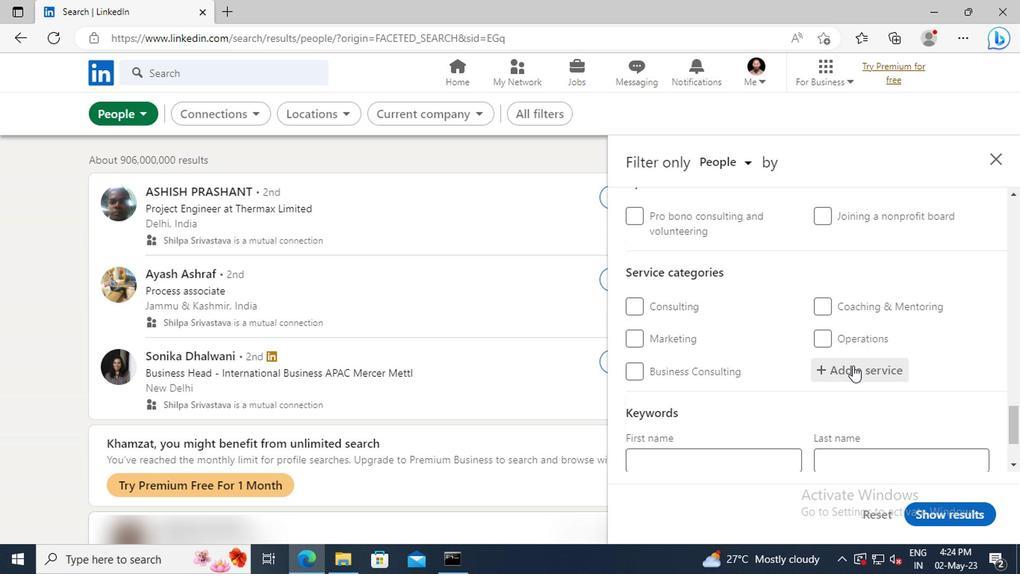 
Action: Key pressed <Key.shift>FILI
Screenshot: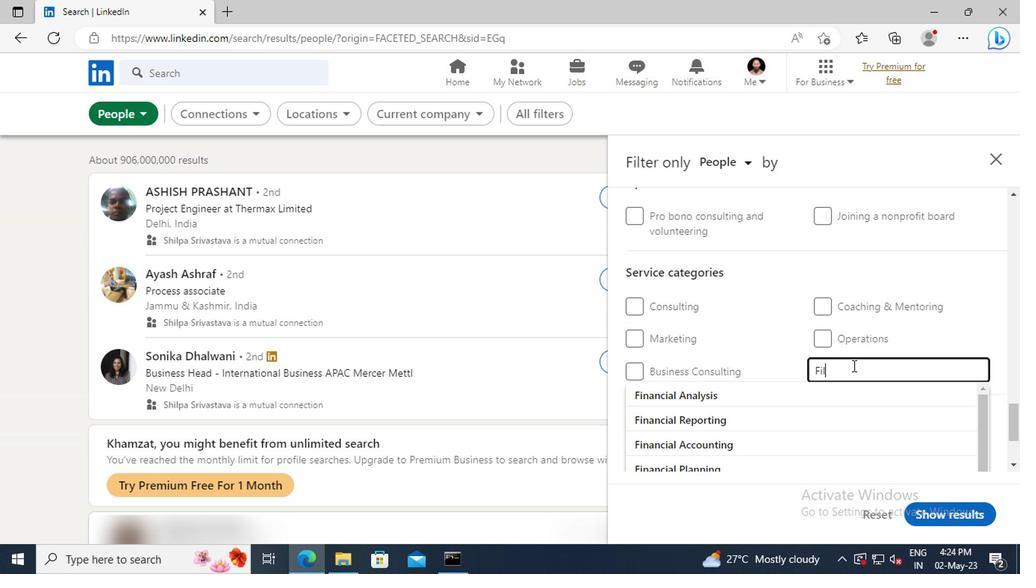 
Action: Mouse moved to (851, 390)
Screenshot: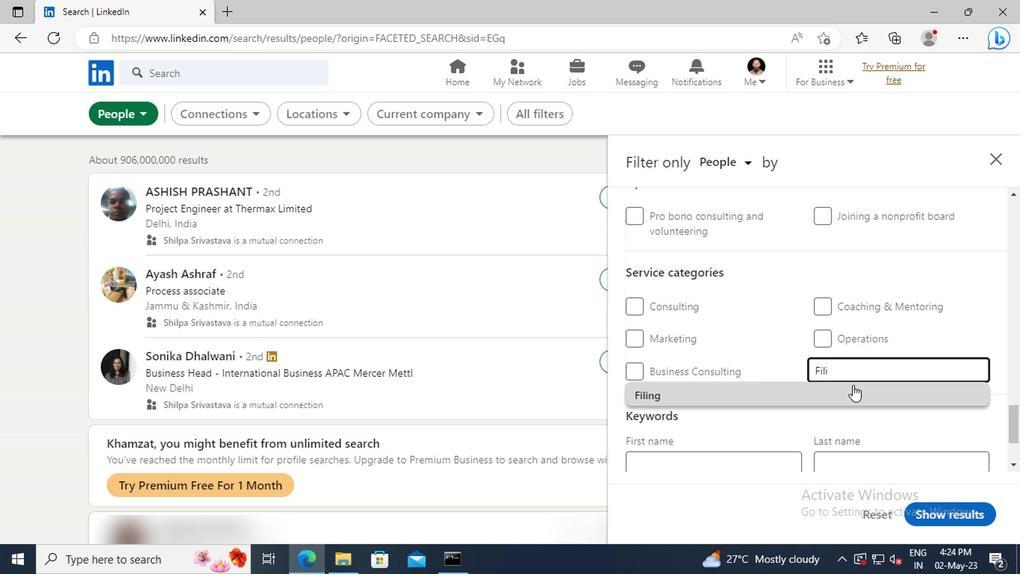 
Action: Mouse pressed left at (851, 390)
Screenshot: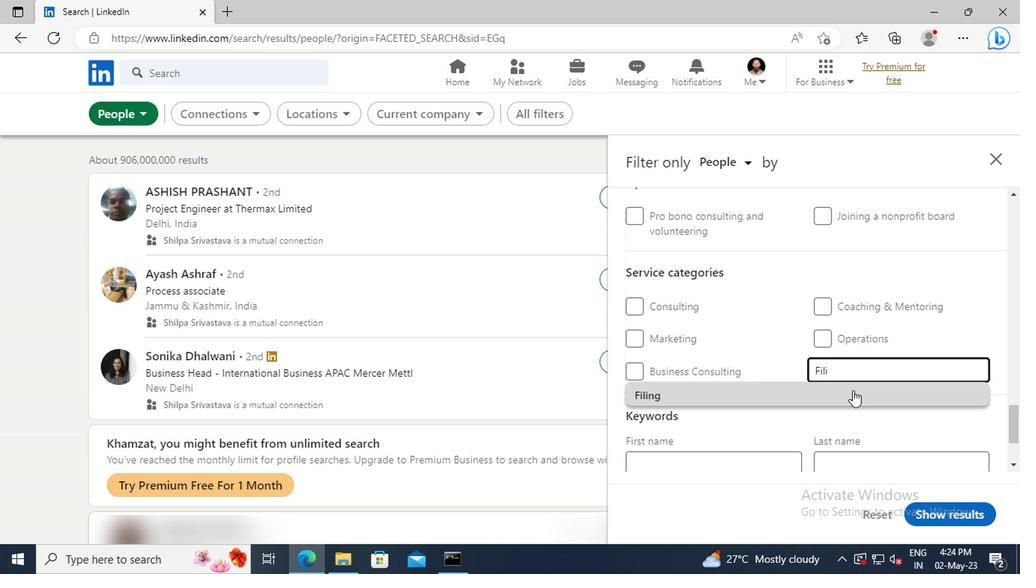 
Action: Mouse moved to (852, 391)
Screenshot: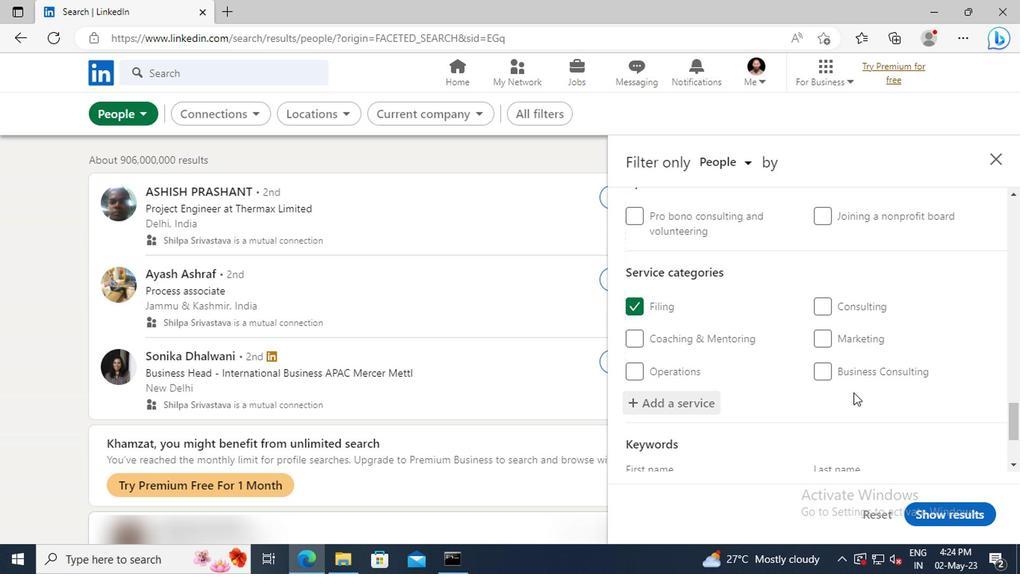 
Action: Mouse scrolled (852, 391) with delta (0, 0)
Screenshot: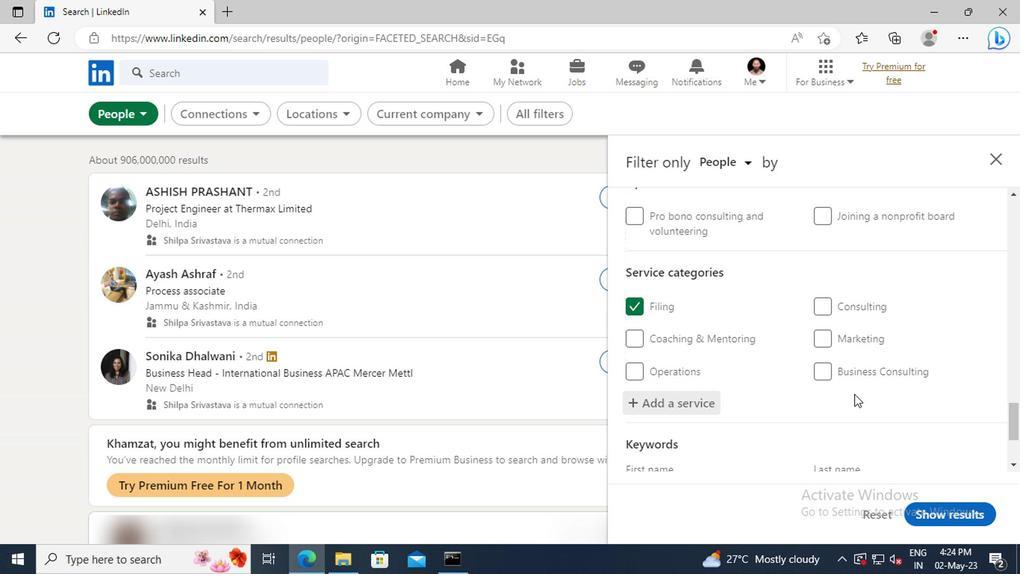 
Action: Mouse scrolled (852, 391) with delta (0, 0)
Screenshot: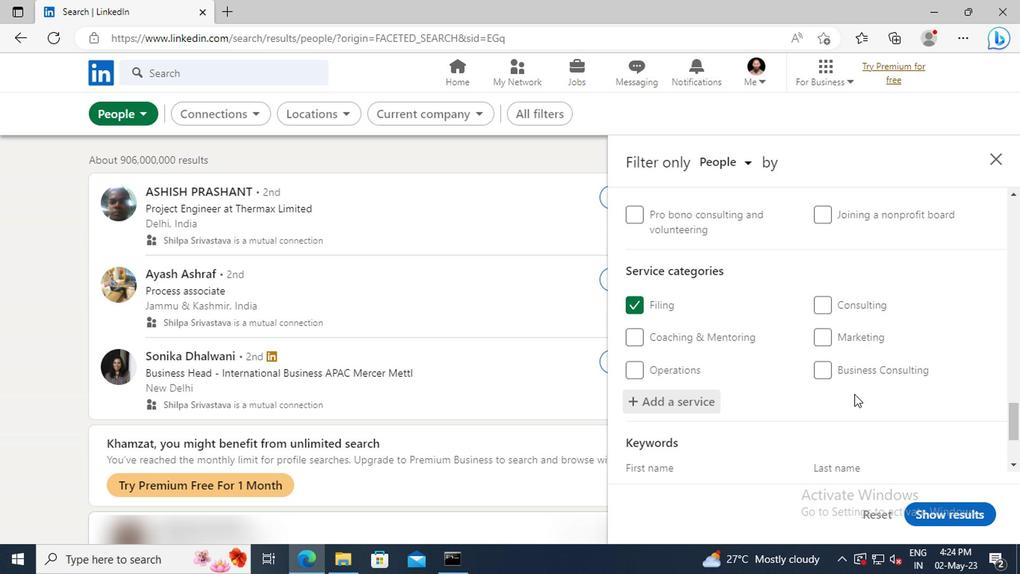 
Action: Mouse scrolled (852, 391) with delta (0, 0)
Screenshot: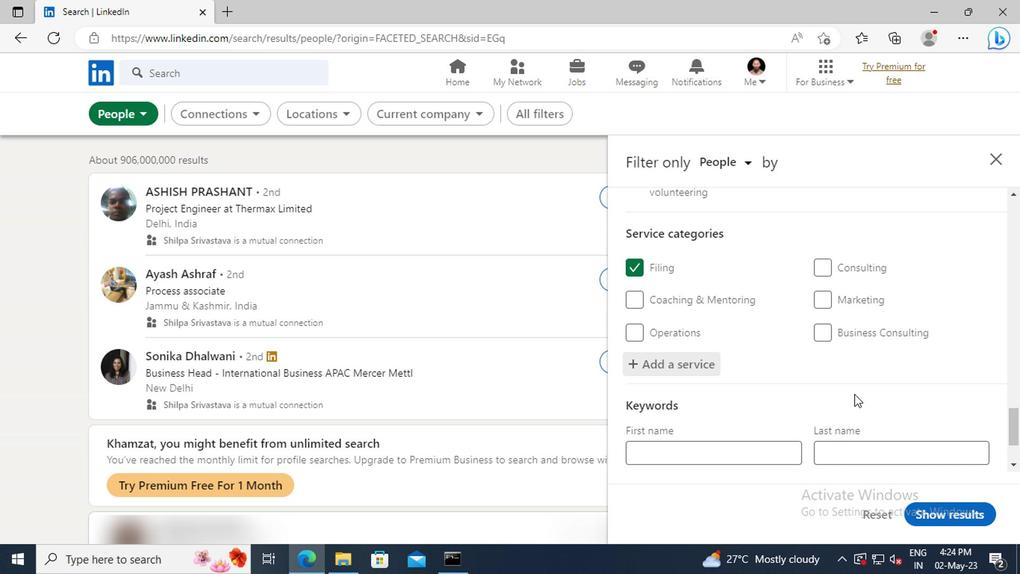 
Action: Mouse scrolled (852, 391) with delta (0, 0)
Screenshot: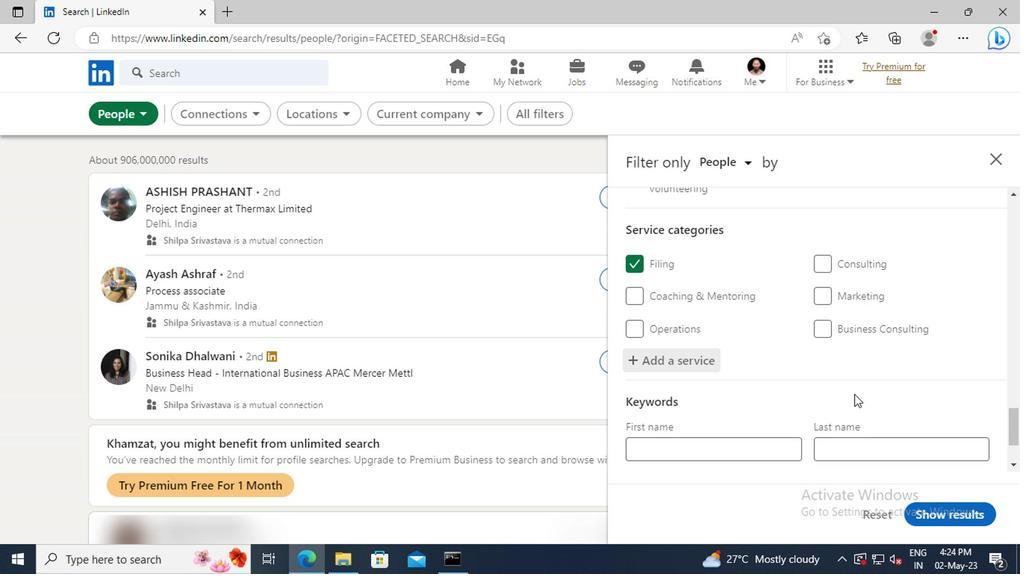 
Action: Mouse moved to (762, 402)
Screenshot: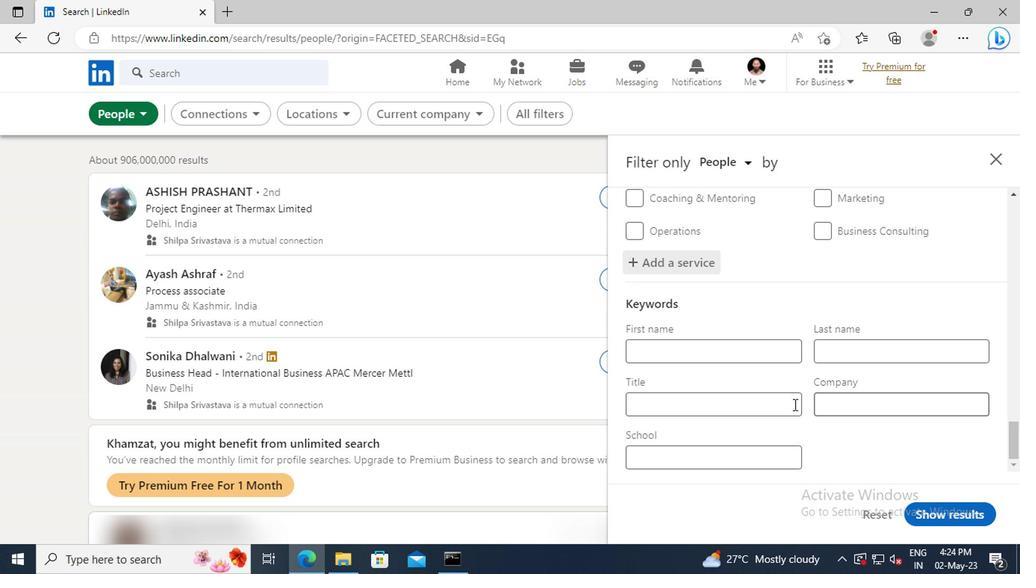 
Action: Mouse pressed left at (762, 402)
Screenshot: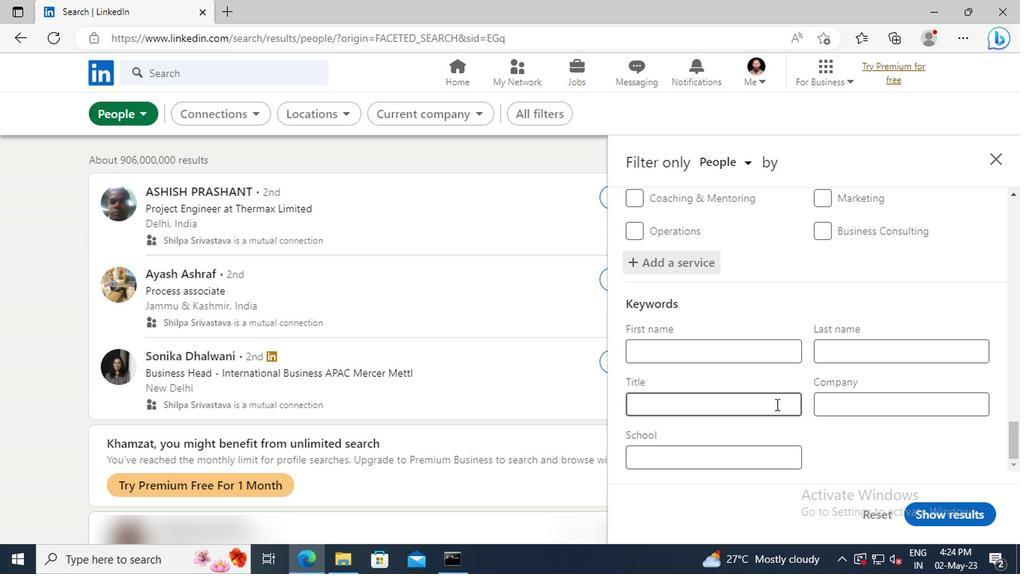 
Action: Key pressed <Key.shift>MARKETING<Key.space><Key.shift>MANAGER<Key.enter>
Screenshot: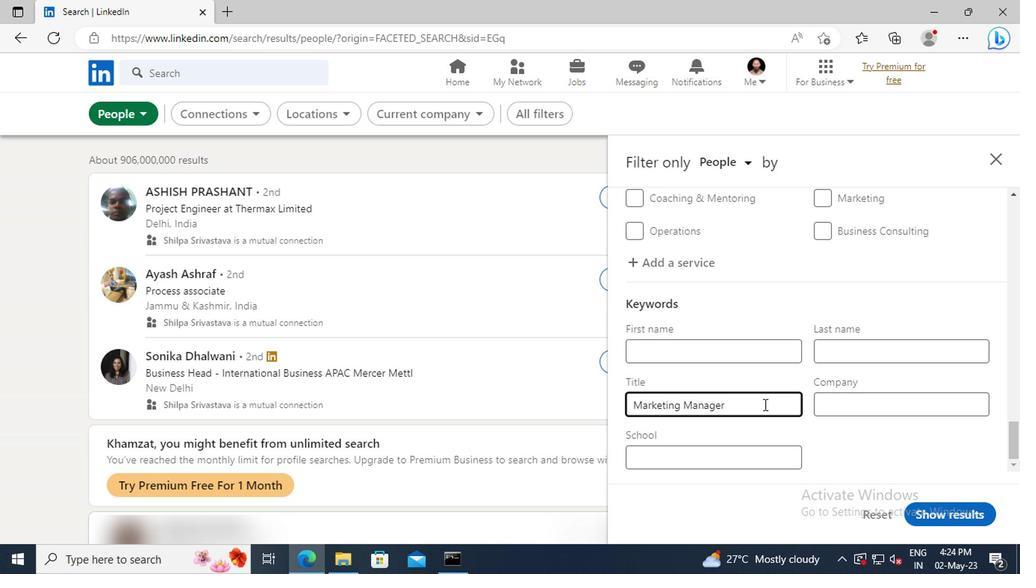 
Action: Mouse moved to (929, 515)
Screenshot: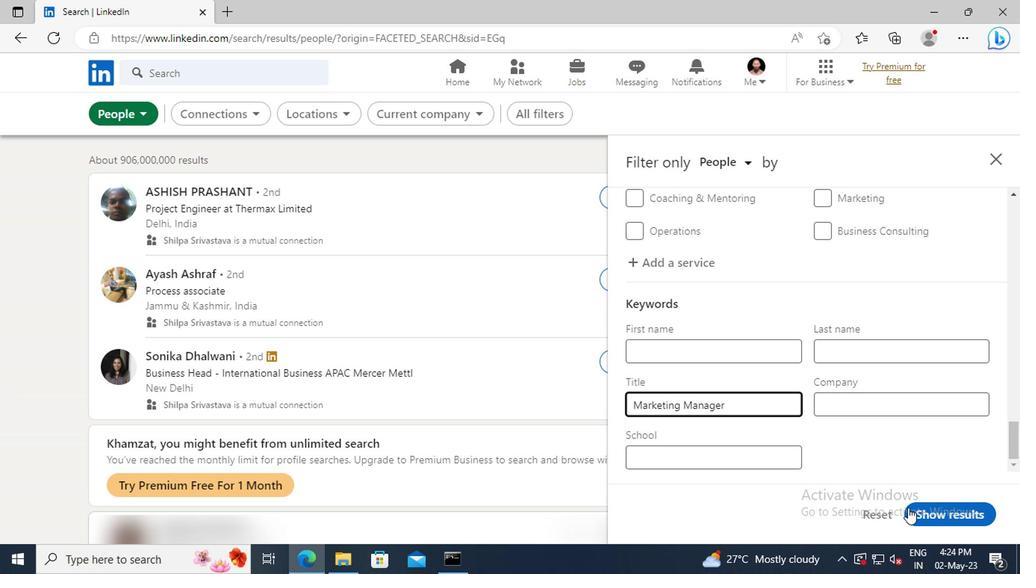 
Action: Mouse pressed left at (929, 515)
Screenshot: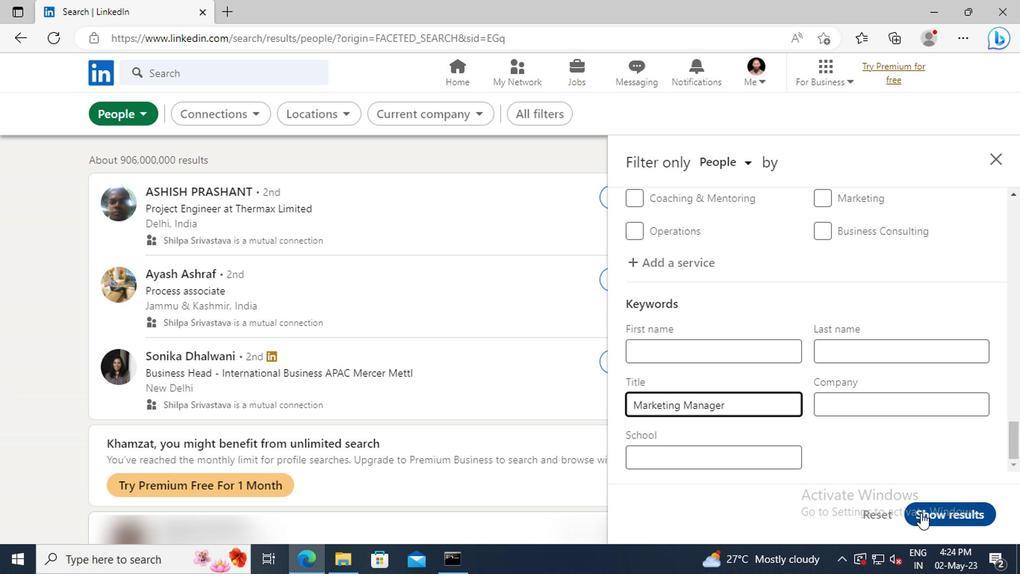 
